 Task: For heading Arial with bold.  font size for heading22,  'Change the font style of data to'Arial Narrow.  and font size to 14,  Change the alignment of both headline & data to Align middle.  In the sheet  auditingSalesByCategory_2022
Action: Mouse moved to (52, 100)
Screenshot: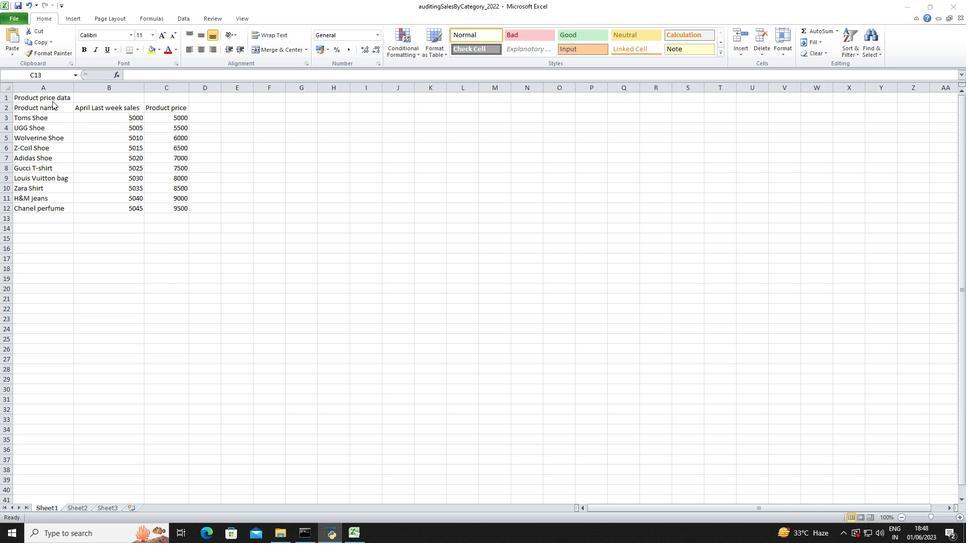 
Action: Mouse pressed left at (52, 100)
Screenshot: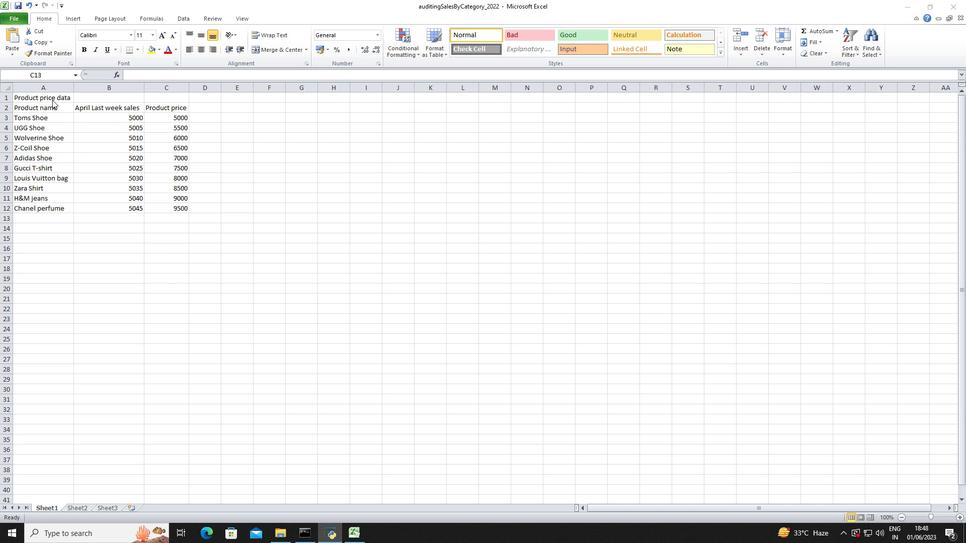
Action: Mouse moved to (52, 97)
Screenshot: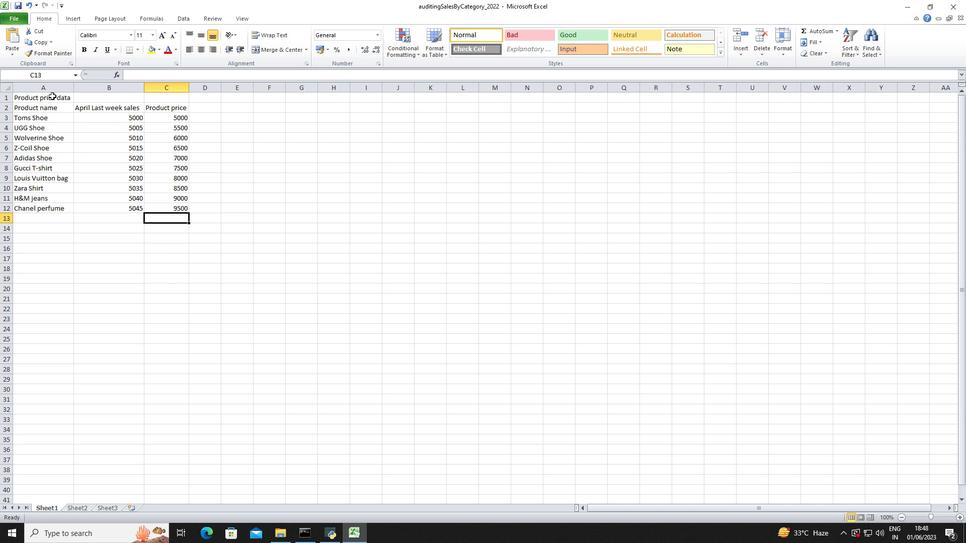 
Action: Mouse pressed left at (52, 97)
Screenshot: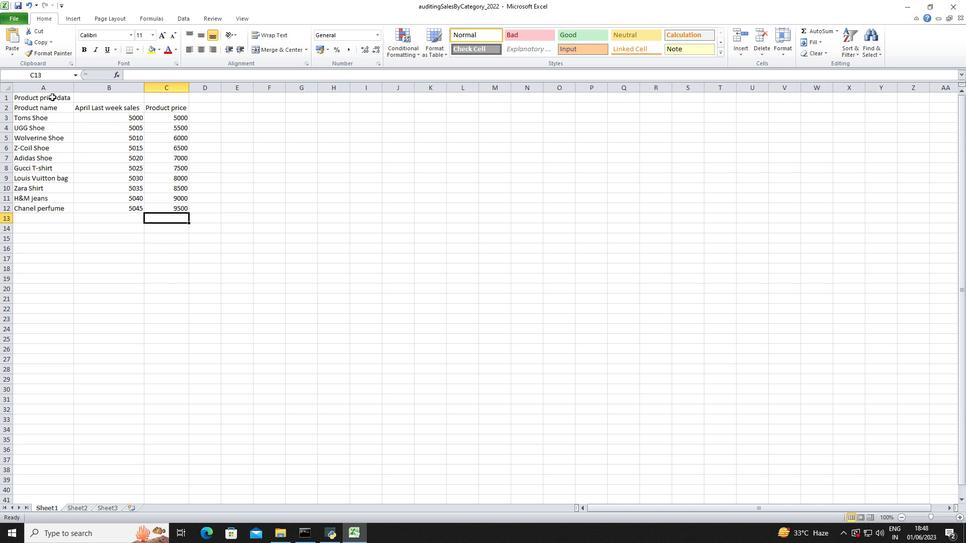 
Action: Mouse moved to (127, 36)
Screenshot: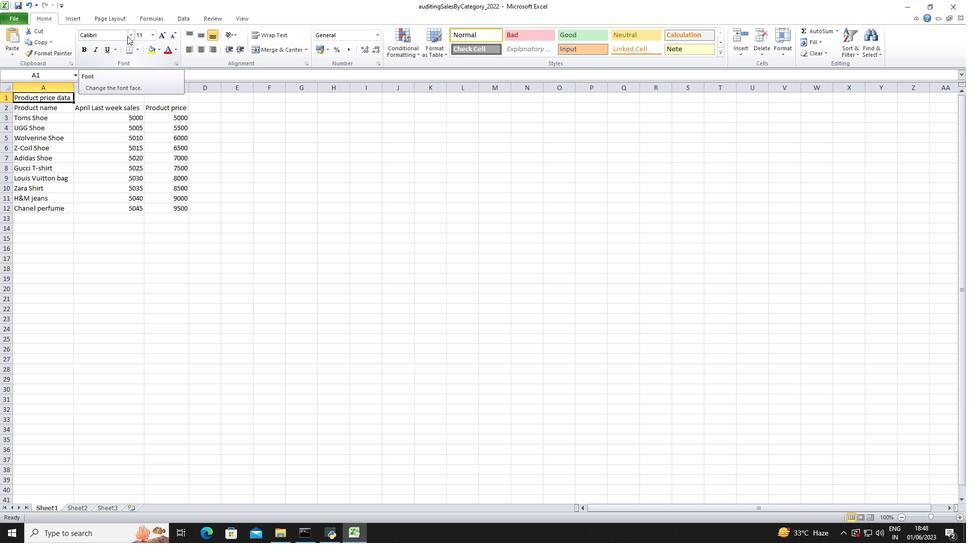 
Action: Mouse pressed left at (127, 36)
Screenshot: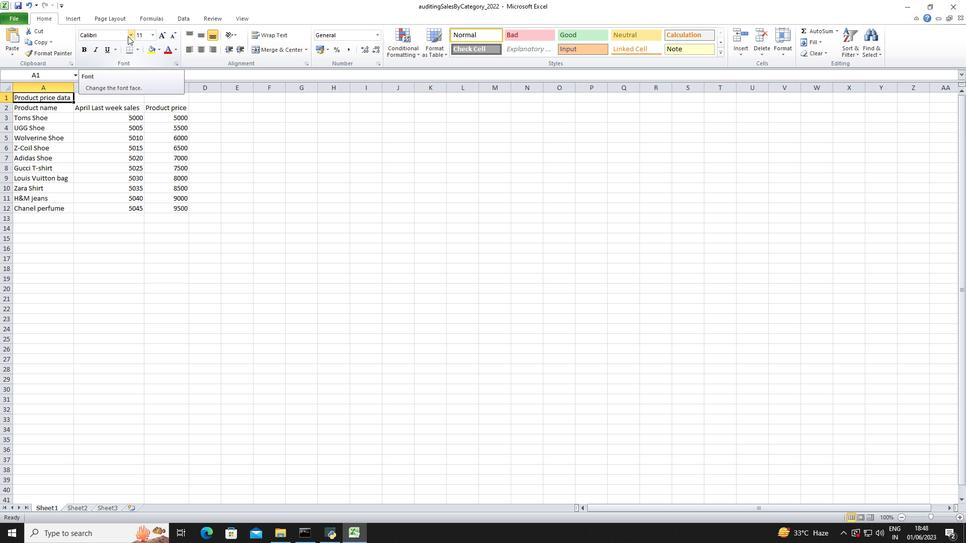 
Action: Mouse moved to (114, 112)
Screenshot: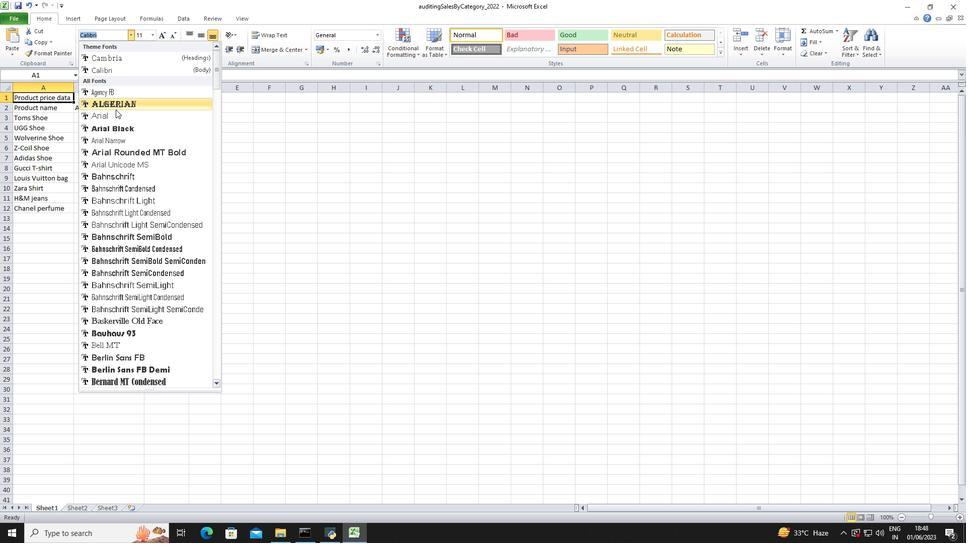 
Action: Mouse pressed left at (114, 112)
Screenshot: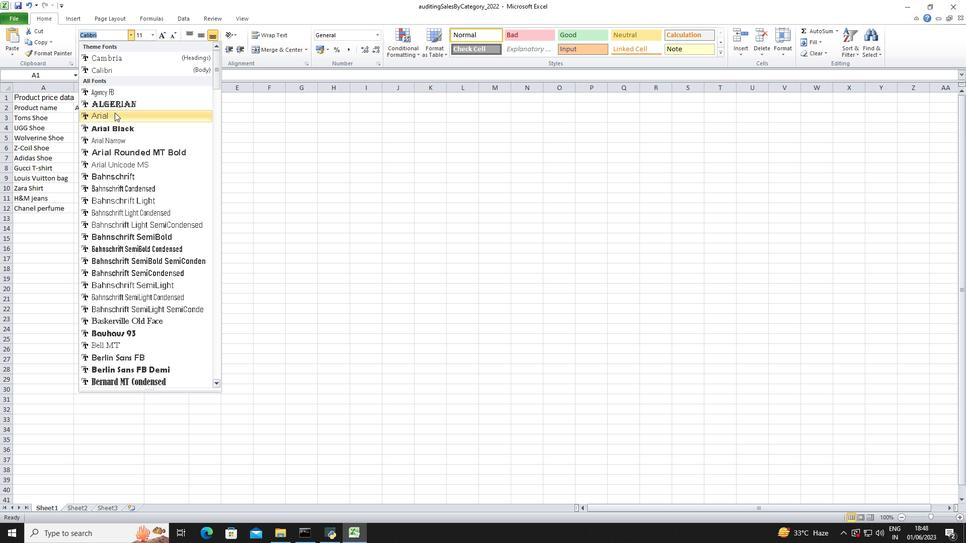 
Action: Mouse moved to (86, 51)
Screenshot: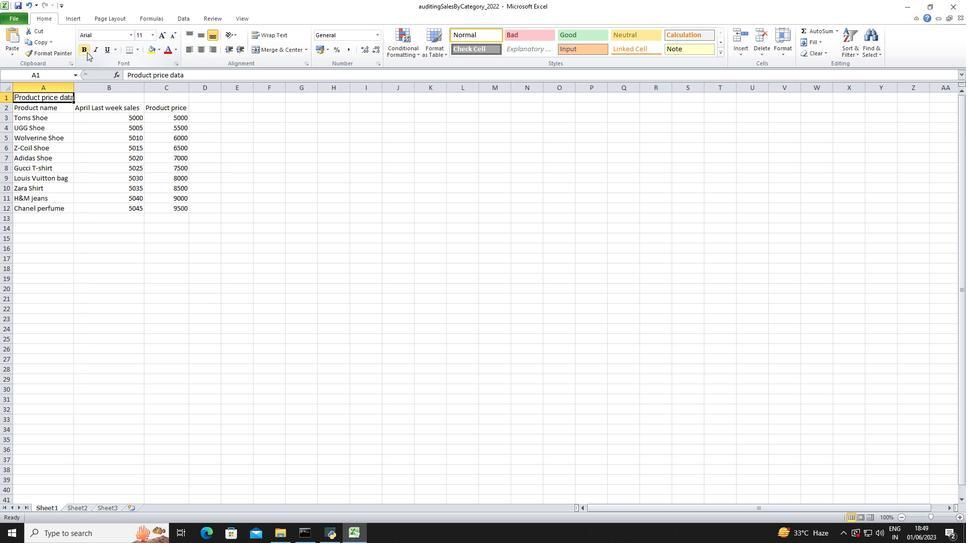 
Action: Mouse pressed left at (86, 51)
Screenshot: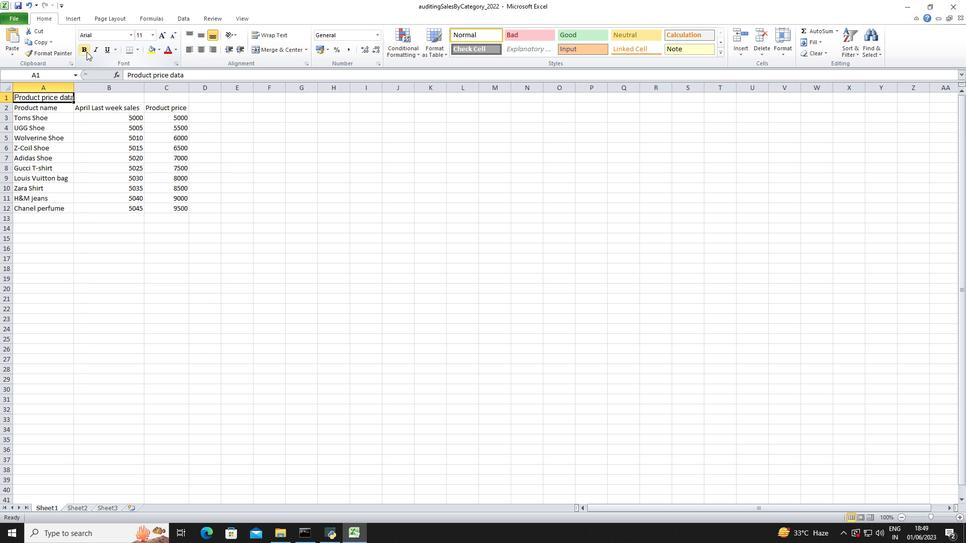 
Action: Mouse moved to (152, 35)
Screenshot: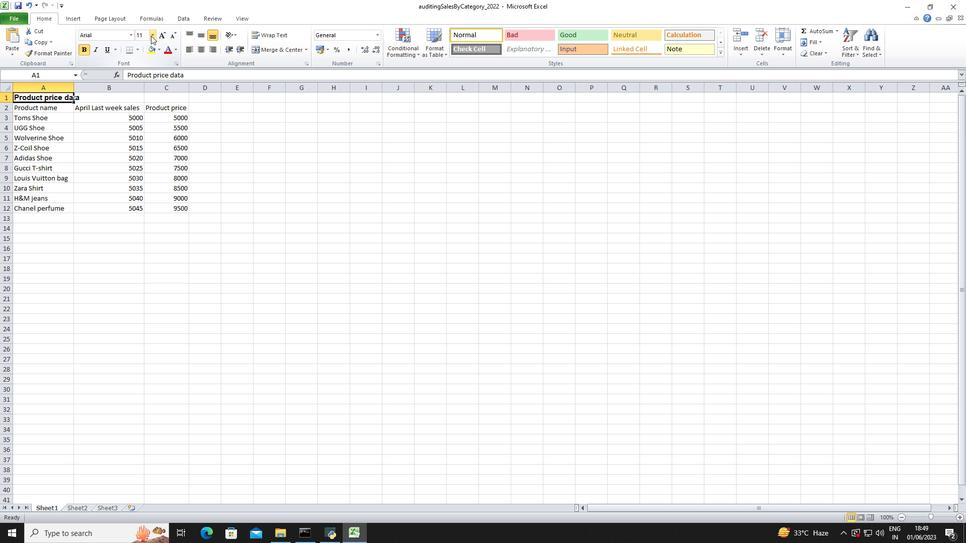 
Action: Mouse pressed left at (152, 35)
Screenshot: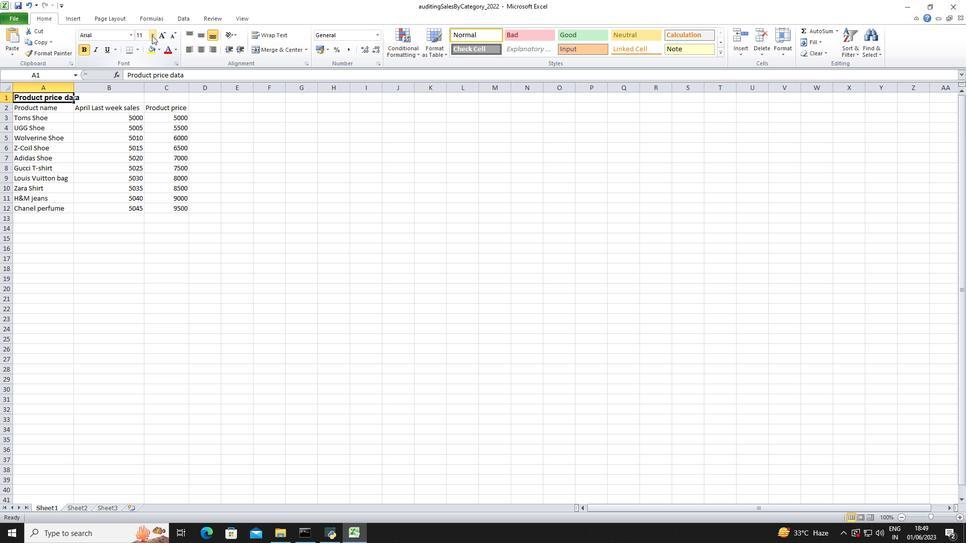 
Action: Mouse moved to (145, 123)
Screenshot: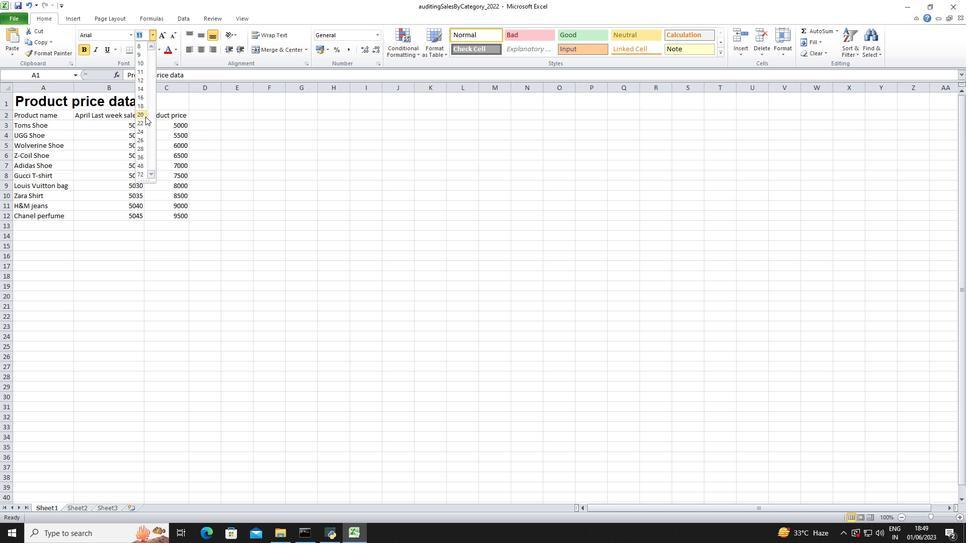 
Action: Mouse pressed left at (145, 123)
Screenshot: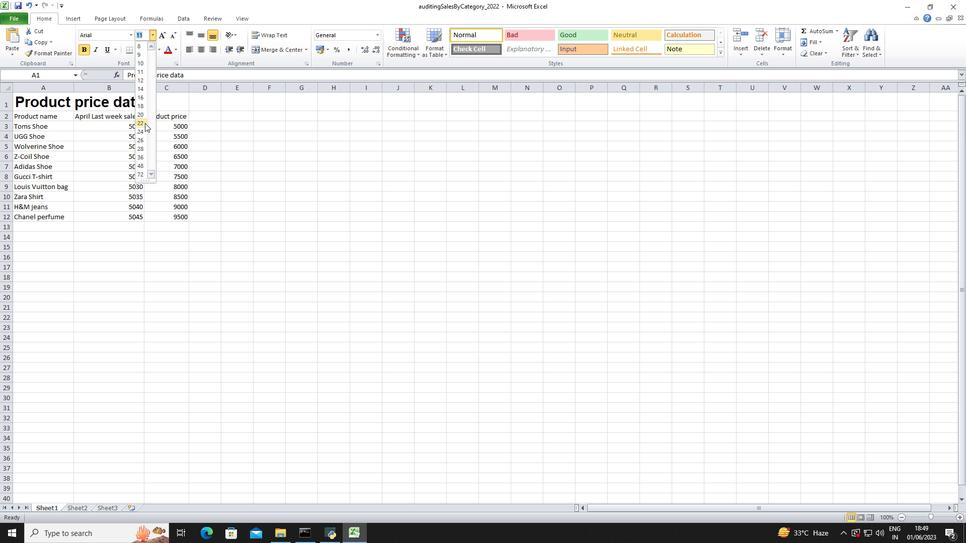 
Action: Mouse moved to (256, 170)
Screenshot: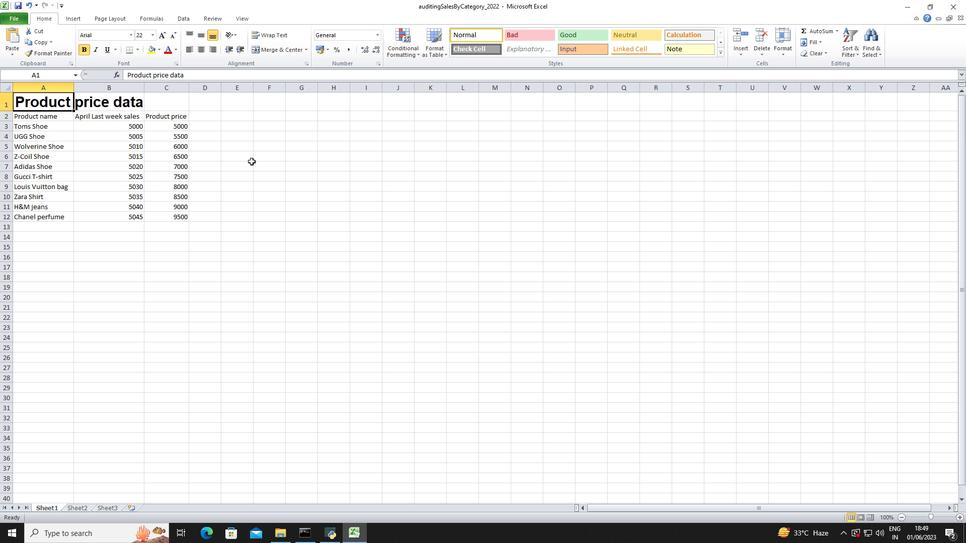 
Action: Mouse pressed left at (256, 170)
Screenshot: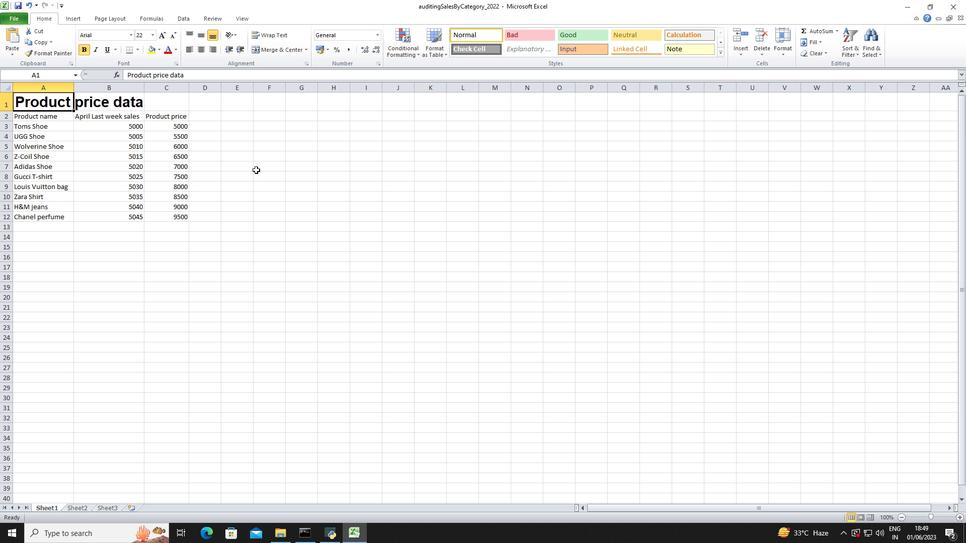 
Action: Mouse moved to (36, 115)
Screenshot: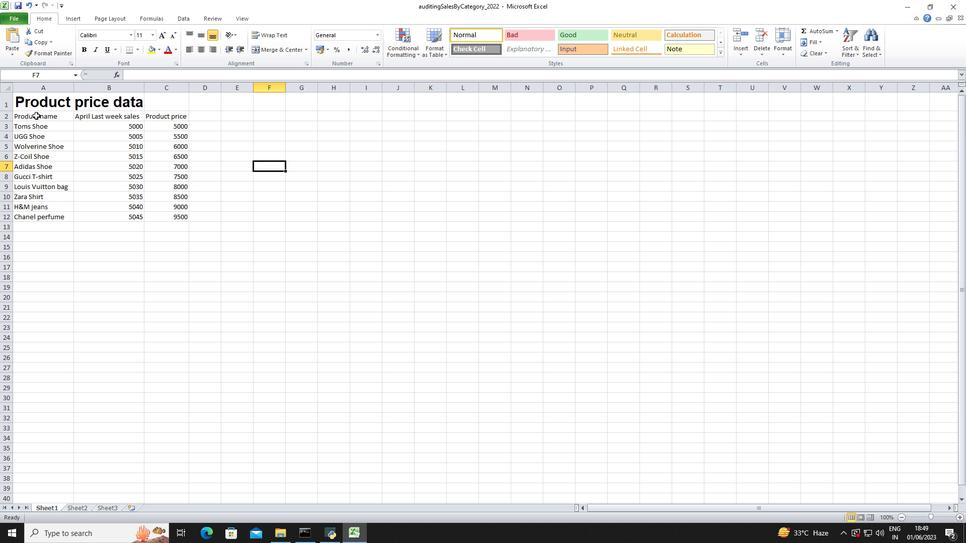 
Action: Mouse pressed left at (36, 115)
Screenshot: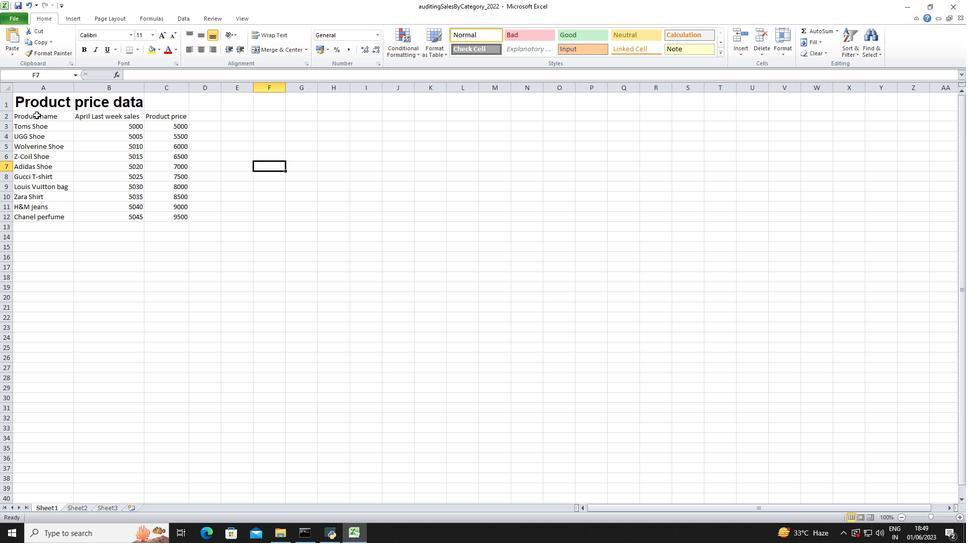 
Action: Mouse moved to (129, 39)
Screenshot: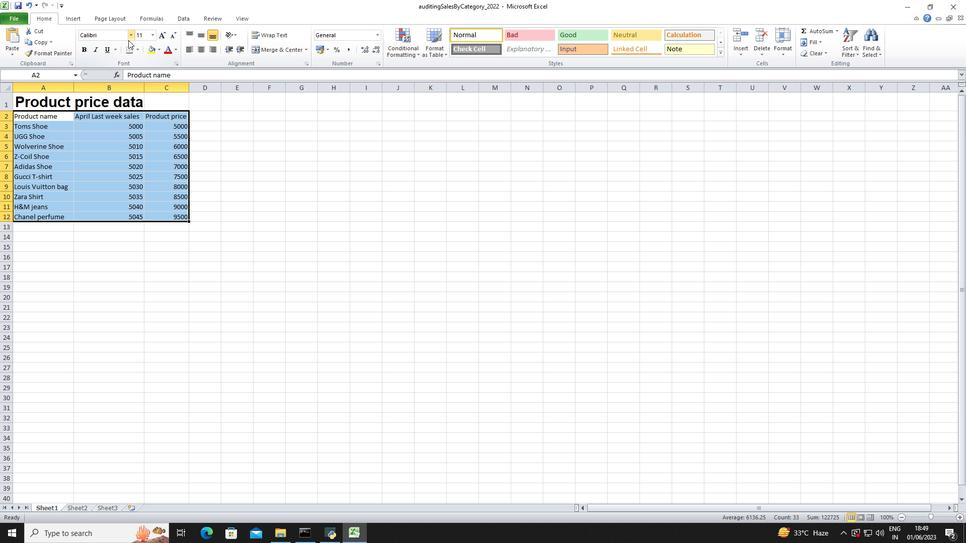 
Action: Mouse pressed left at (129, 39)
Screenshot: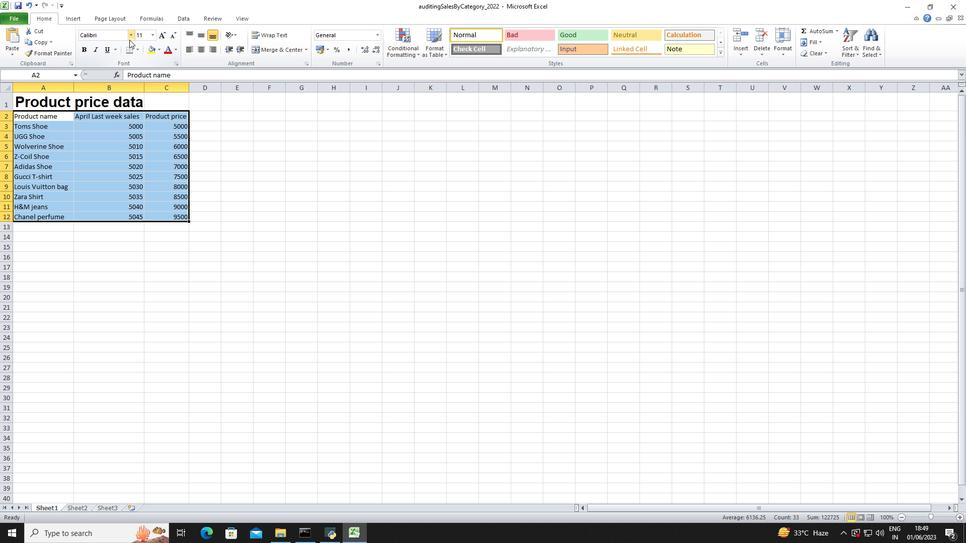 
Action: Mouse moved to (152, 290)
Screenshot: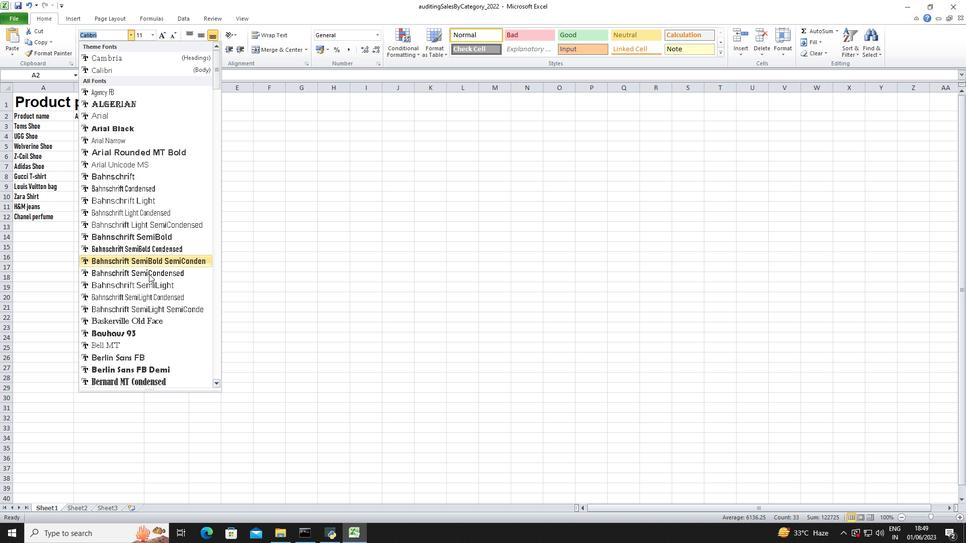 
Action: Mouse scrolled (152, 290) with delta (0, 0)
Screenshot: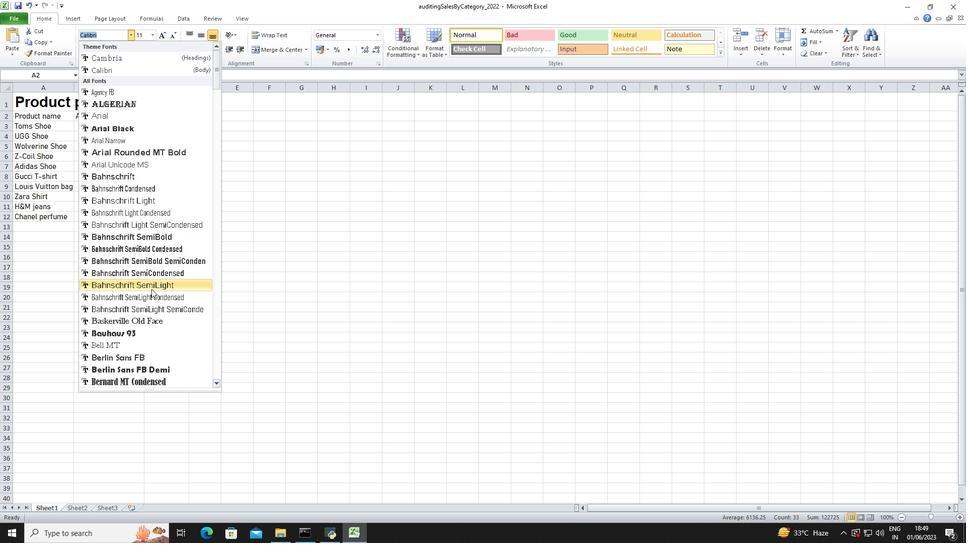 
Action: Mouse scrolled (152, 290) with delta (0, 0)
Screenshot: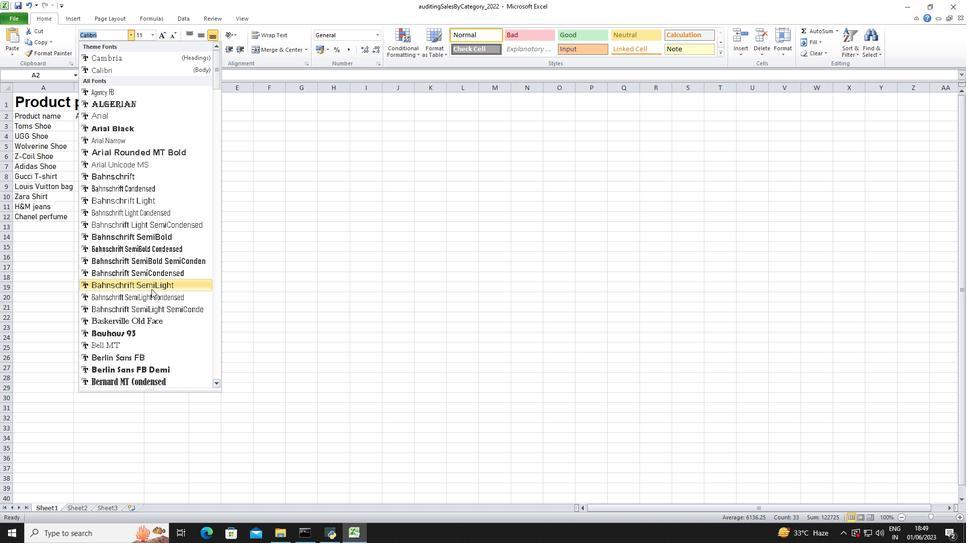 
Action: Mouse scrolled (152, 290) with delta (0, 0)
Screenshot: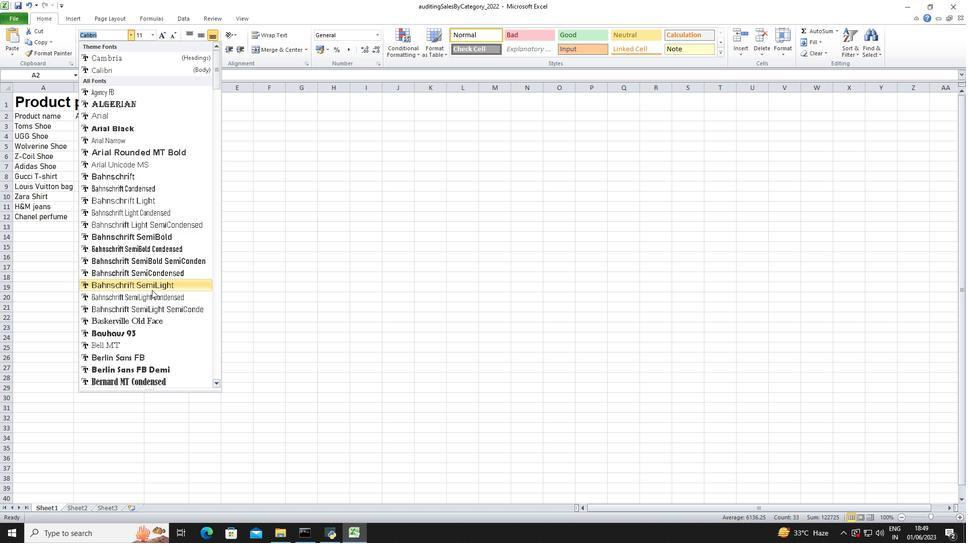 
Action: Mouse scrolled (152, 290) with delta (0, 0)
Screenshot: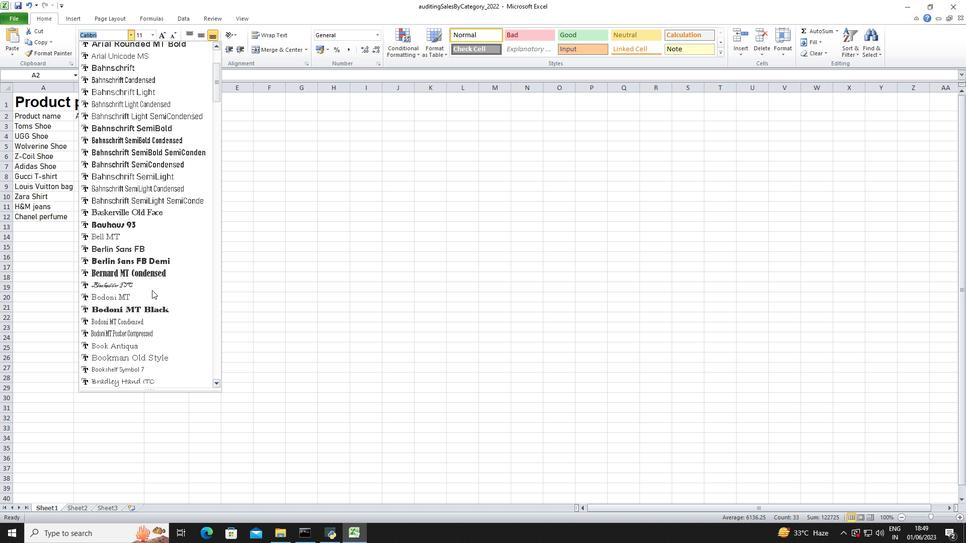 
Action: Mouse scrolled (152, 290) with delta (0, 0)
Screenshot: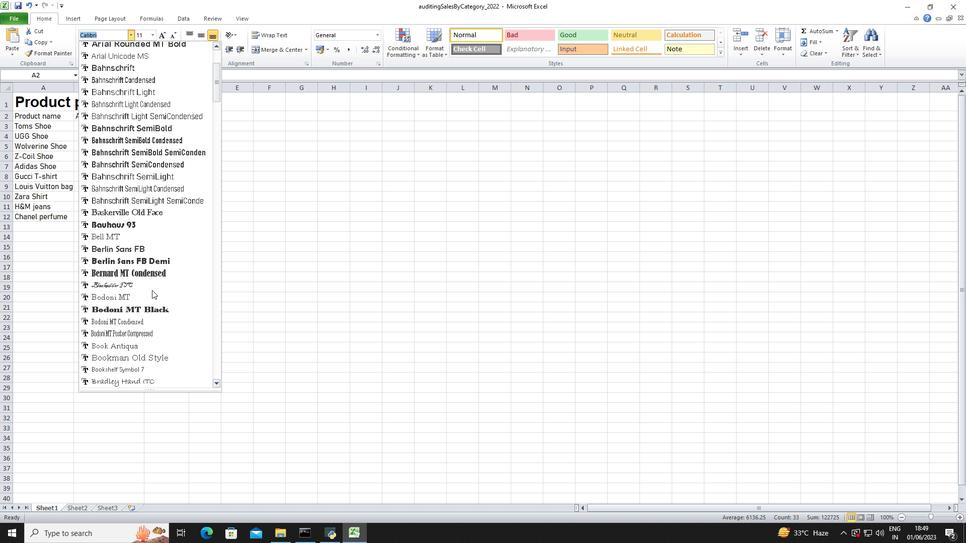 
Action: Mouse scrolled (152, 290) with delta (0, 0)
Screenshot: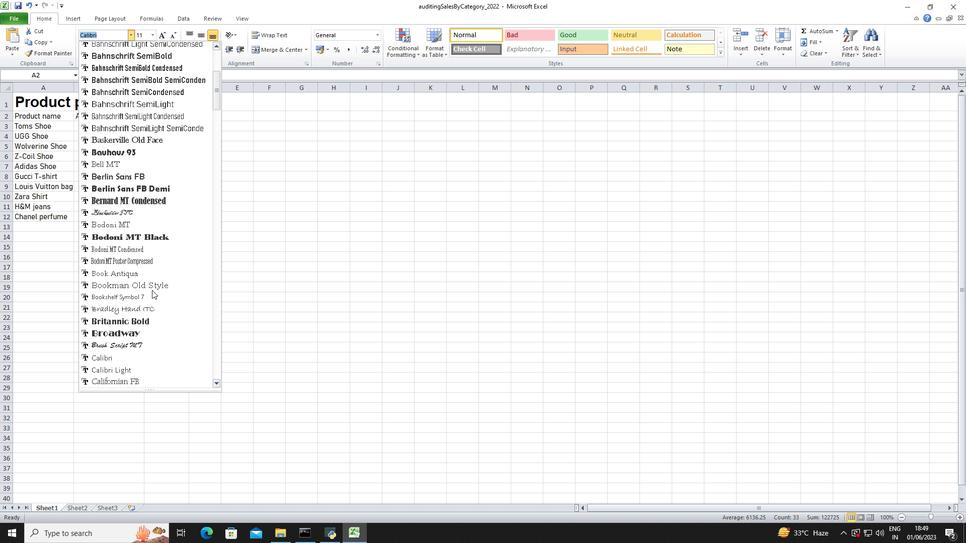 
Action: Mouse scrolled (152, 290) with delta (0, 0)
Screenshot: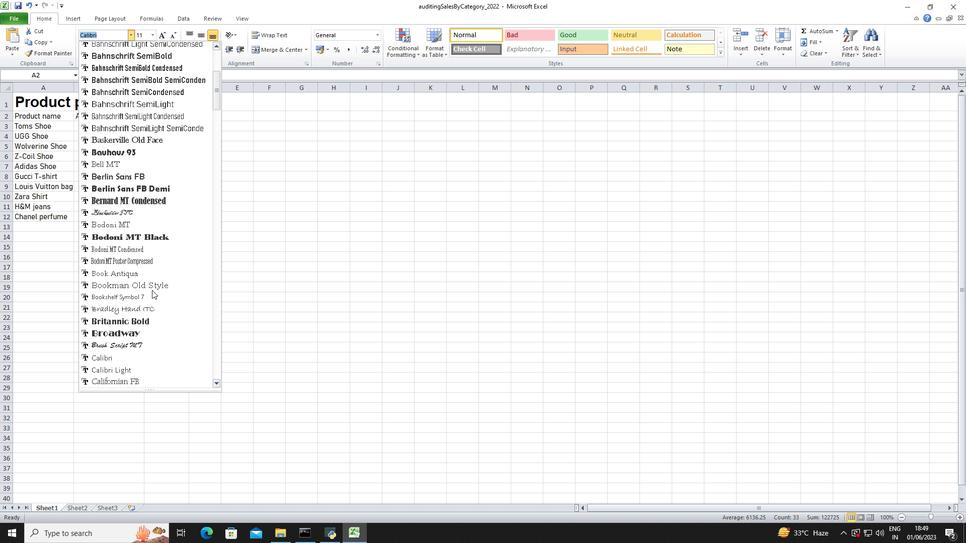
Action: Mouse scrolled (152, 290) with delta (0, 0)
Screenshot: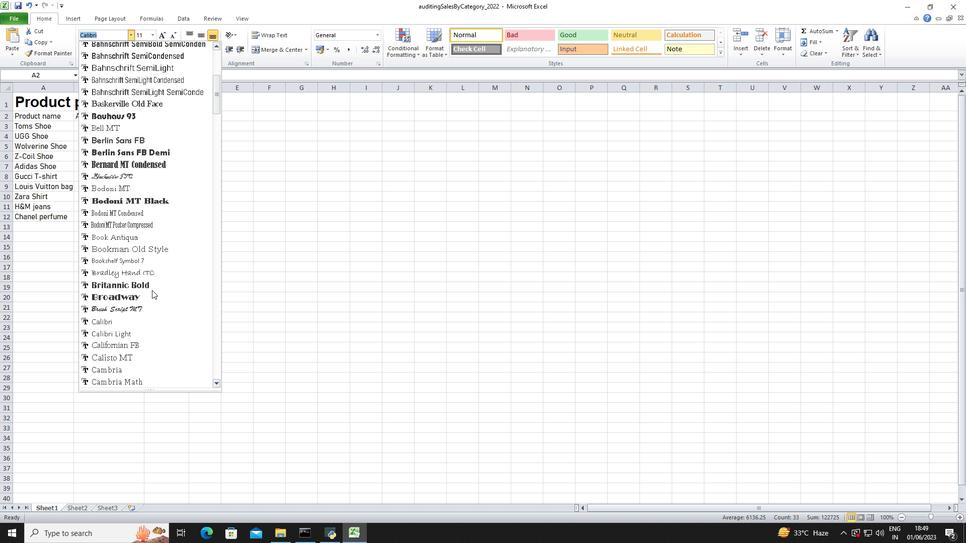 
Action: Mouse scrolled (152, 290) with delta (0, 0)
Screenshot: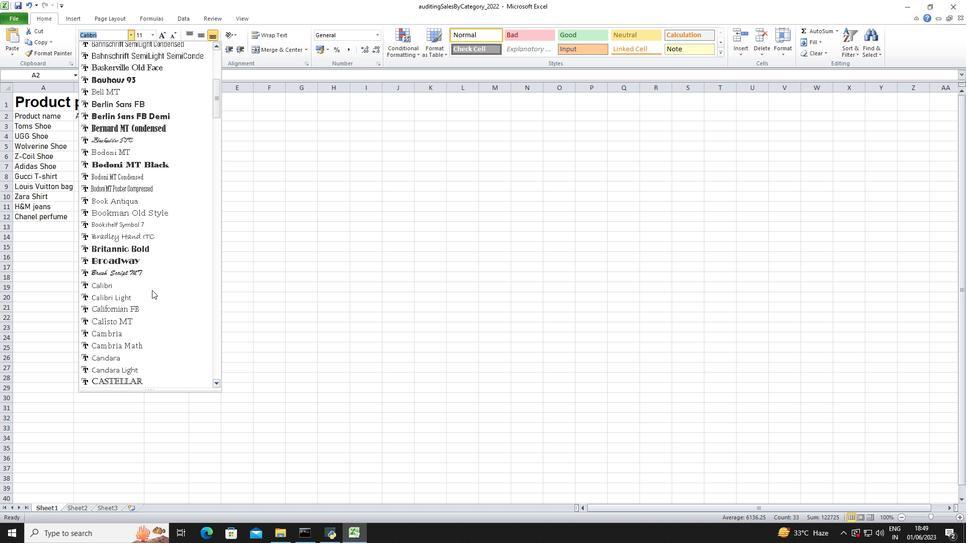 
Action: Mouse scrolled (152, 290) with delta (0, 0)
Screenshot: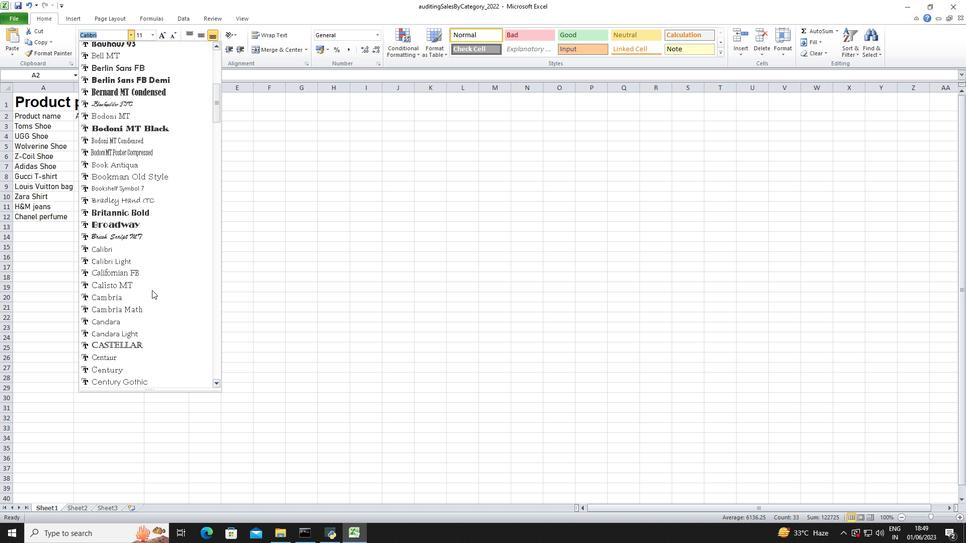 
Action: Mouse scrolled (152, 290) with delta (0, 0)
Screenshot: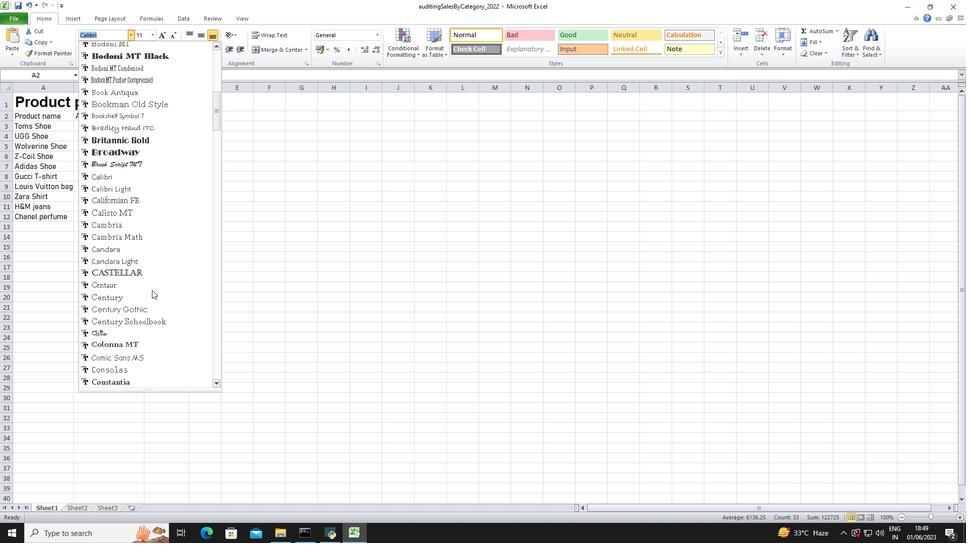 
Action: Mouse scrolled (152, 290) with delta (0, 0)
Screenshot: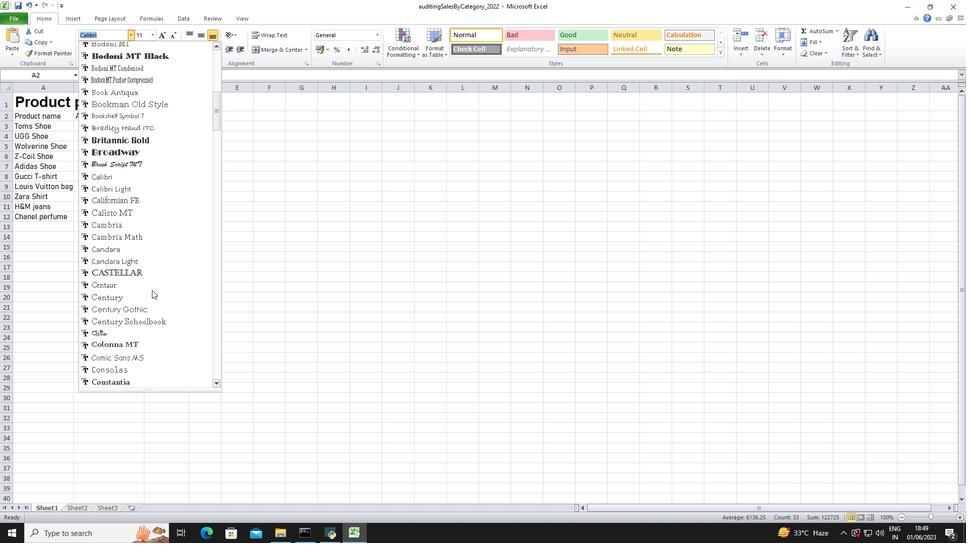 
Action: Mouse scrolled (152, 290) with delta (0, 0)
Screenshot: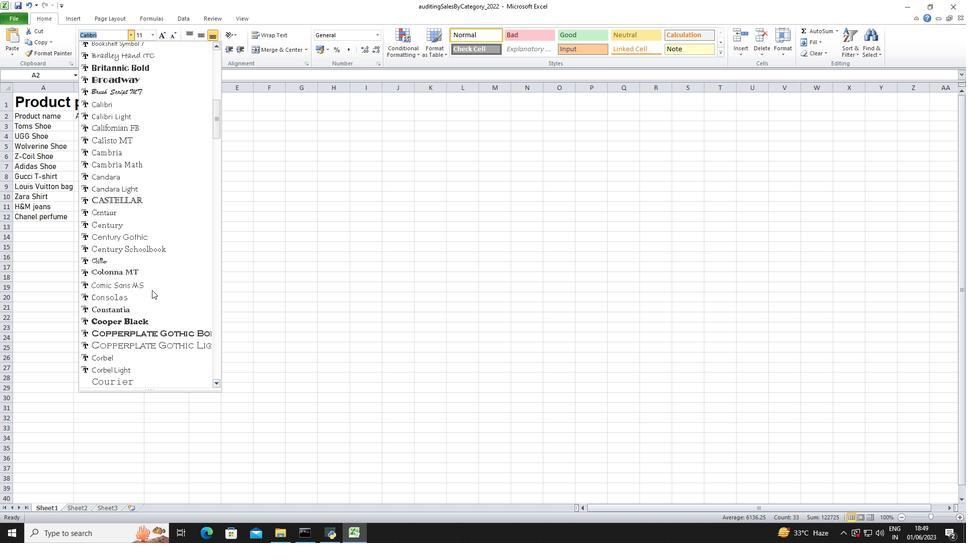
Action: Mouse scrolled (152, 290) with delta (0, 0)
Screenshot: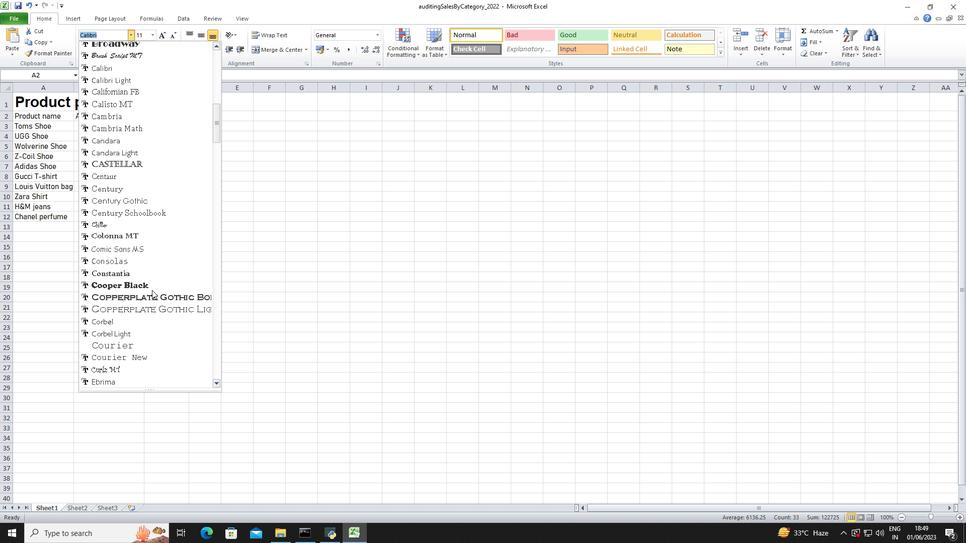 
Action: Mouse scrolled (152, 290) with delta (0, 0)
Screenshot: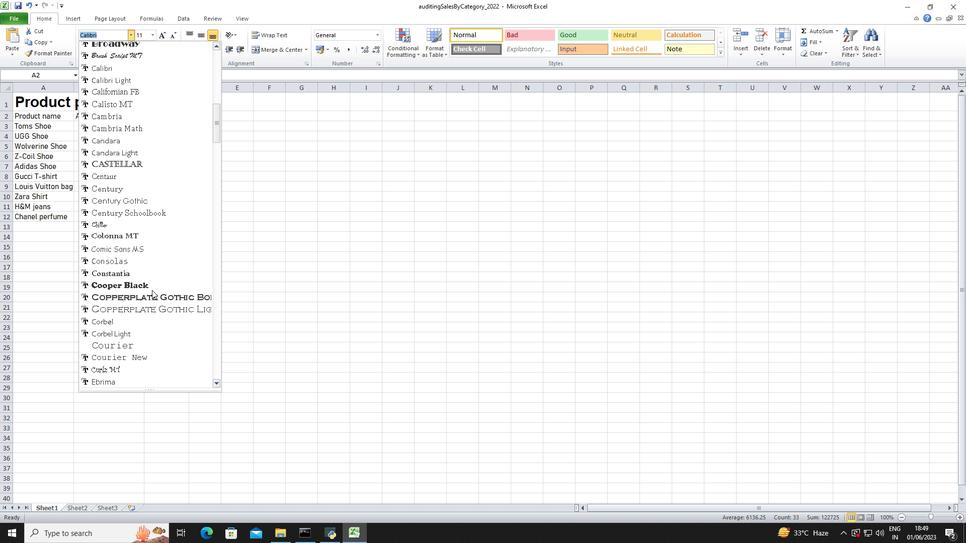
Action: Mouse scrolled (152, 290) with delta (0, 0)
Screenshot: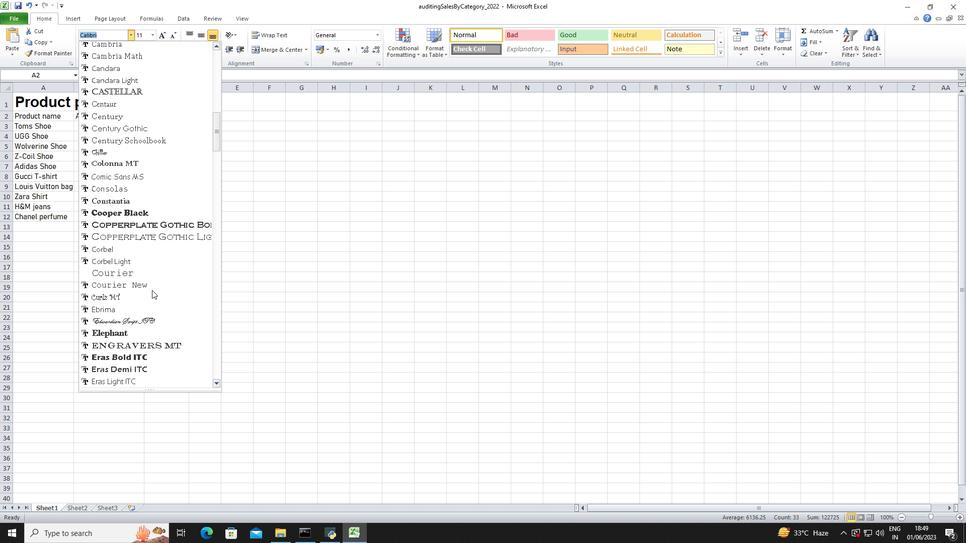 
Action: Mouse scrolled (152, 290) with delta (0, 0)
Screenshot: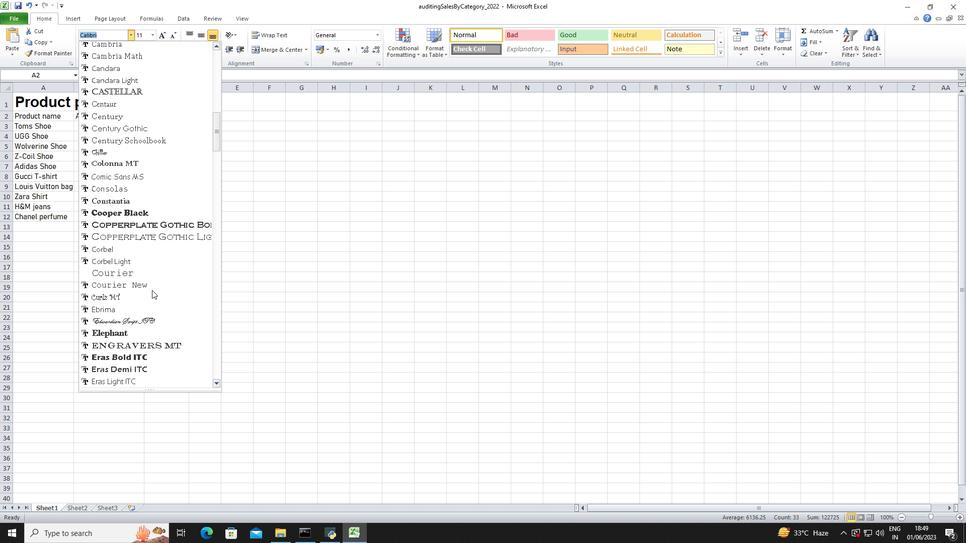 
Action: Mouse scrolled (152, 290) with delta (0, 0)
Screenshot: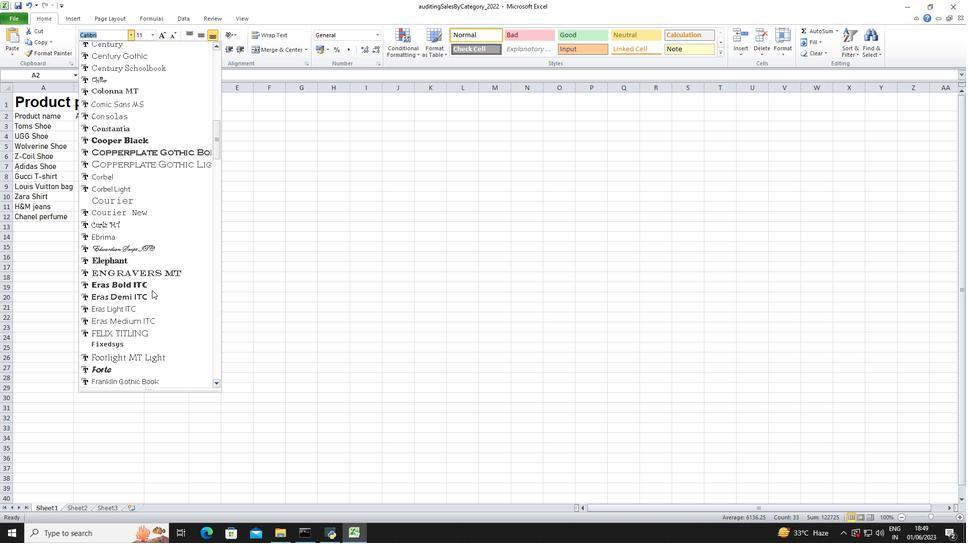 
Action: Mouse scrolled (152, 290) with delta (0, 0)
Screenshot: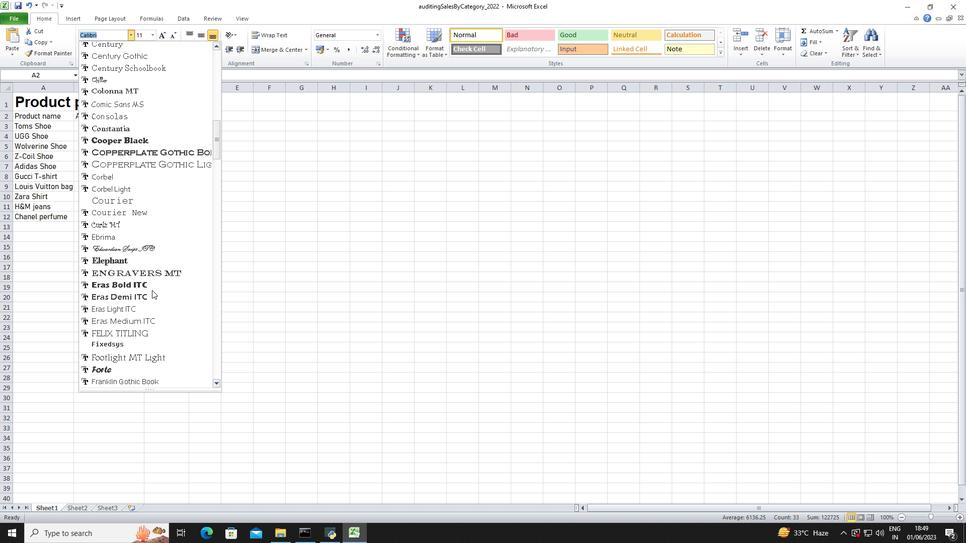 
Action: Mouse scrolled (152, 290) with delta (0, 0)
Screenshot: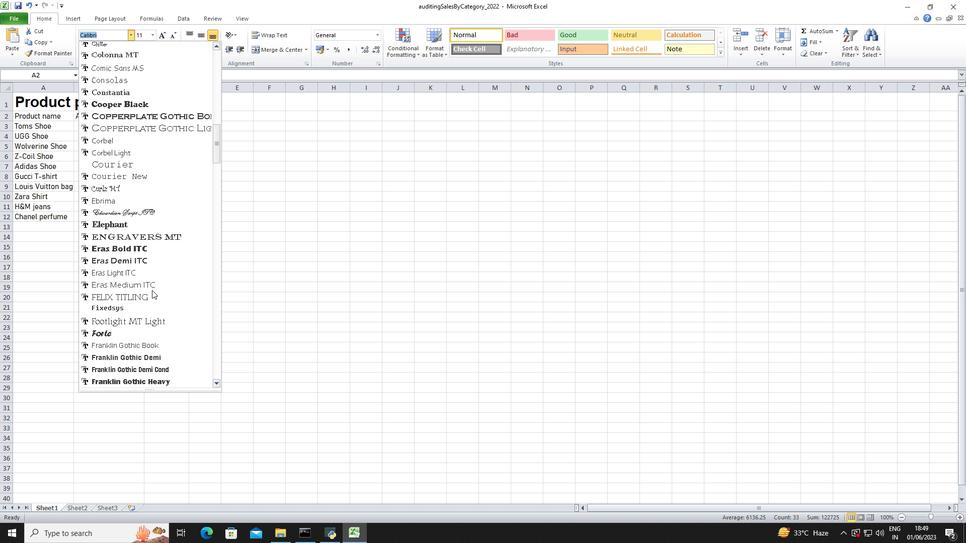 
Action: Mouse scrolled (152, 290) with delta (0, 0)
Screenshot: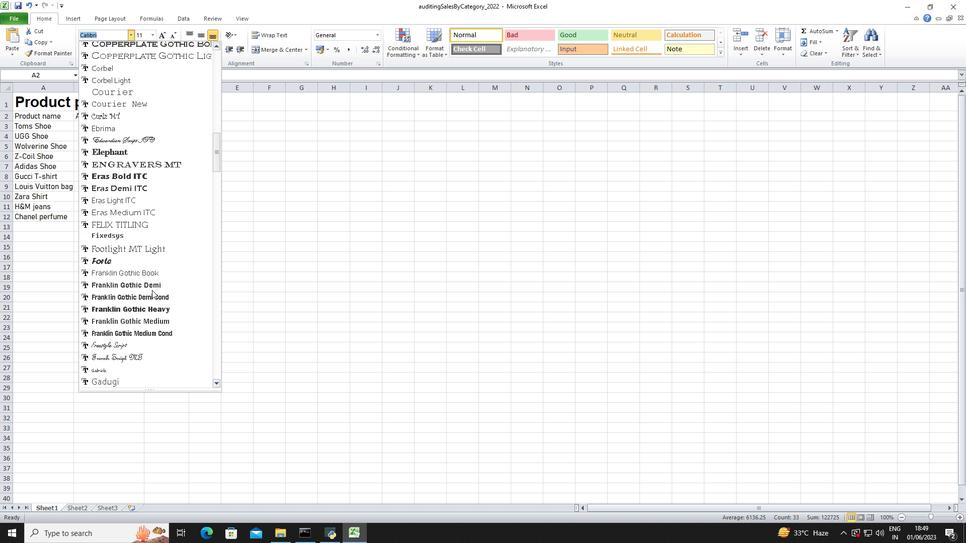 
Action: Mouse scrolled (152, 290) with delta (0, 0)
Screenshot: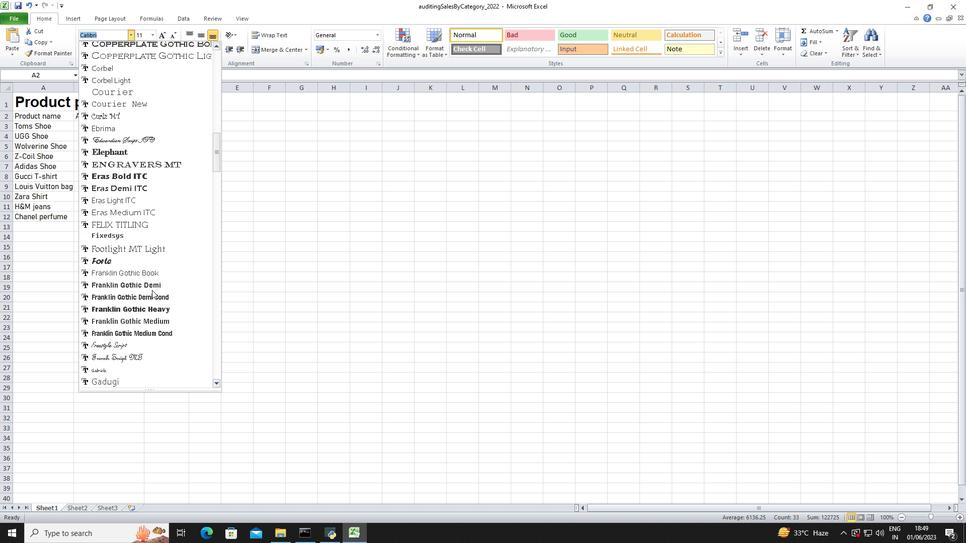 
Action: Mouse scrolled (152, 290) with delta (0, 0)
Screenshot: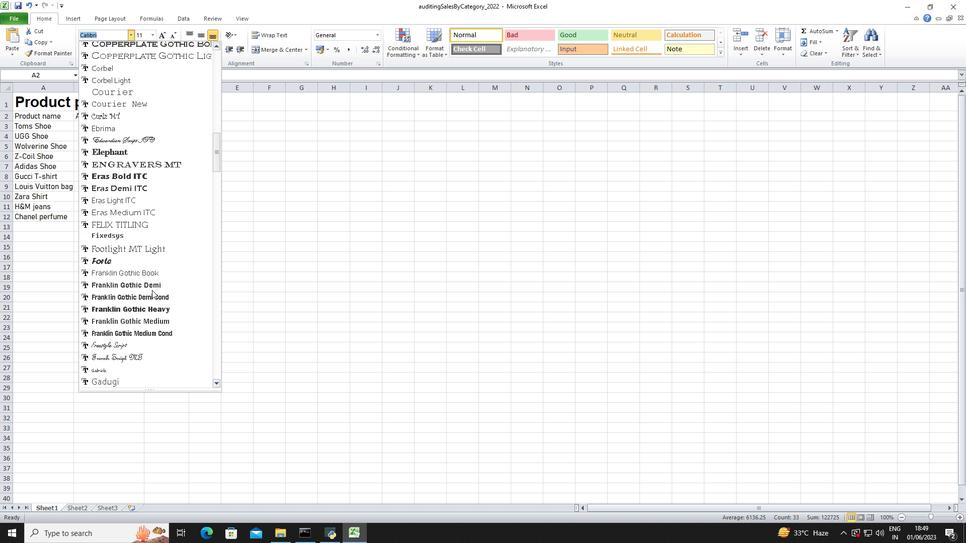 
Action: Mouse scrolled (152, 290) with delta (0, 0)
Screenshot: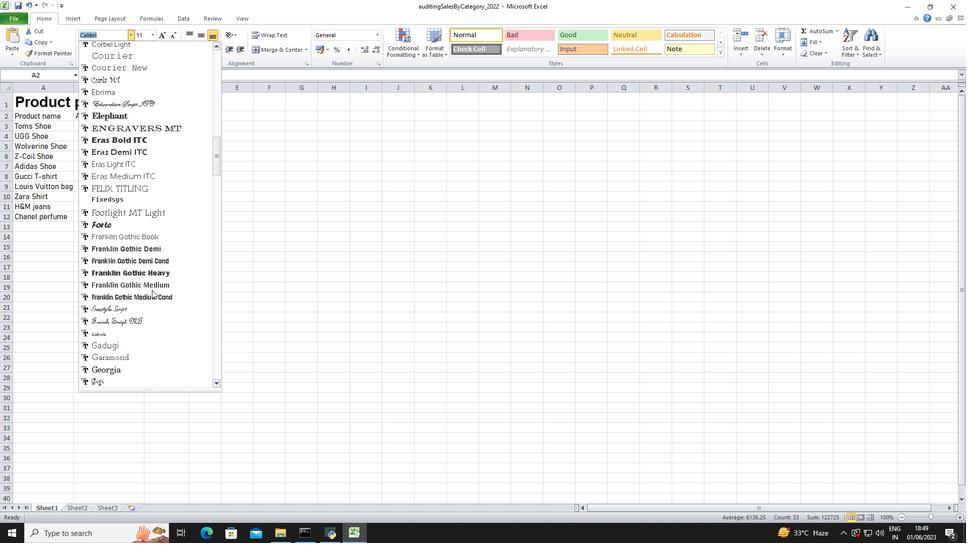 
Action: Mouse scrolled (152, 290) with delta (0, 0)
Screenshot: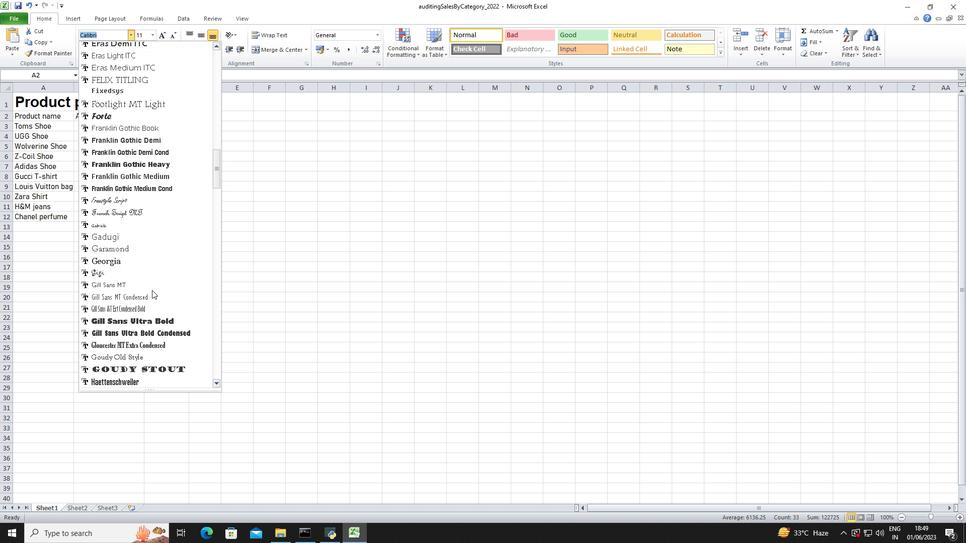 
Action: Mouse scrolled (152, 290) with delta (0, 0)
Screenshot: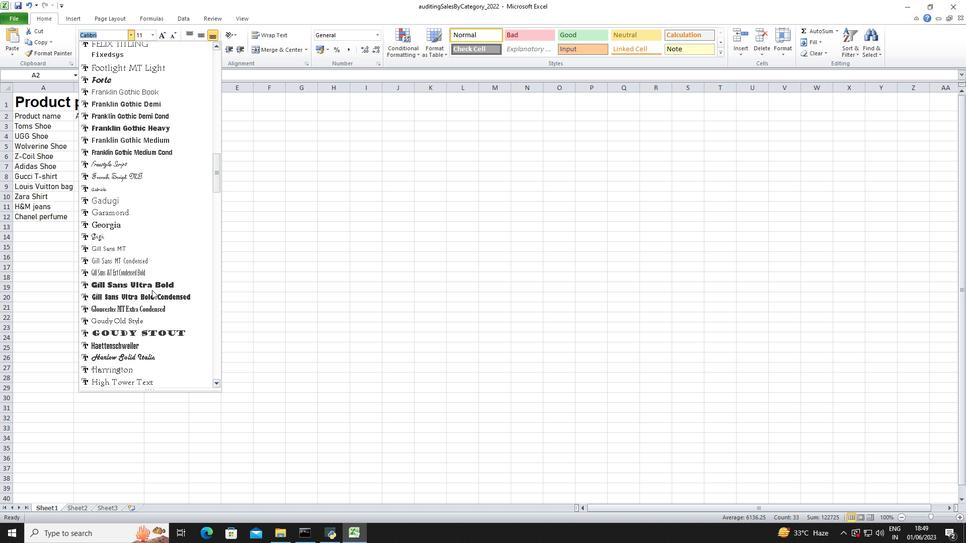 
Action: Mouse scrolled (152, 290) with delta (0, 0)
Screenshot: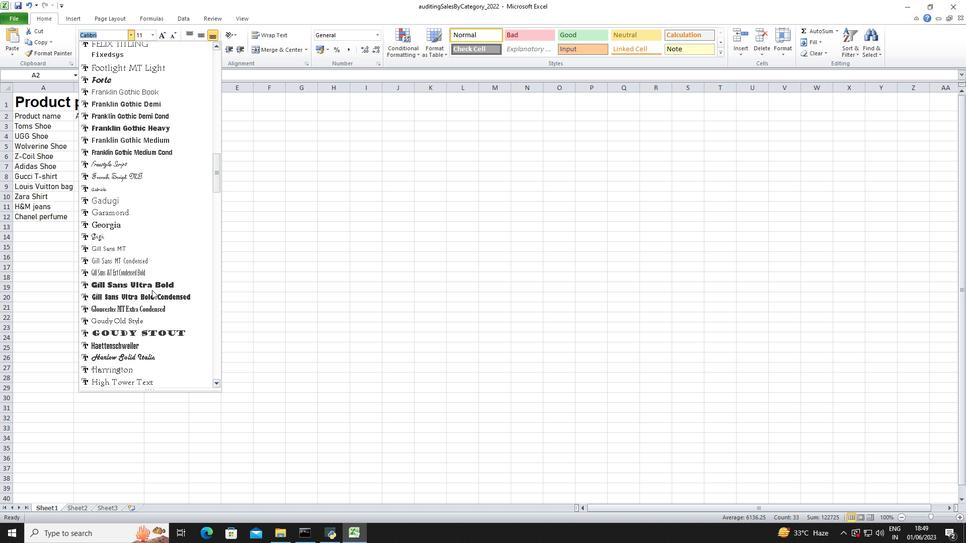 
Action: Mouse scrolled (152, 290) with delta (0, 0)
Screenshot: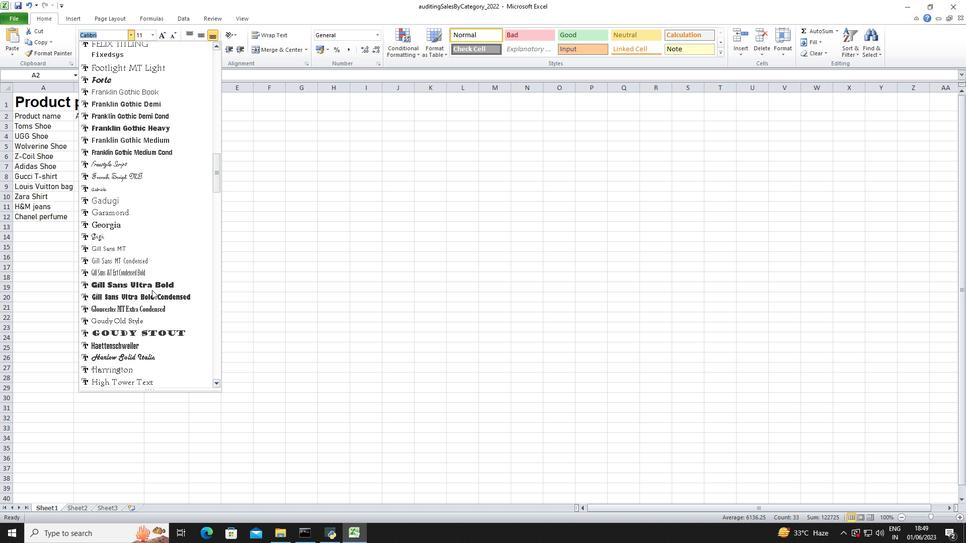 
Action: Mouse scrolled (152, 290) with delta (0, 0)
Screenshot: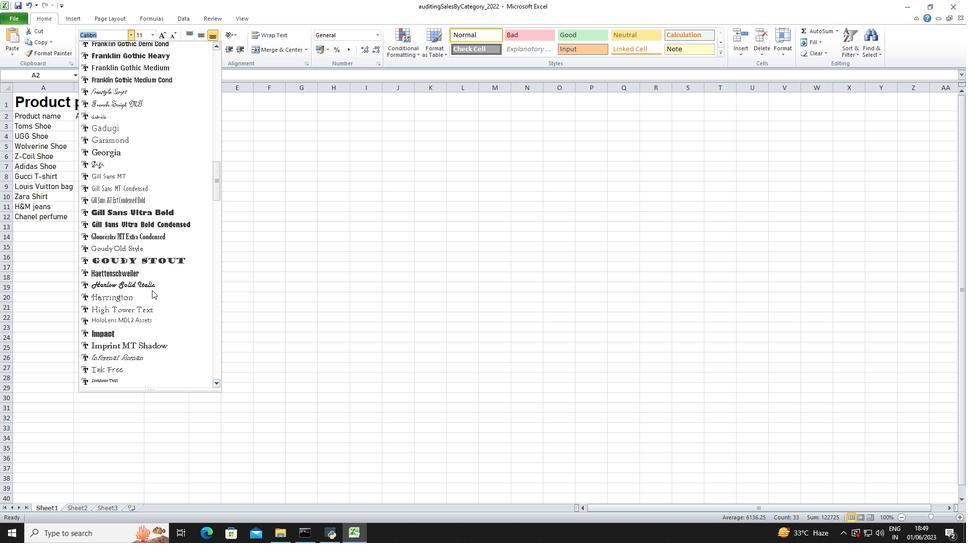
Action: Mouse scrolled (152, 290) with delta (0, 0)
Screenshot: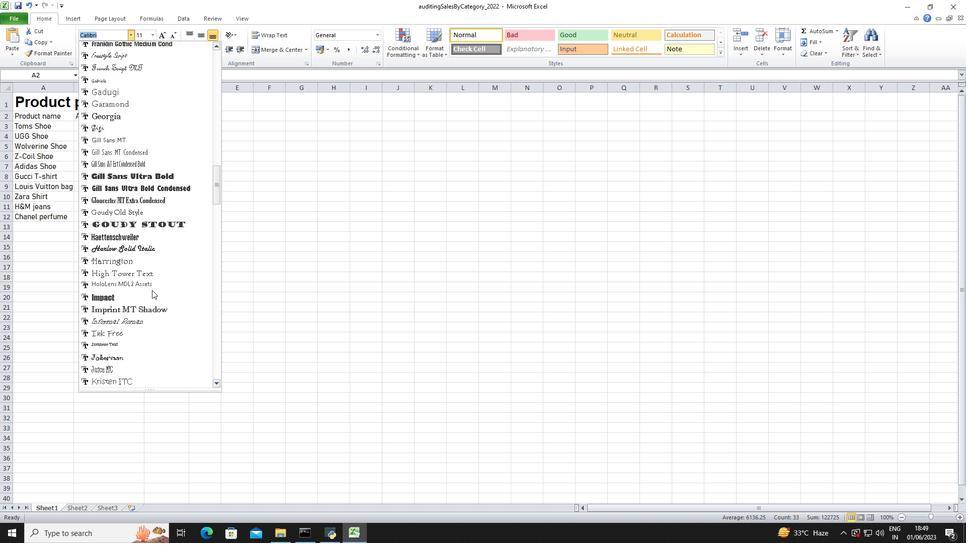 
Action: Mouse scrolled (152, 290) with delta (0, 0)
Screenshot: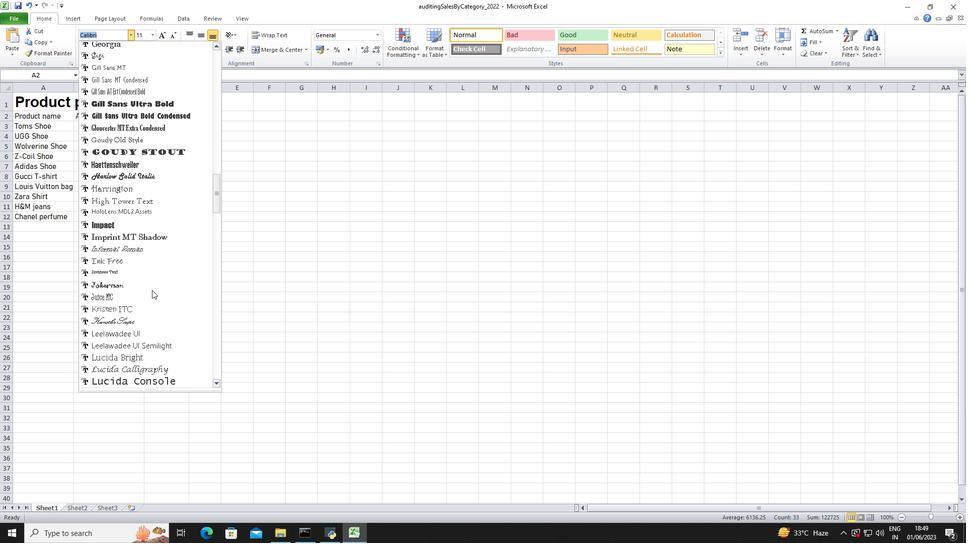 
Action: Mouse scrolled (152, 290) with delta (0, 0)
Screenshot: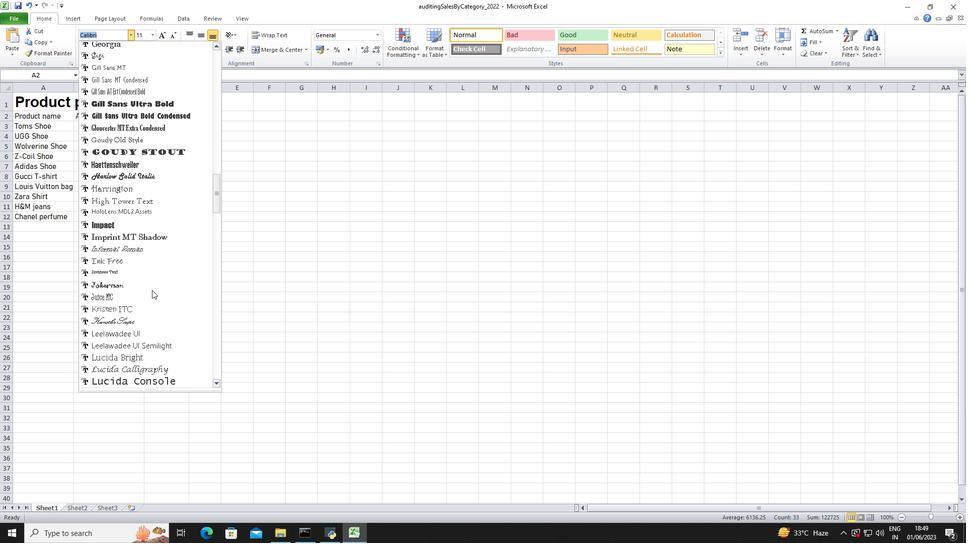 
Action: Mouse scrolled (152, 290) with delta (0, 0)
Screenshot: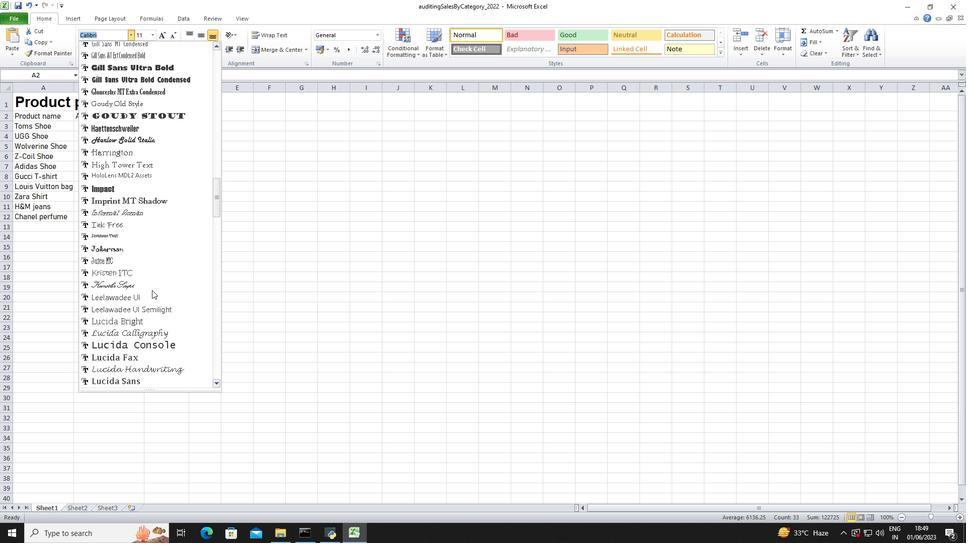 
Action: Mouse scrolled (152, 290) with delta (0, 0)
Screenshot: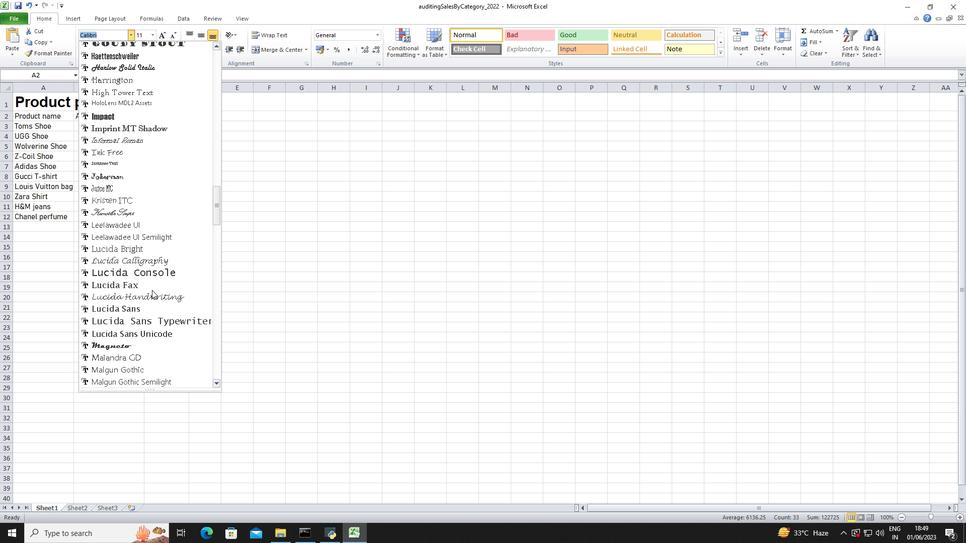 
Action: Mouse scrolled (152, 290) with delta (0, 0)
Screenshot: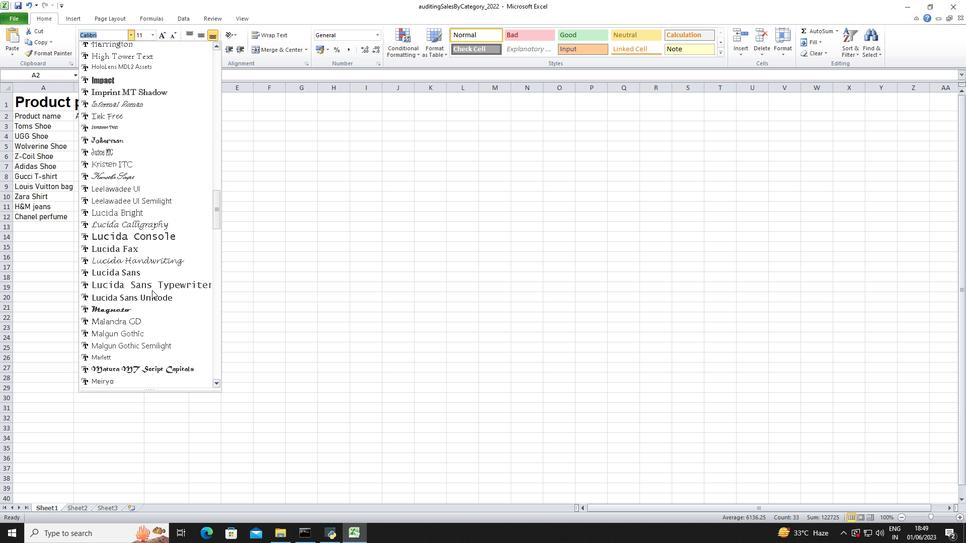 
Action: Mouse scrolled (152, 290) with delta (0, 0)
Screenshot: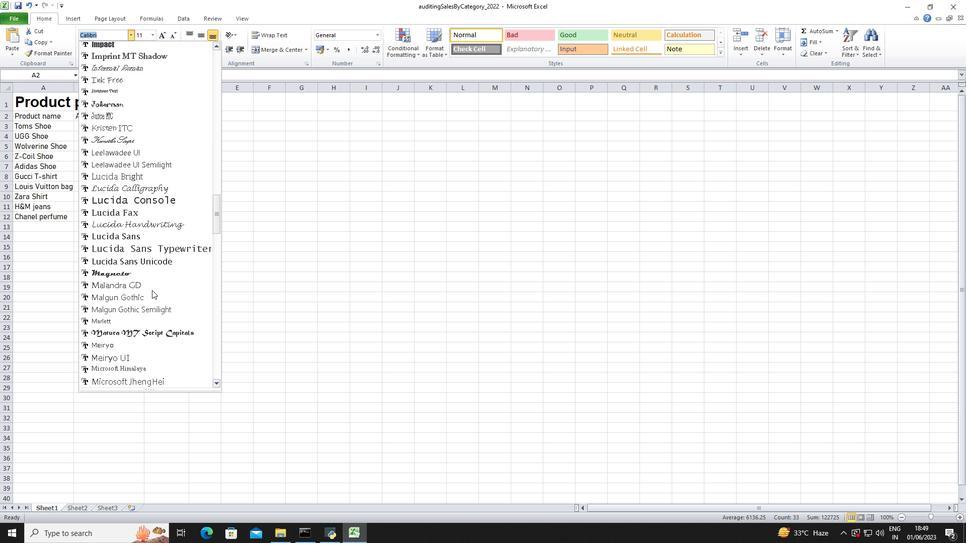
Action: Mouse scrolled (152, 290) with delta (0, 0)
Screenshot: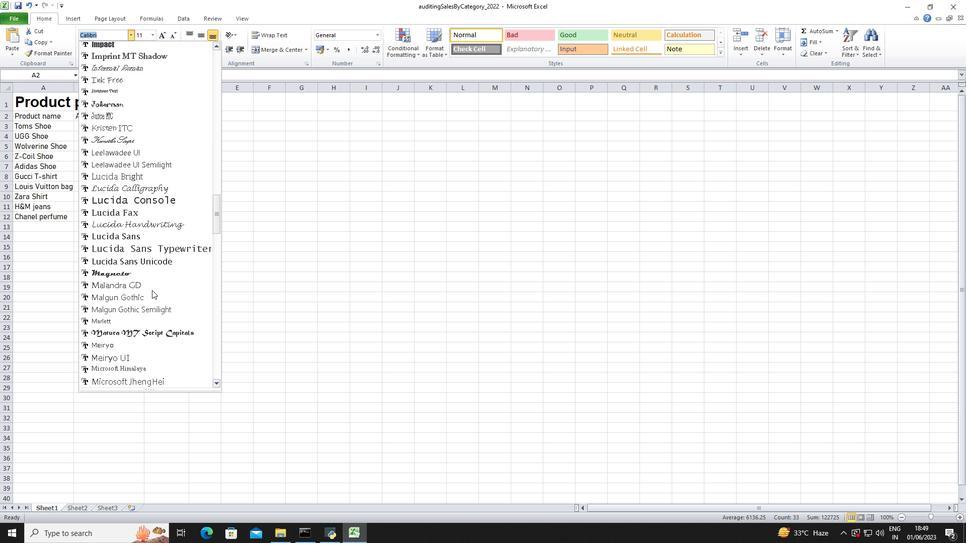 
Action: Mouse scrolled (152, 290) with delta (0, 0)
Screenshot: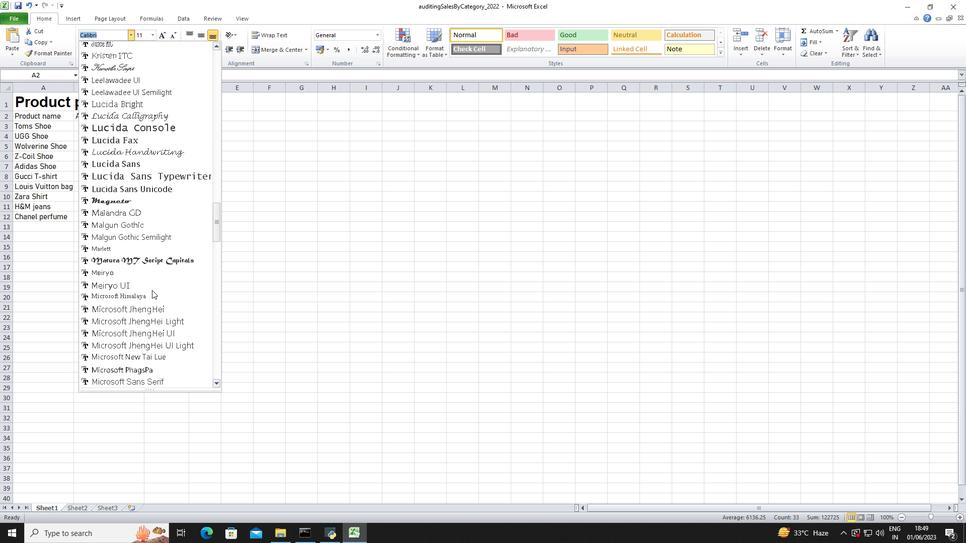 
Action: Mouse scrolled (152, 290) with delta (0, 0)
Screenshot: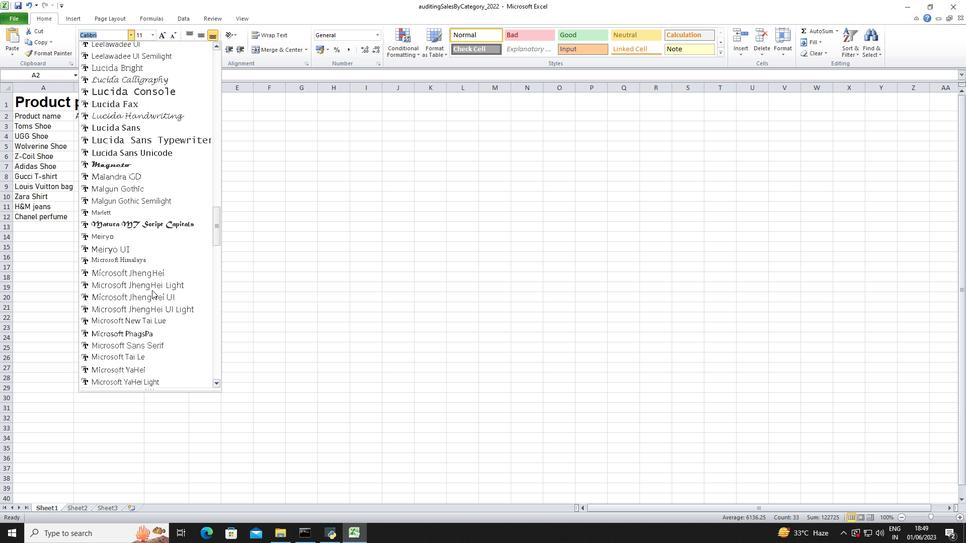 
Action: Mouse scrolled (152, 290) with delta (0, 0)
Screenshot: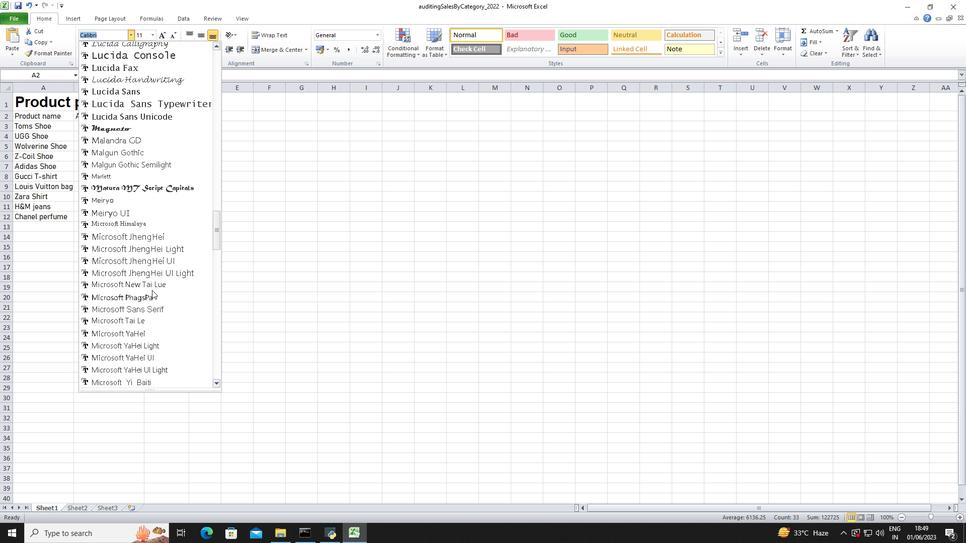 
Action: Mouse scrolled (152, 290) with delta (0, 0)
Screenshot: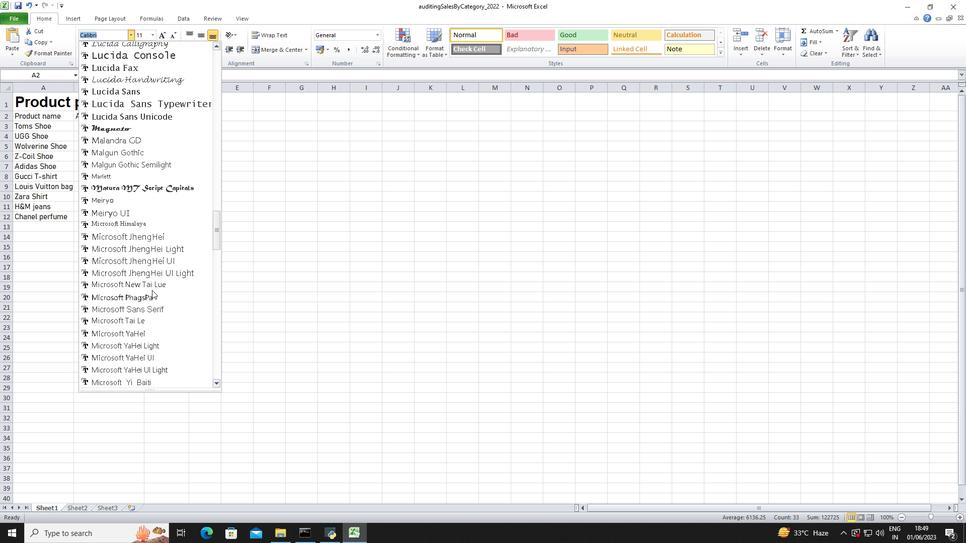 
Action: Mouse scrolled (152, 290) with delta (0, 0)
Screenshot: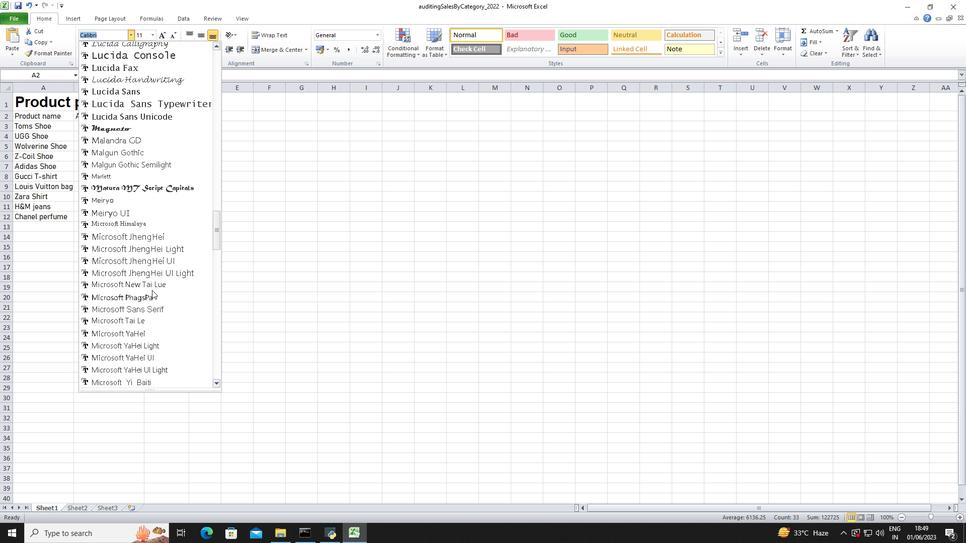 
Action: Mouse scrolled (152, 290) with delta (0, 0)
Screenshot: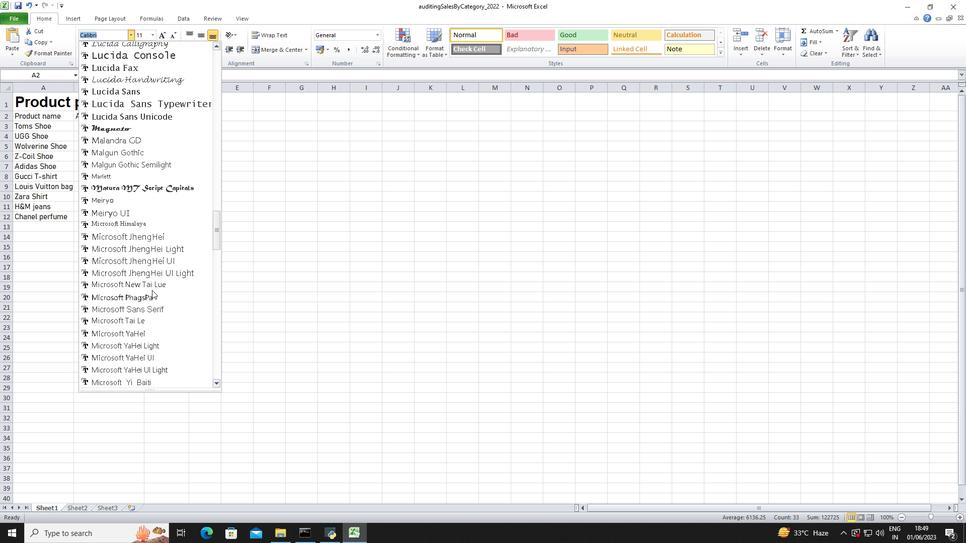 
Action: Mouse scrolled (152, 290) with delta (0, 0)
Screenshot: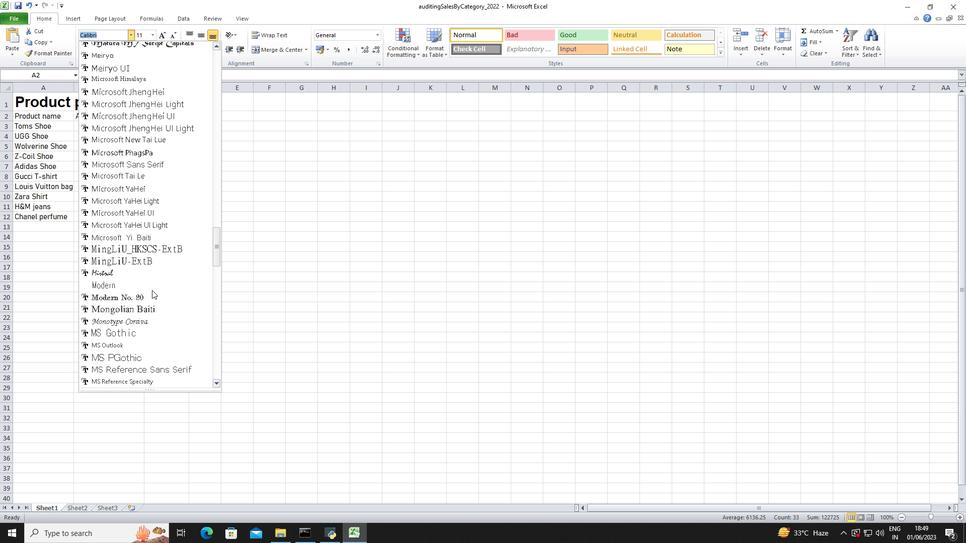 
Action: Mouse scrolled (152, 290) with delta (0, 0)
Screenshot: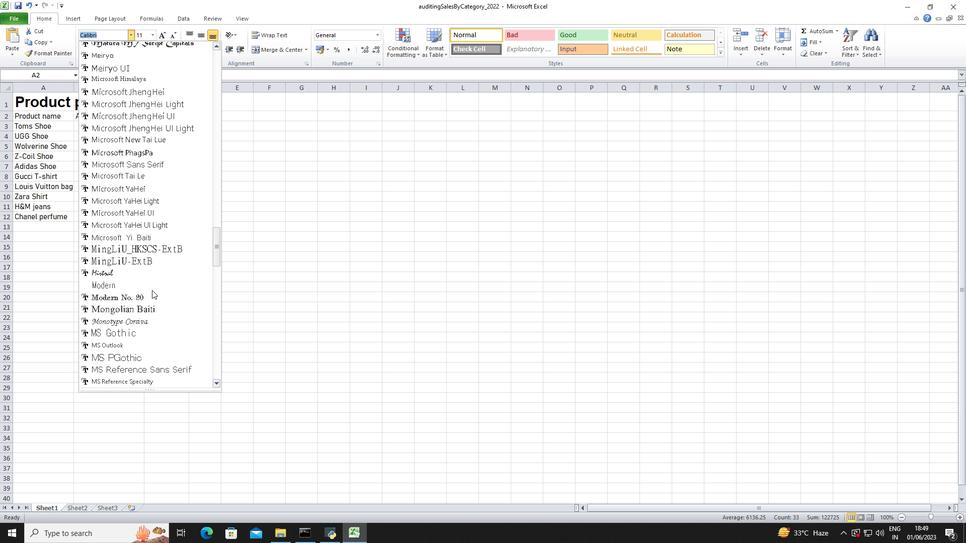 
Action: Mouse scrolled (152, 290) with delta (0, 0)
Screenshot: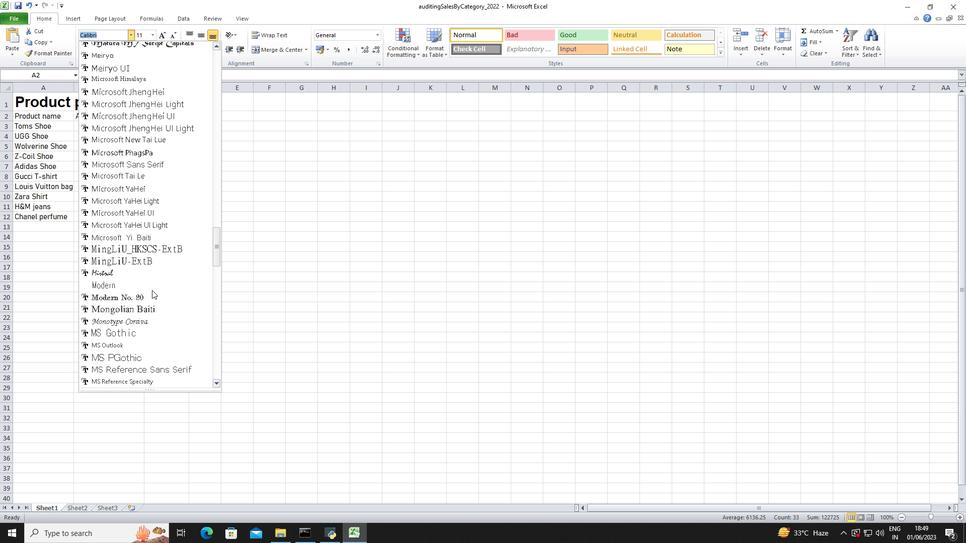 
Action: Mouse scrolled (152, 290) with delta (0, 0)
Screenshot: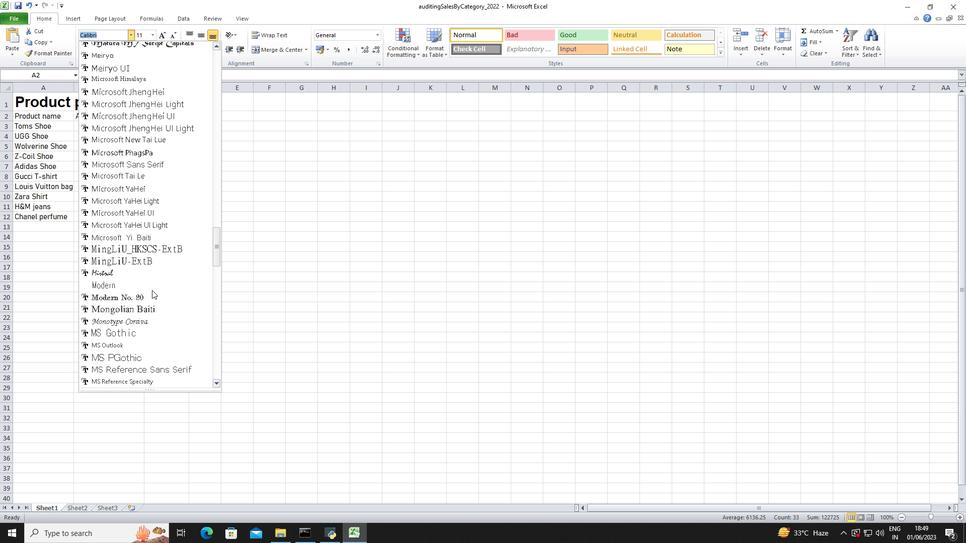 
Action: Mouse scrolled (152, 290) with delta (0, 0)
Screenshot: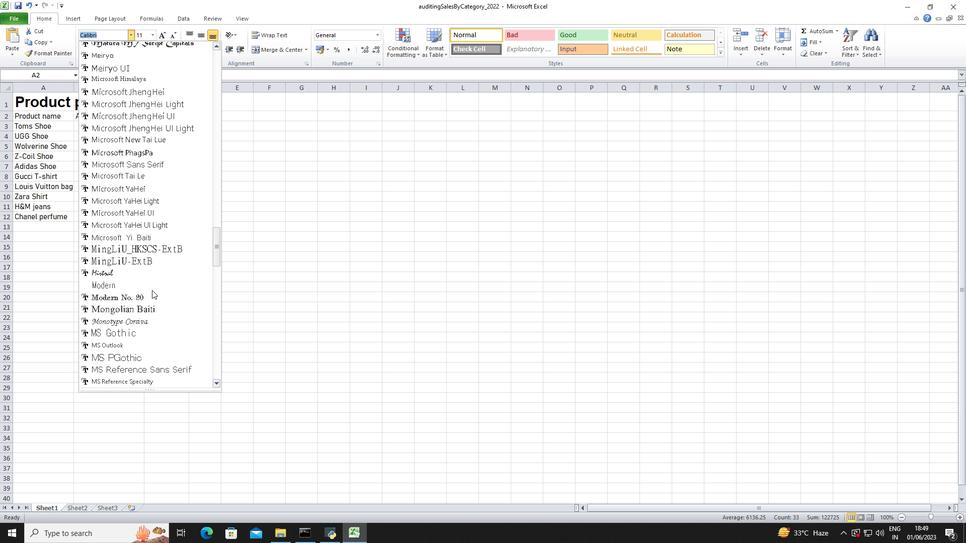 
Action: Mouse scrolled (152, 290) with delta (0, 0)
Screenshot: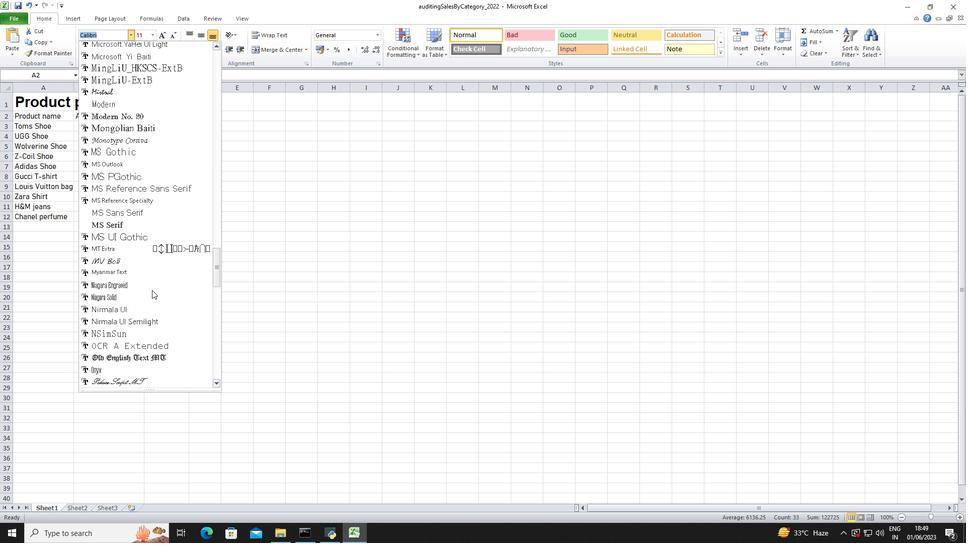 
Action: Mouse scrolled (152, 290) with delta (0, 0)
Screenshot: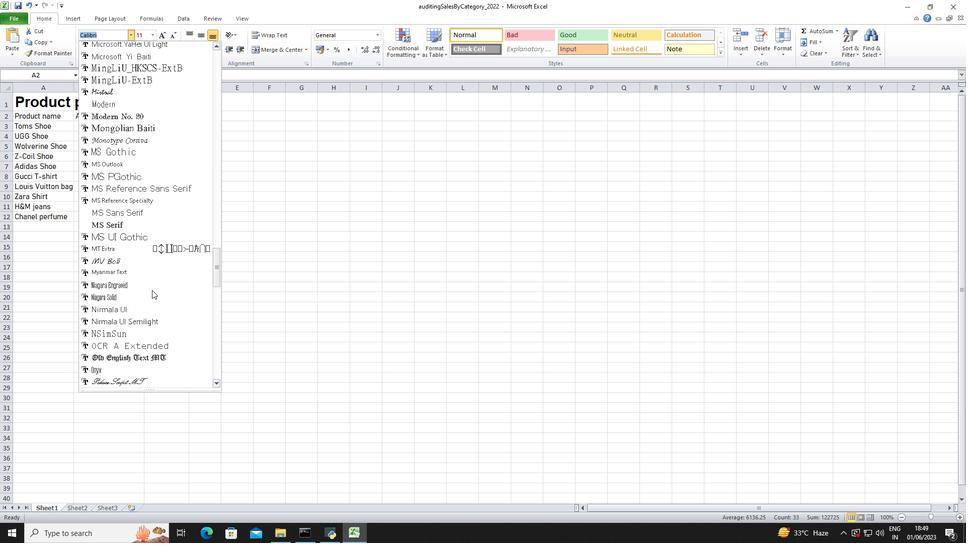 
Action: Mouse scrolled (152, 291) with delta (0, 0)
Screenshot: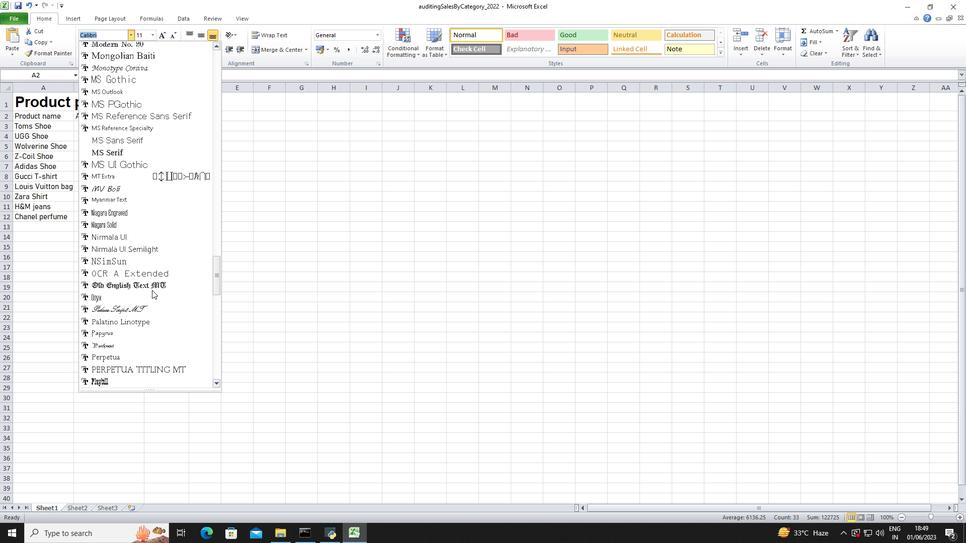 
Action: Mouse moved to (368, 231)
Screenshot: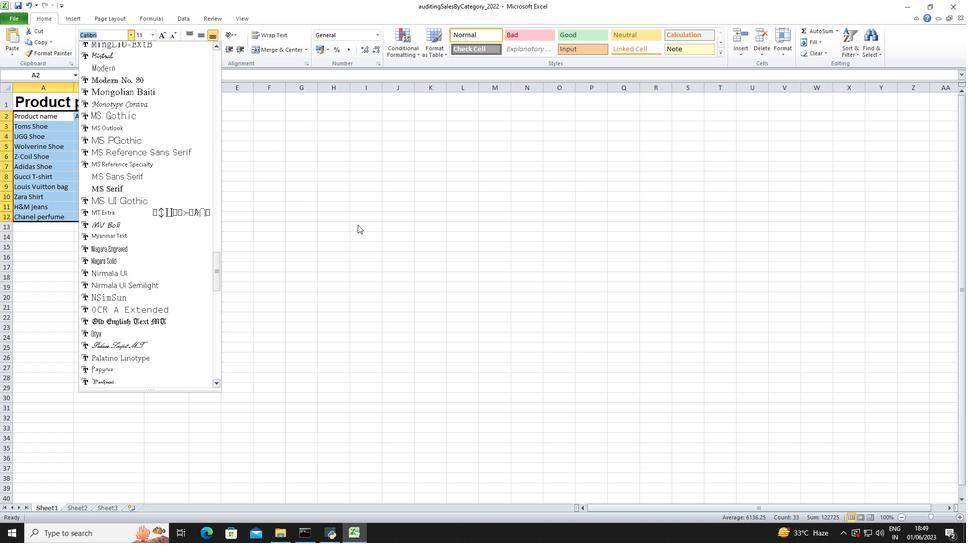 
Action: Key pressed arial<Key.space>n
Screenshot: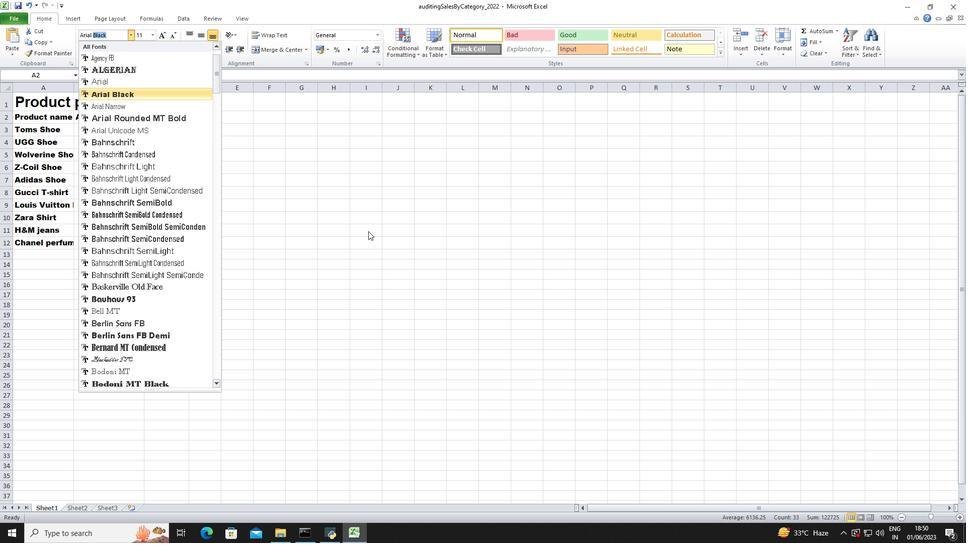 
Action: Mouse moved to (147, 110)
Screenshot: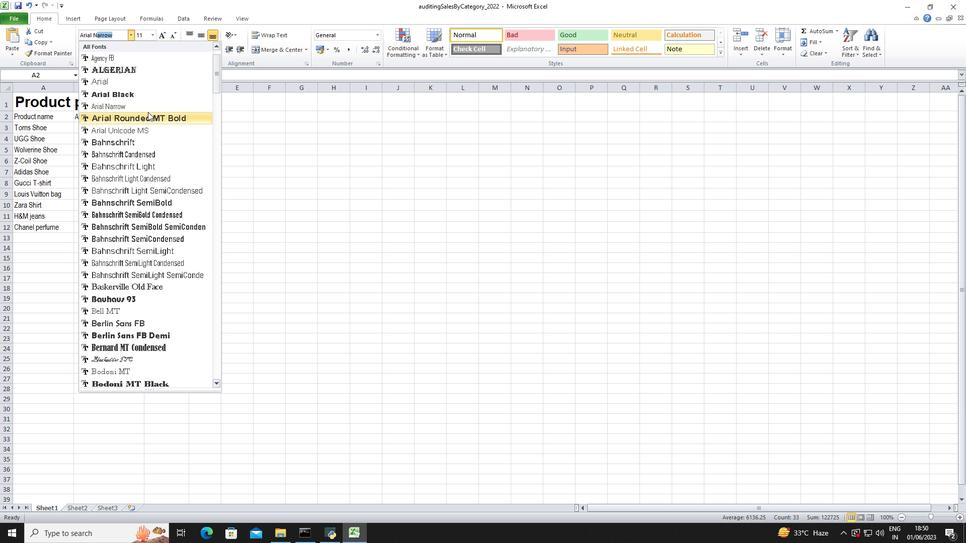 
Action: Mouse pressed left at (147, 110)
Screenshot: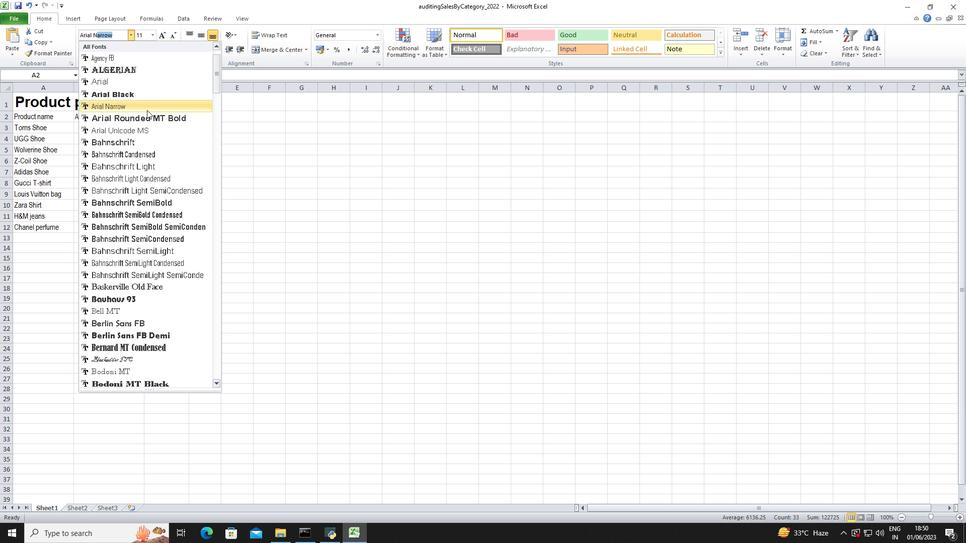 
Action: Mouse moved to (153, 36)
Screenshot: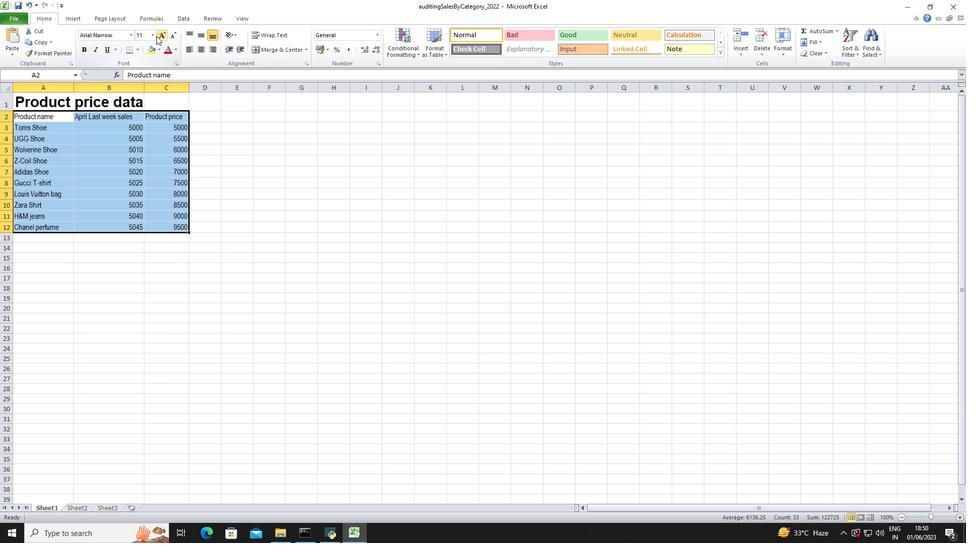 
Action: Mouse pressed left at (153, 36)
Screenshot: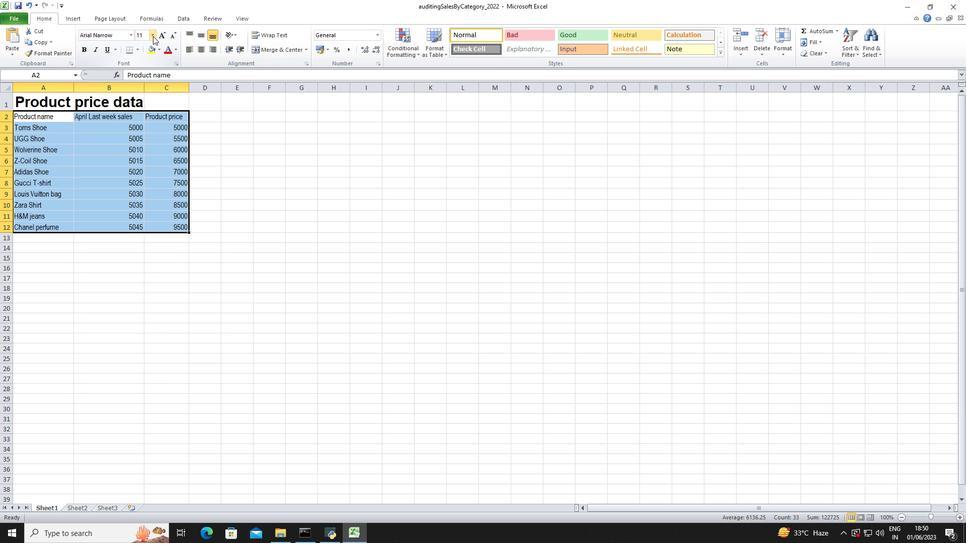 
Action: Mouse moved to (141, 88)
Screenshot: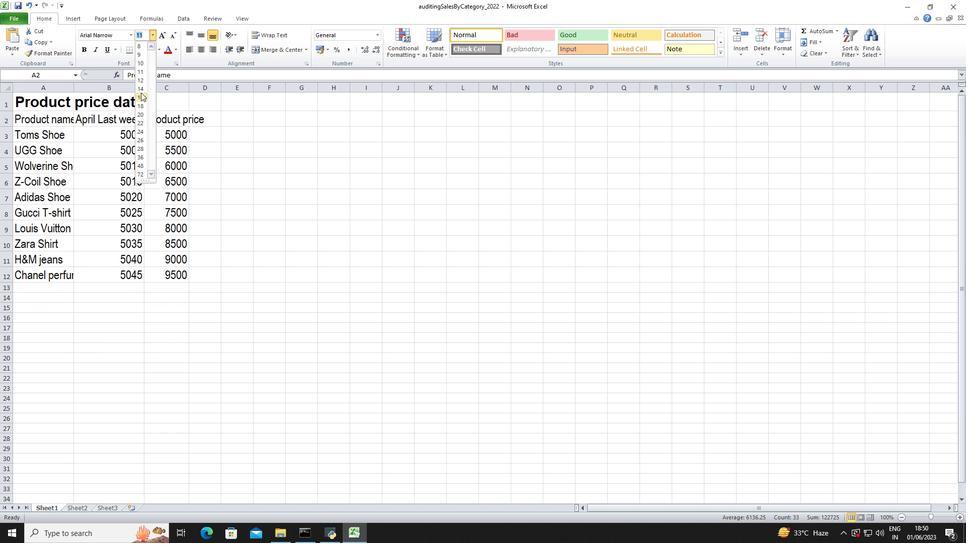 
Action: Mouse pressed left at (141, 88)
Screenshot: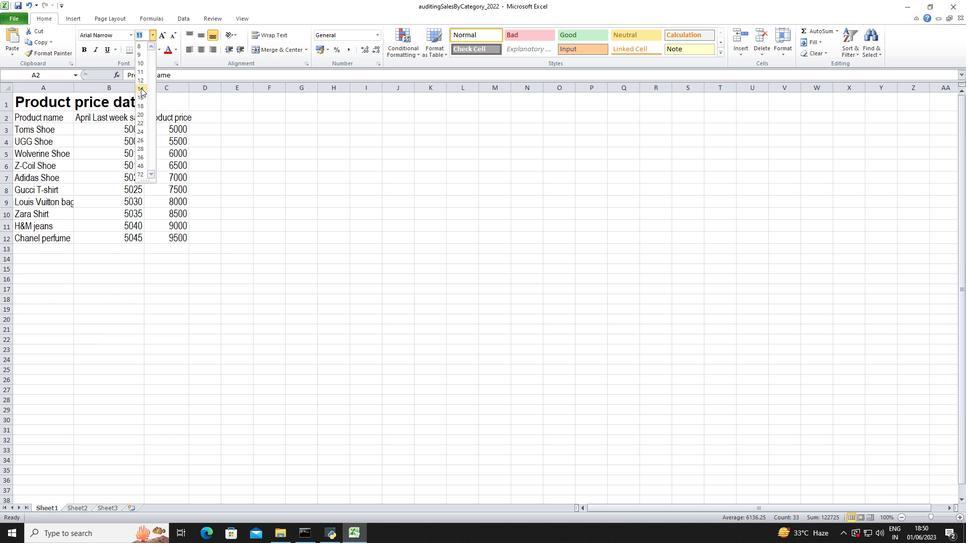 
Action: Mouse moved to (200, 39)
Screenshot: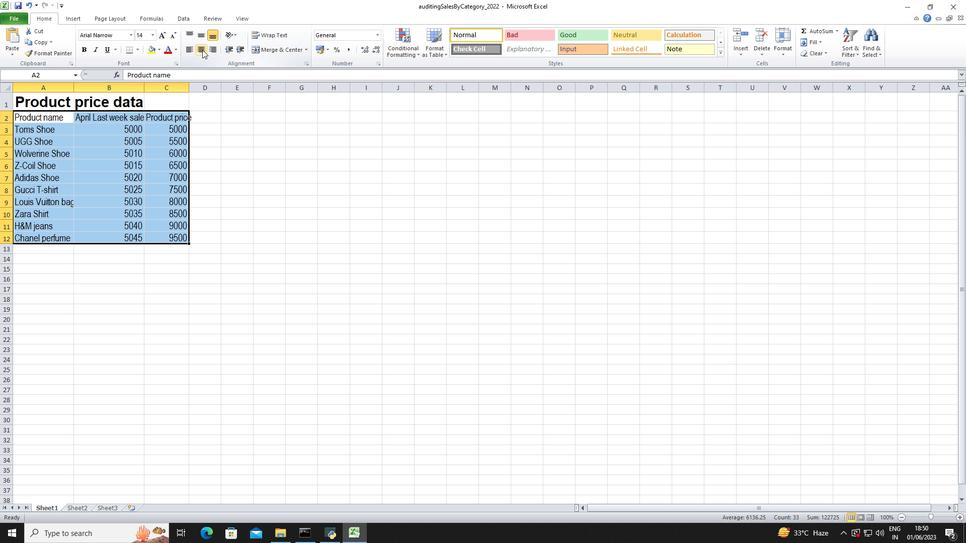 
Action: Mouse pressed left at (200, 39)
Screenshot: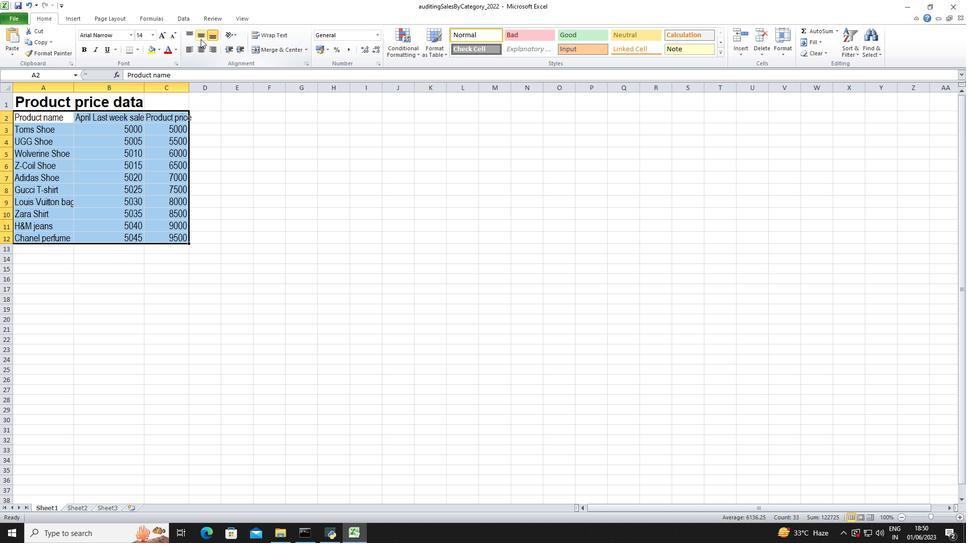 
Action: Mouse moved to (200, 46)
Screenshot: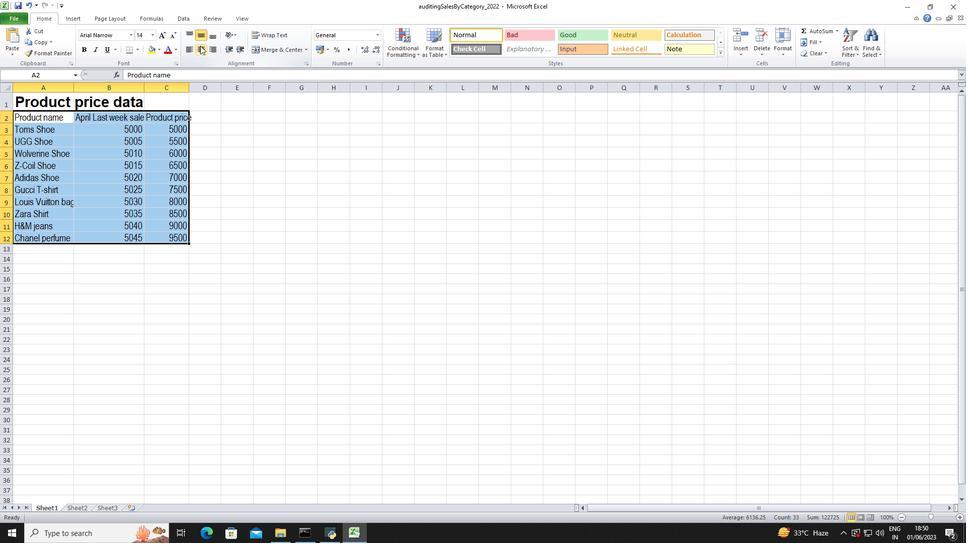
Action: Mouse pressed left at (200, 46)
Screenshot: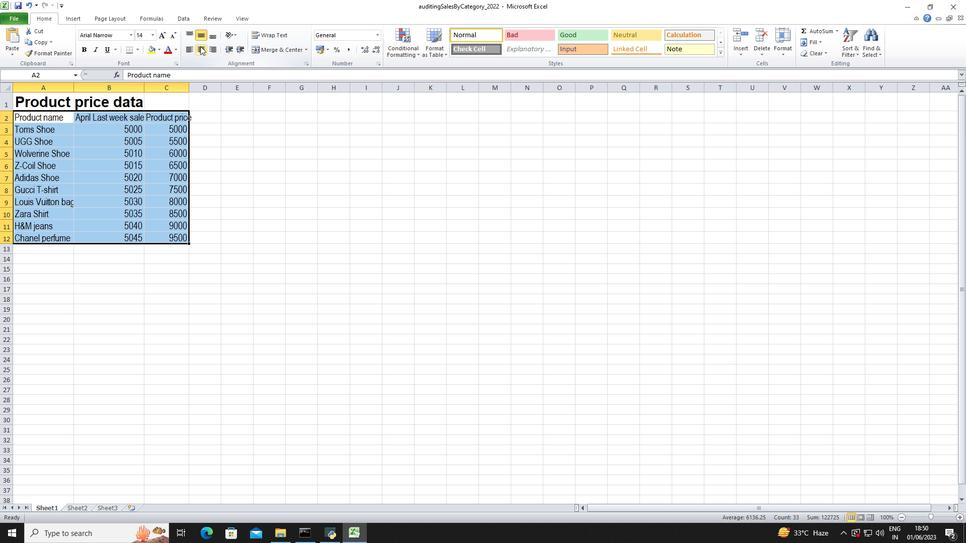 
Action: Mouse moved to (80, 103)
Screenshot: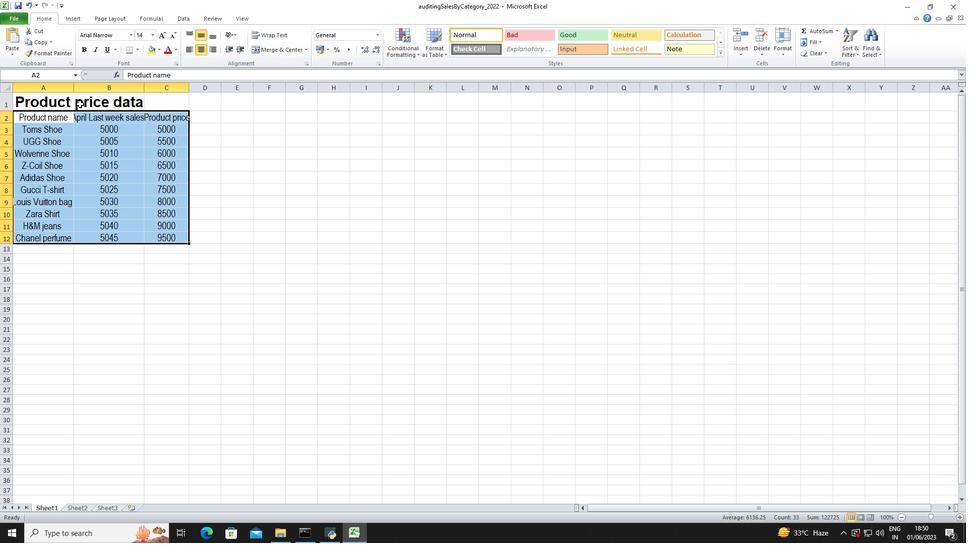 
Action: Mouse pressed left at (80, 103)
Screenshot: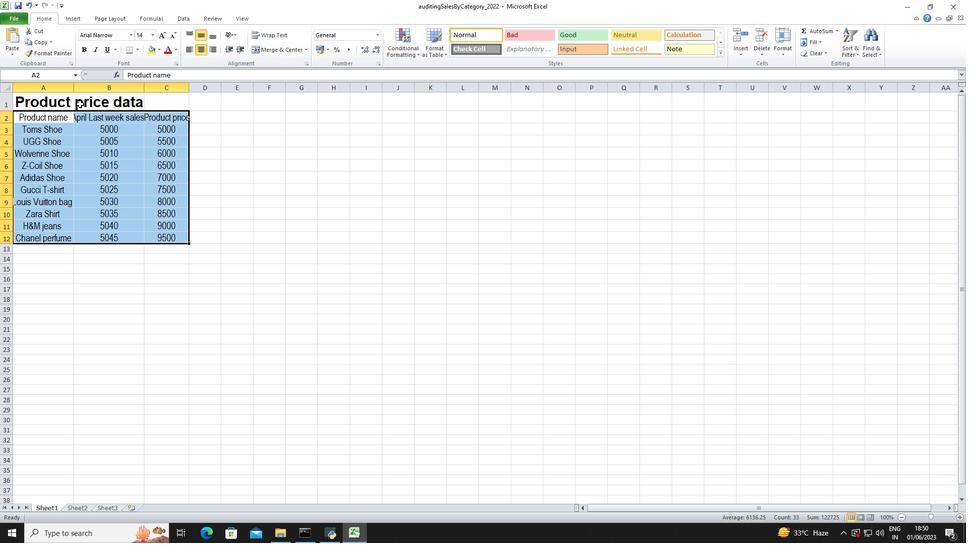 
Action: Mouse moved to (201, 48)
Screenshot: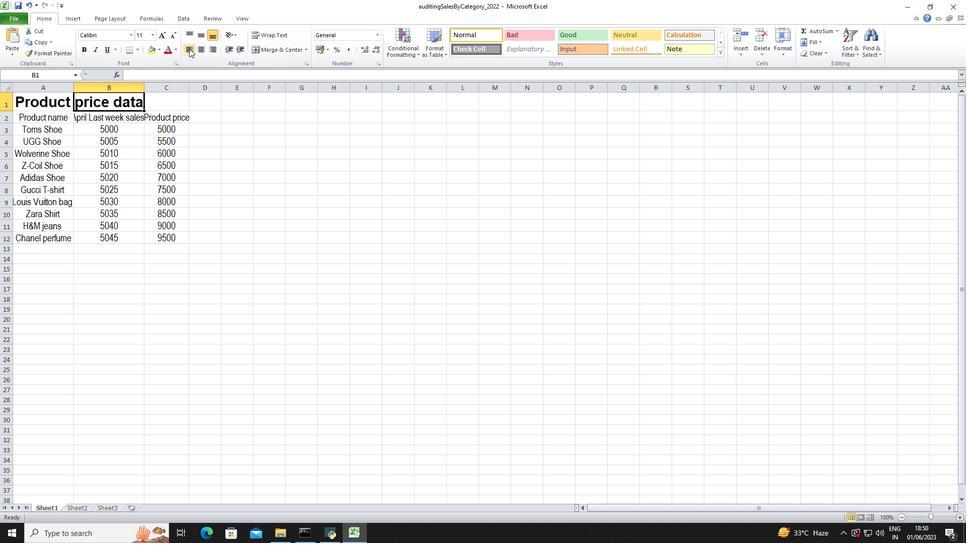 
Action: Mouse pressed left at (201, 48)
Screenshot: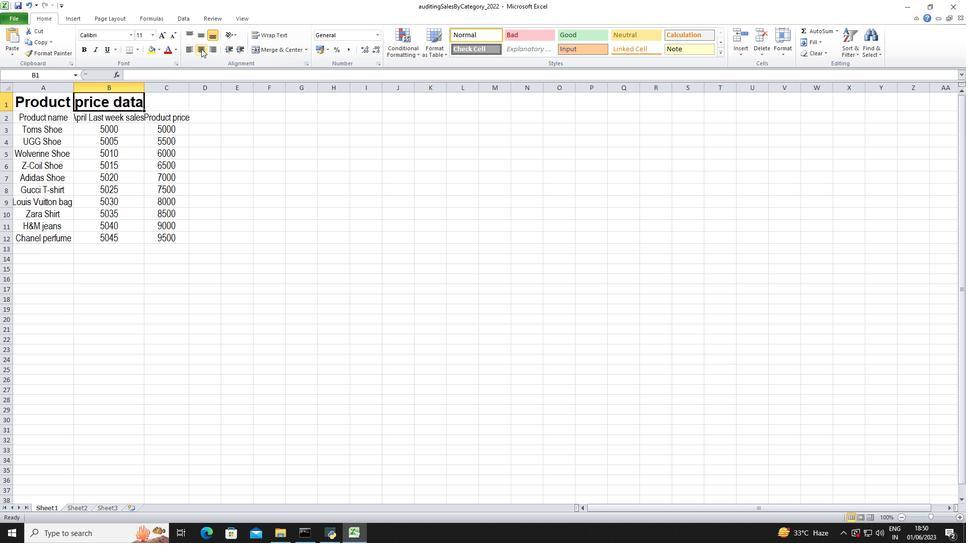 
Action: Mouse moved to (202, 31)
Screenshot: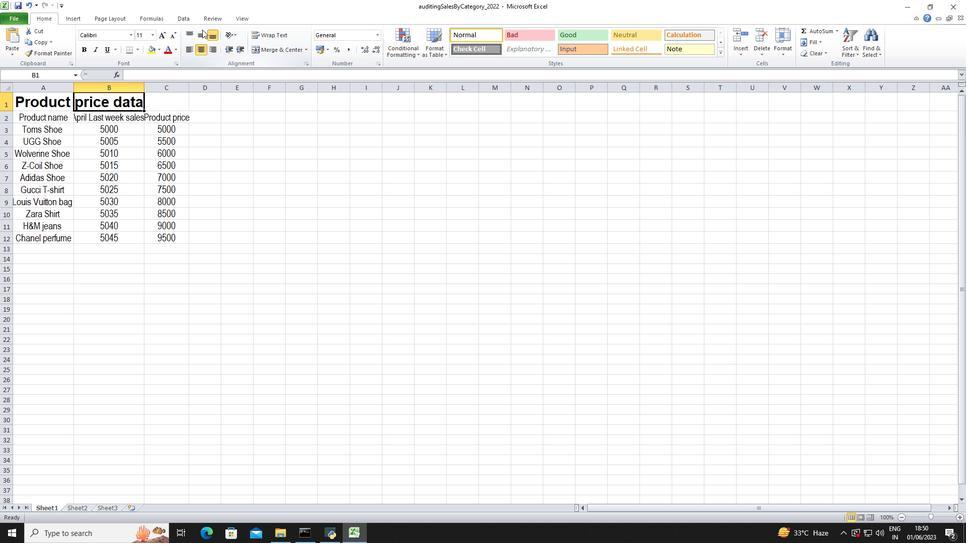 
Action: Mouse pressed left at (202, 31)
Screenshot: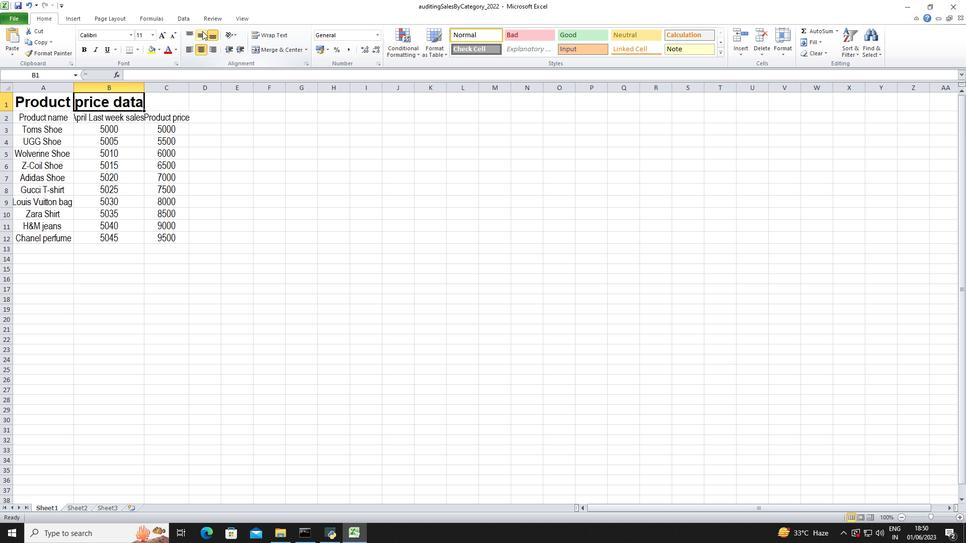 
Action: Mouse moved to (232, 158)
Screenshot: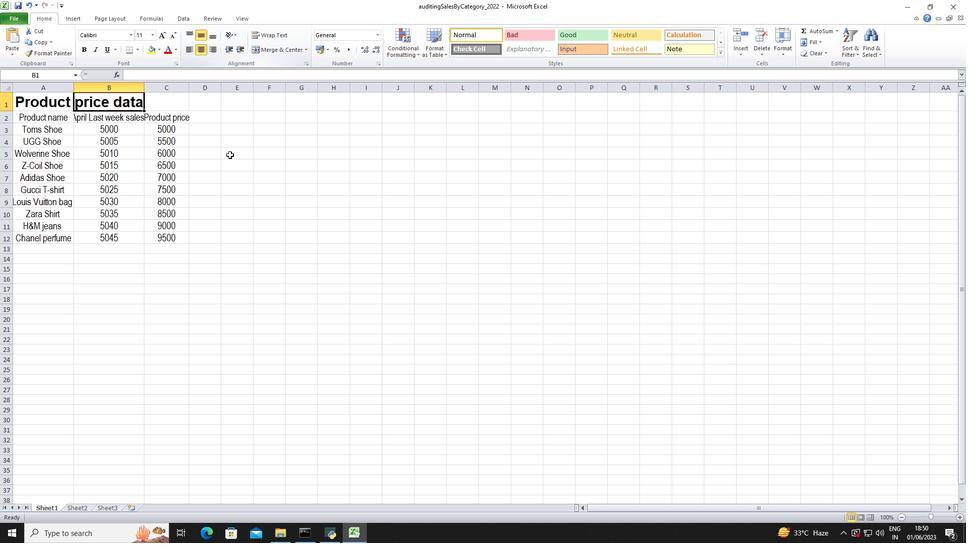 
Action: Mouse pressed left at (232, 158)
Screenshot: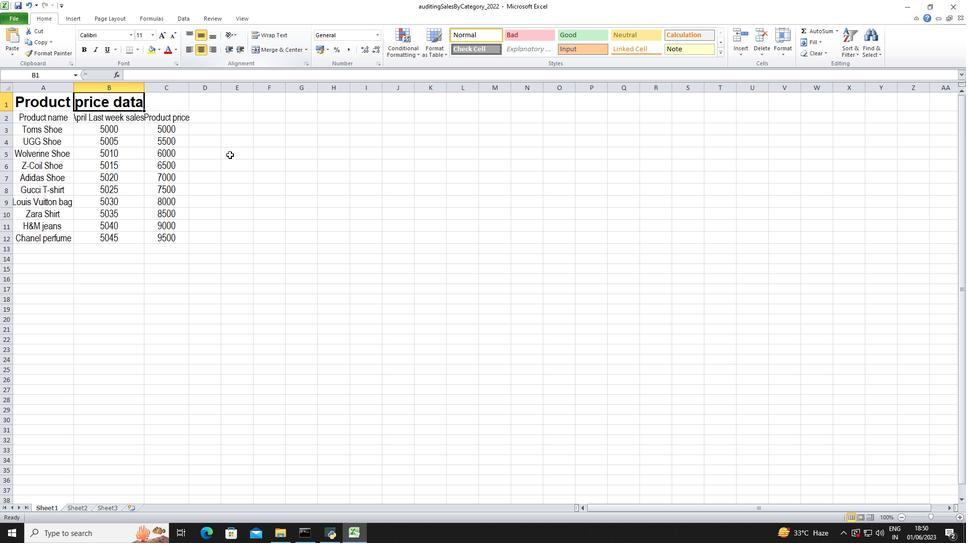 
Action: Mouse moved to (75, 90)
Screenshot: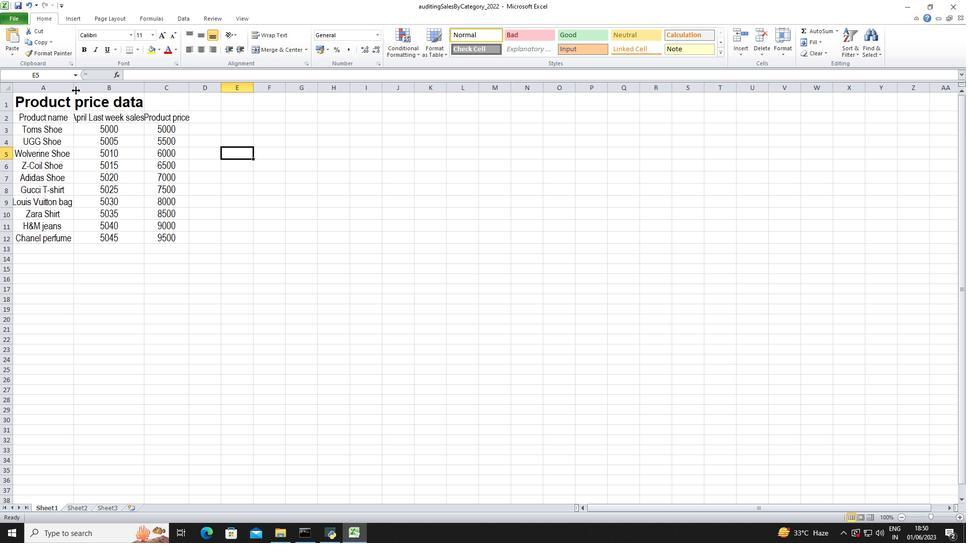 
Action: Mouse pressed left at (75, 90)
Screenshot: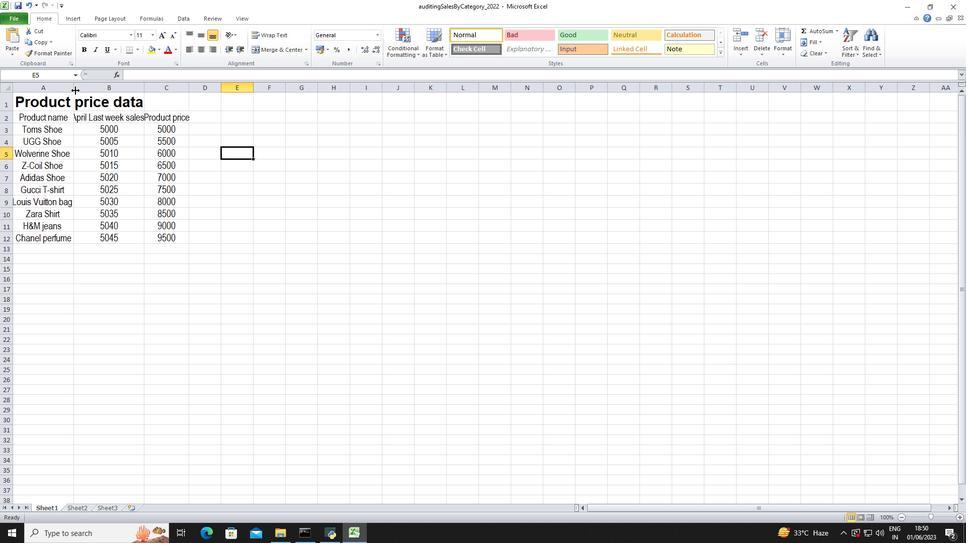 
Action: Mouse pressed left at (75, 90)
Screenshot: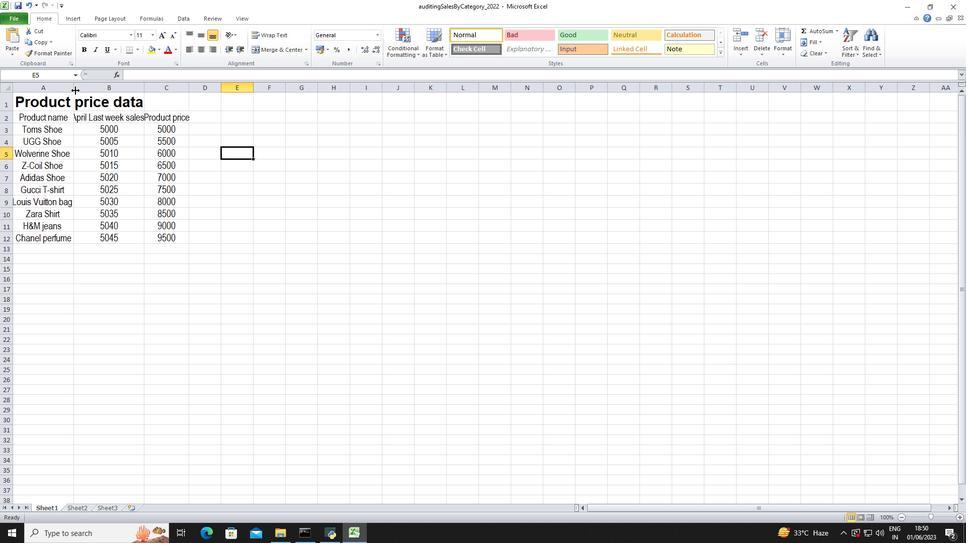 
Action: Mouse moved to (218, 95)
Screenshot: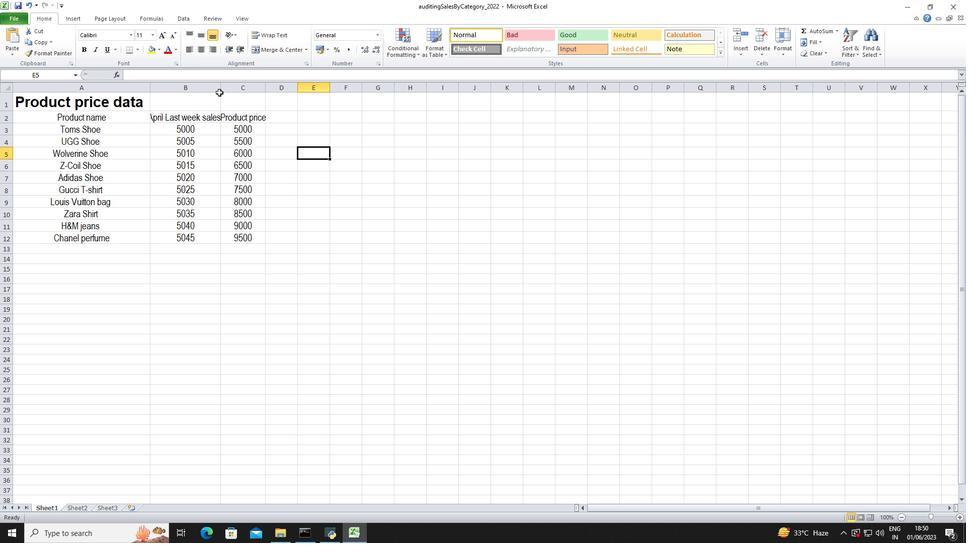 
Action: Mouse pressed left at (218, 95)
Screenshot: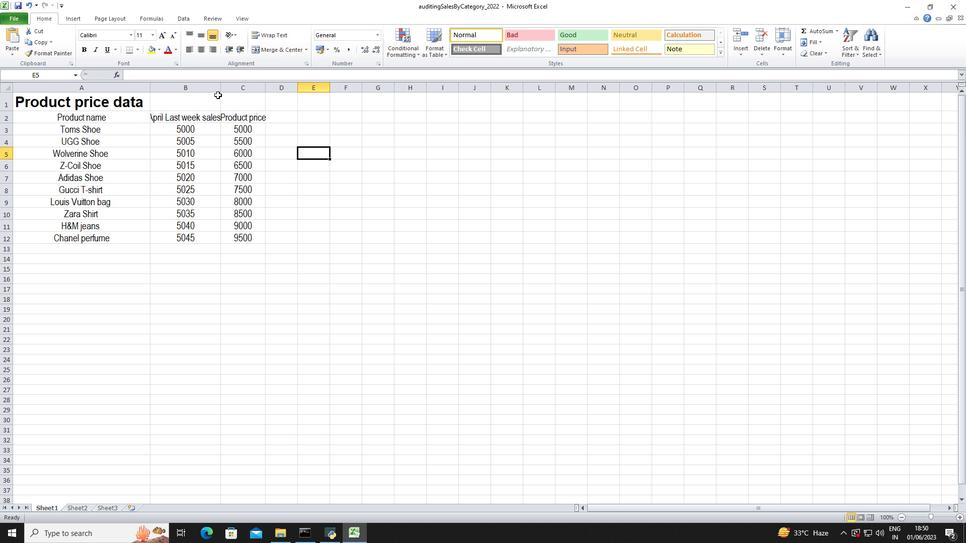 
Action: Mouse moved to (219, 89)
Screenshot: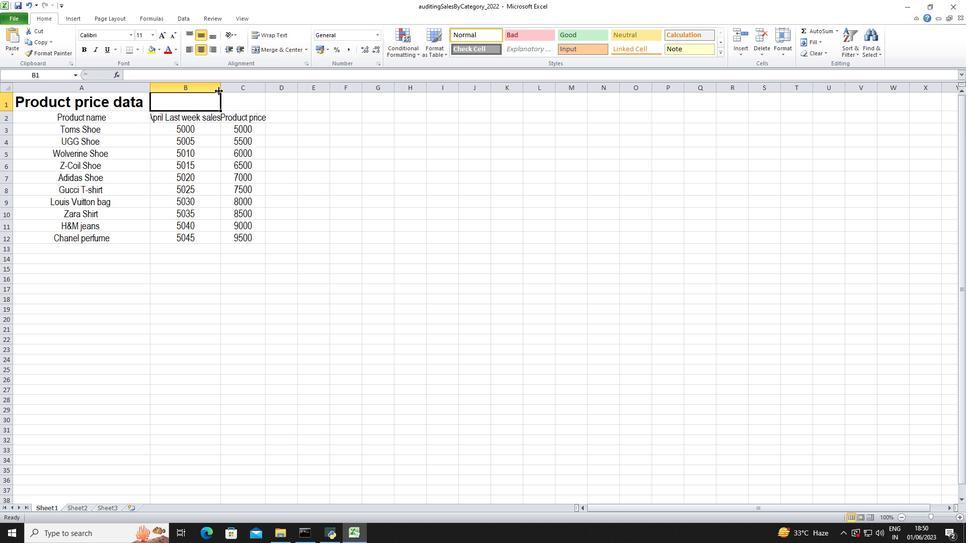 
Action: Mouse pressed left at (219, 89)
Screenshot: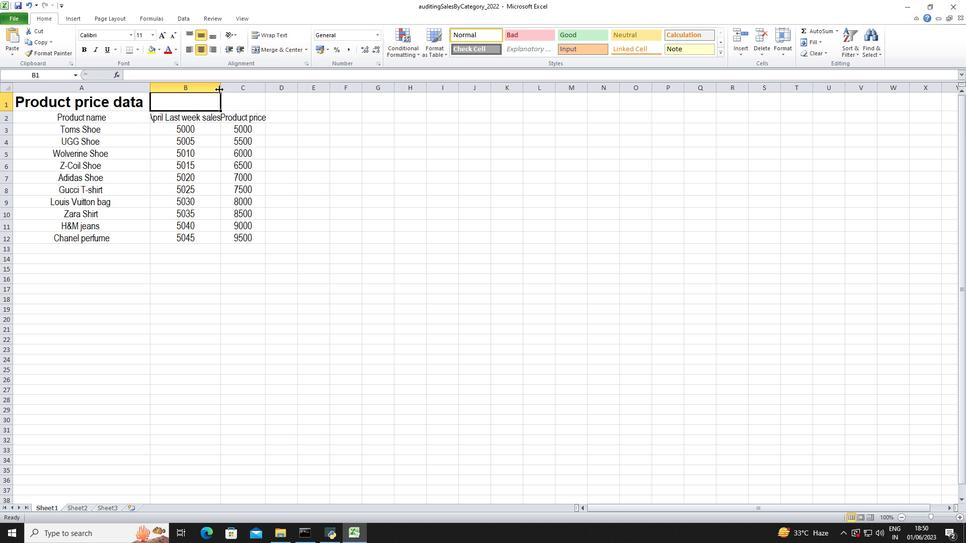 
Action: Mouse pressed left at (219, 89)
Screenshot: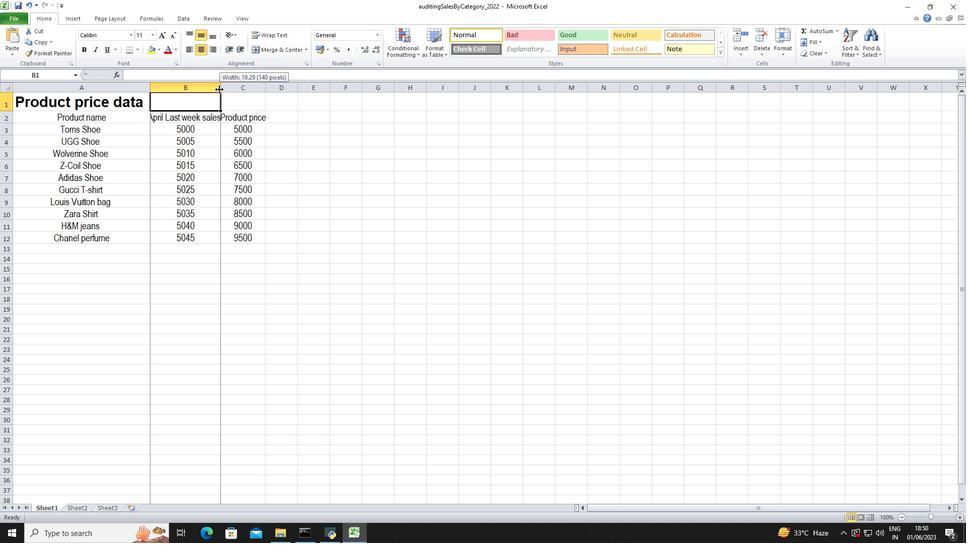 
Action: Mouse moved to (231, 88)
Screenshot: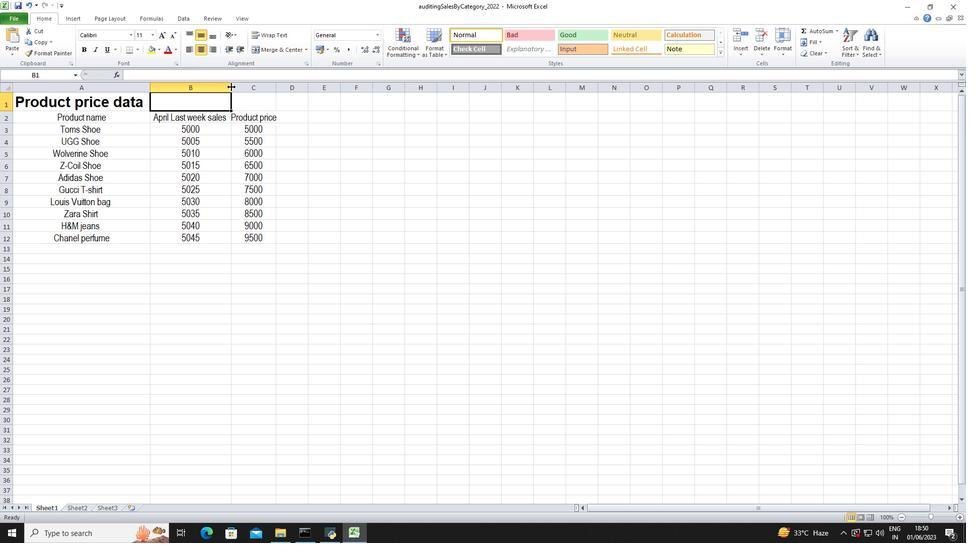 
Action: Mouse pressed left at (231, 88)
Screenshot: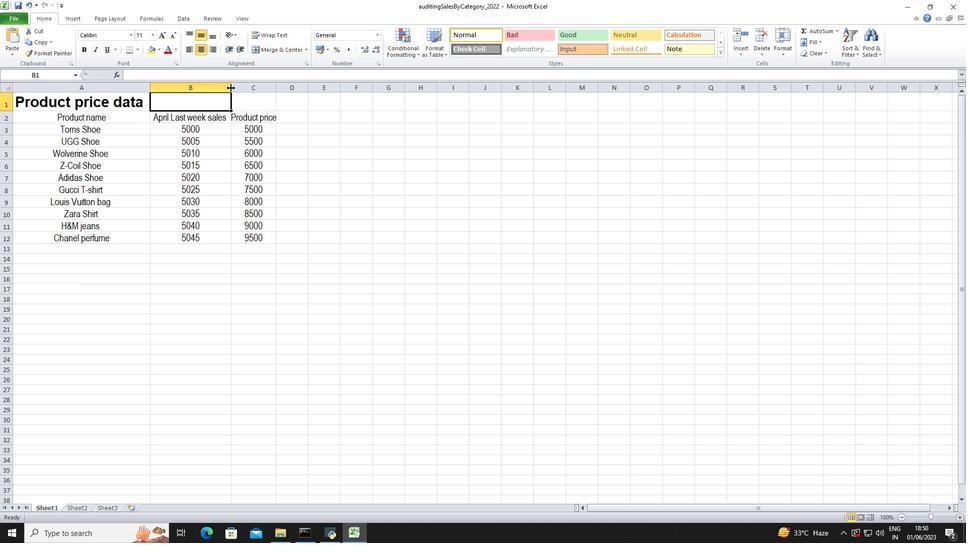 
Action: Mouse pressed left at (231, 88)
Screenshot: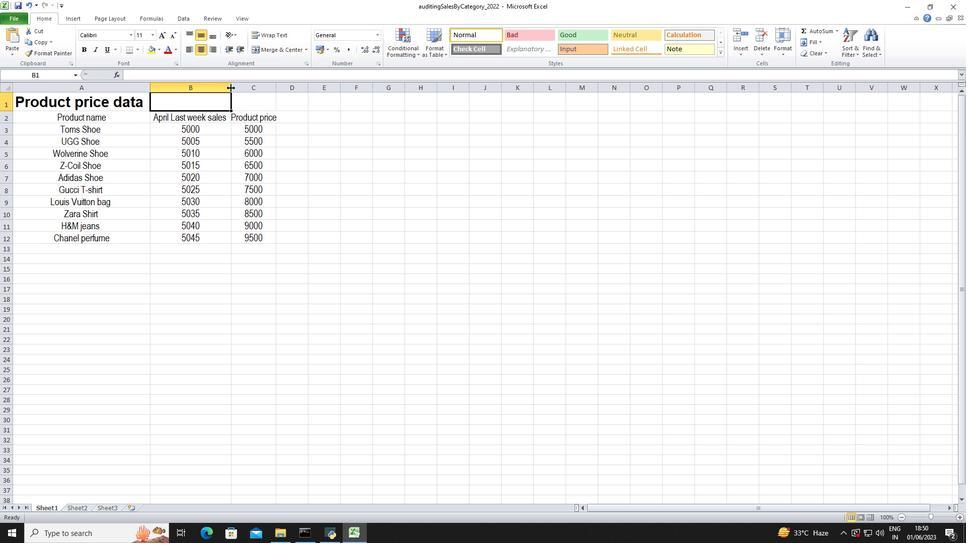
Action: Mouse moved to (394, 152)
Screenshot: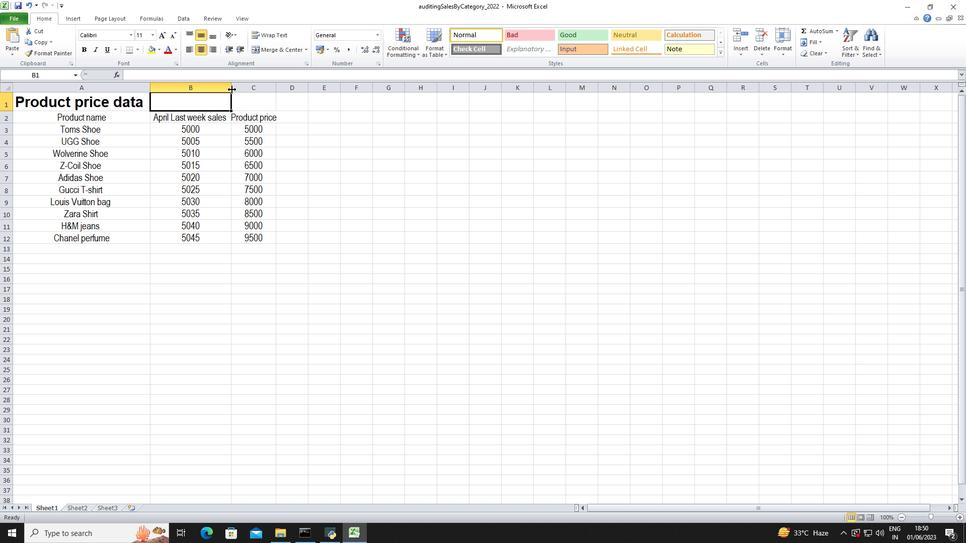 
Action: Mouse pressed left at (394, 152)
Screenshot: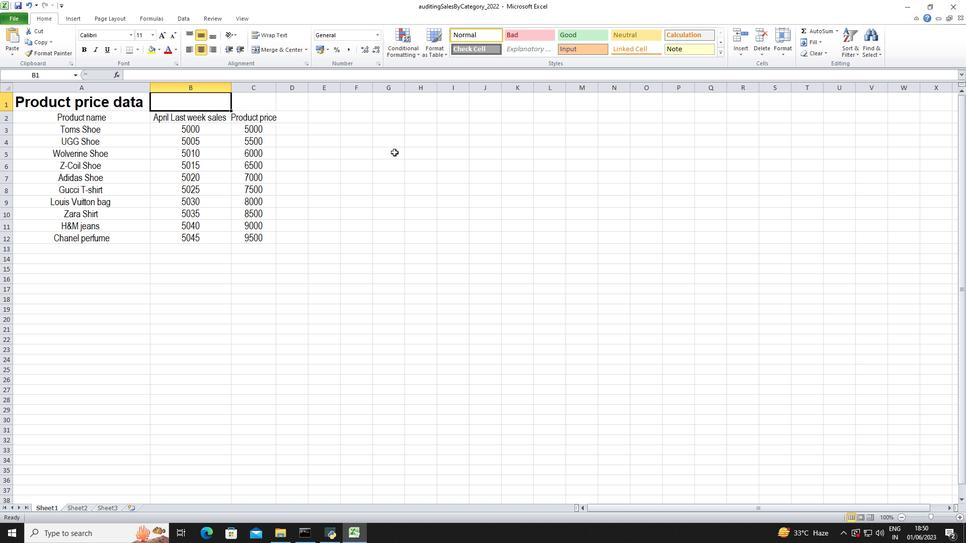
Action: Mouse moved to (275, 88)
Screenshot: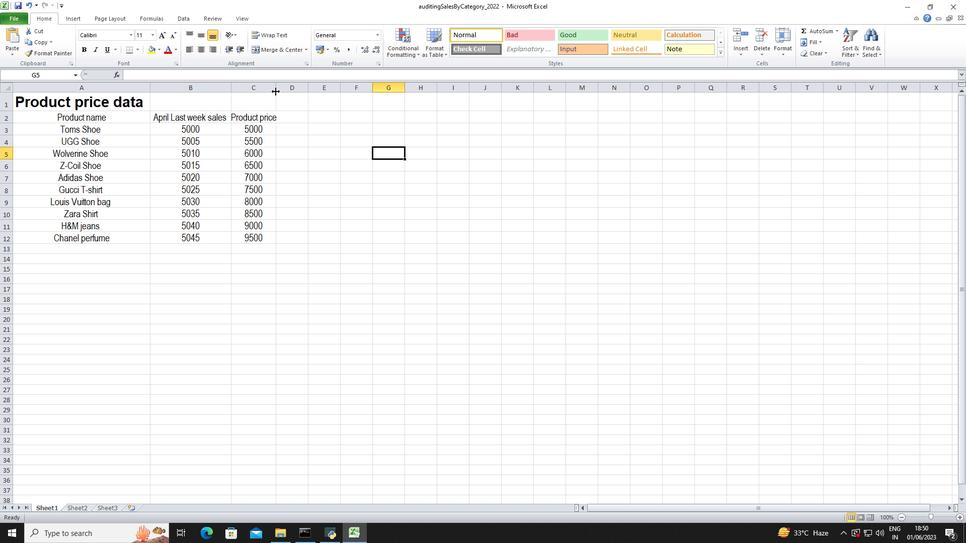 
Action: Mouse pressed left at (275, 88)
Screenshot: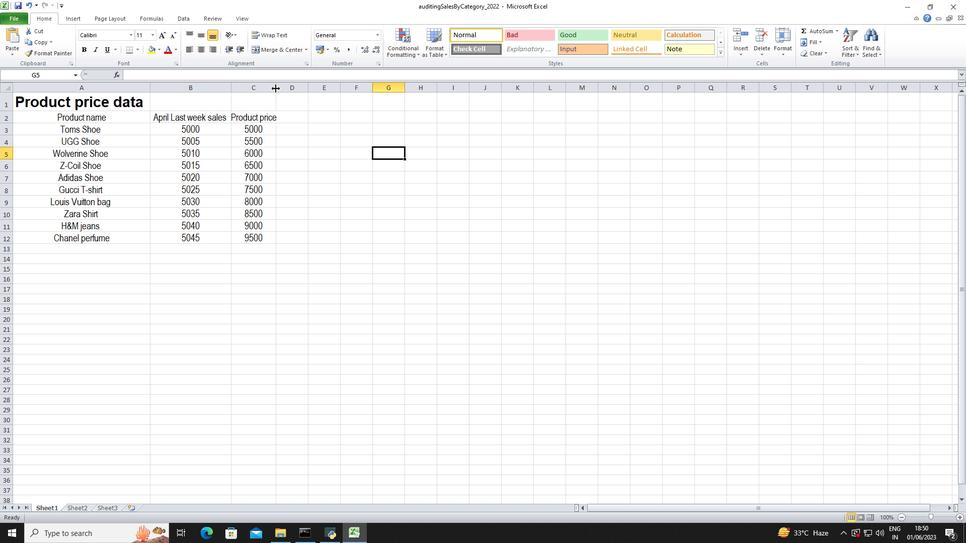 
Action: Mouse pressed left at (275, 88)
Screenshot: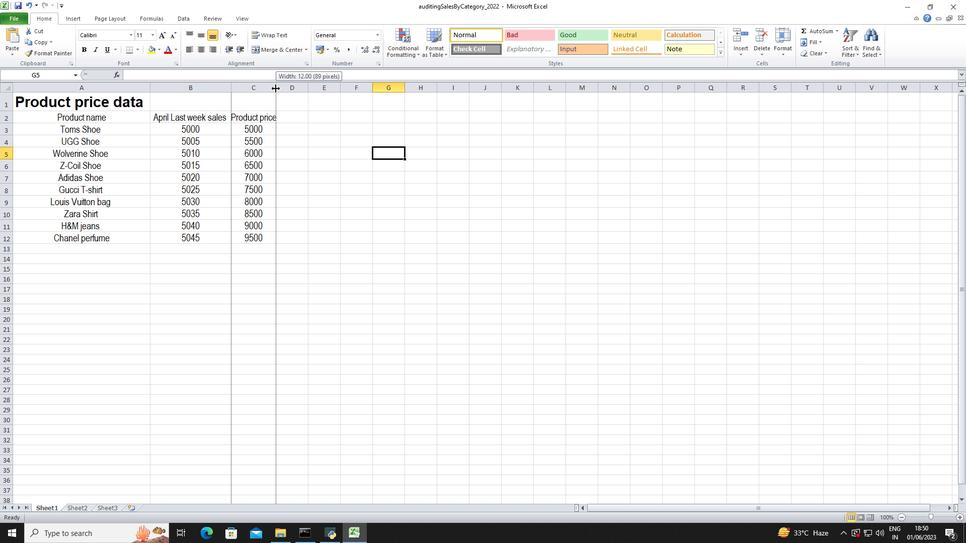 
Action: Mouse moved to (238, 319)
Screenshot: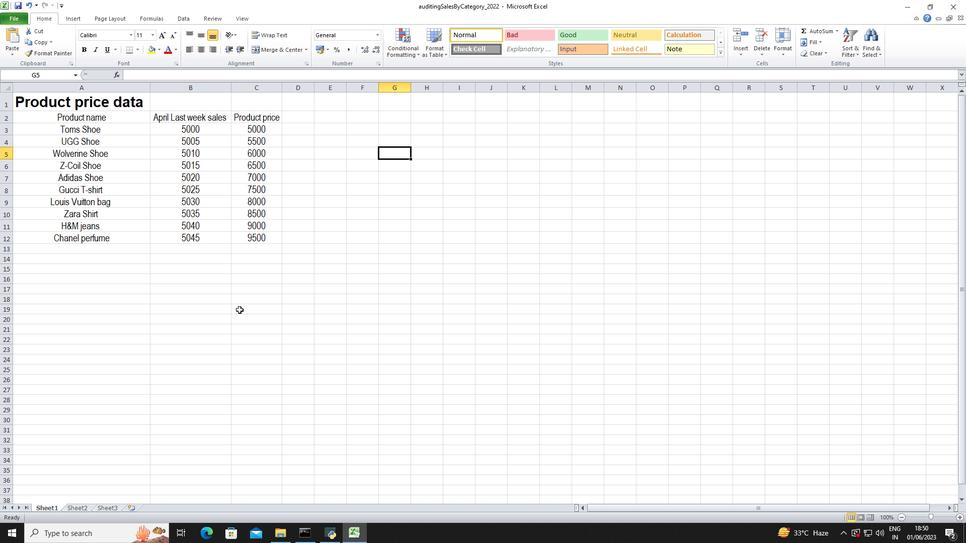 
Action: Mouse pressed left at (238, 319)
Screenshot: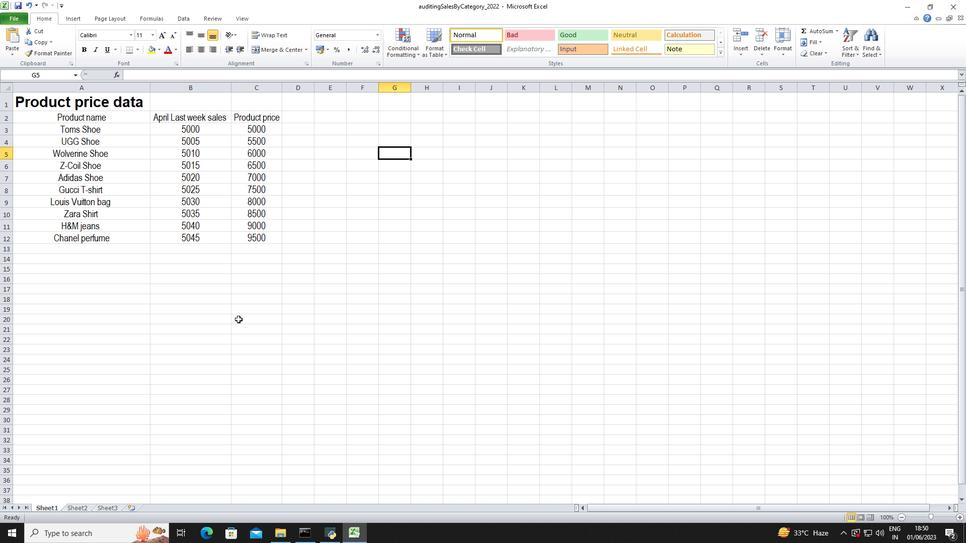 
Action: Mouse moved to (9, 19)
Screenshot: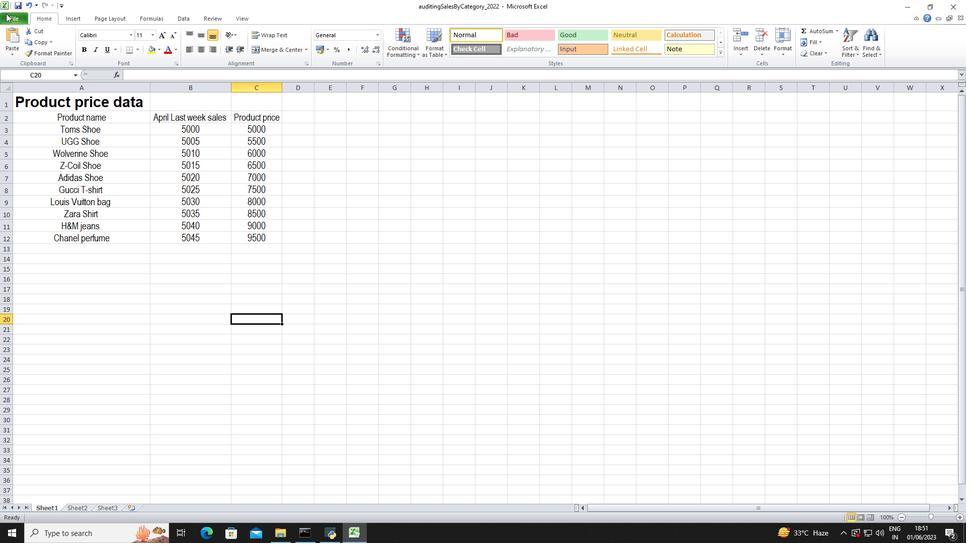 
Action: Mouse pressed left at (9, 19)
Screenshot: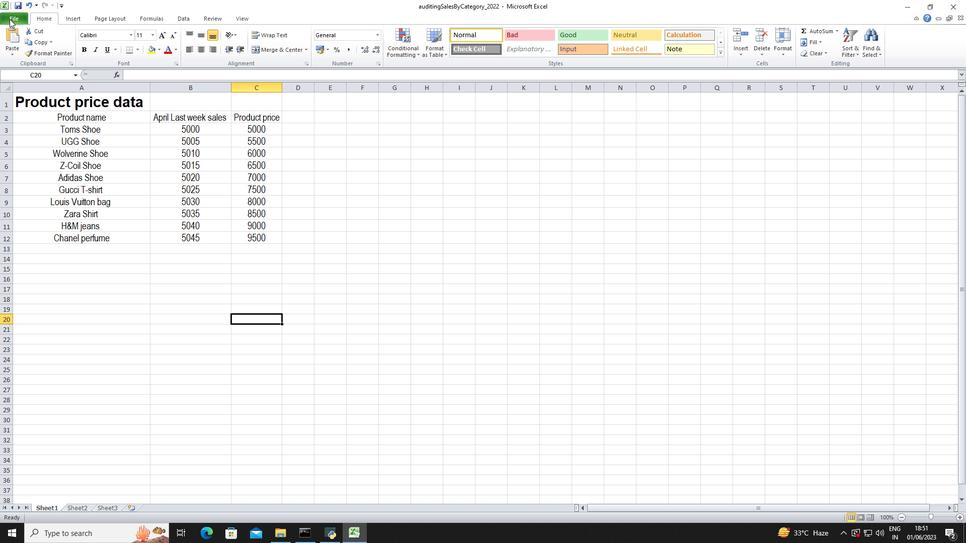 
Action: Mouse moved to (30, 54)
Screenshot: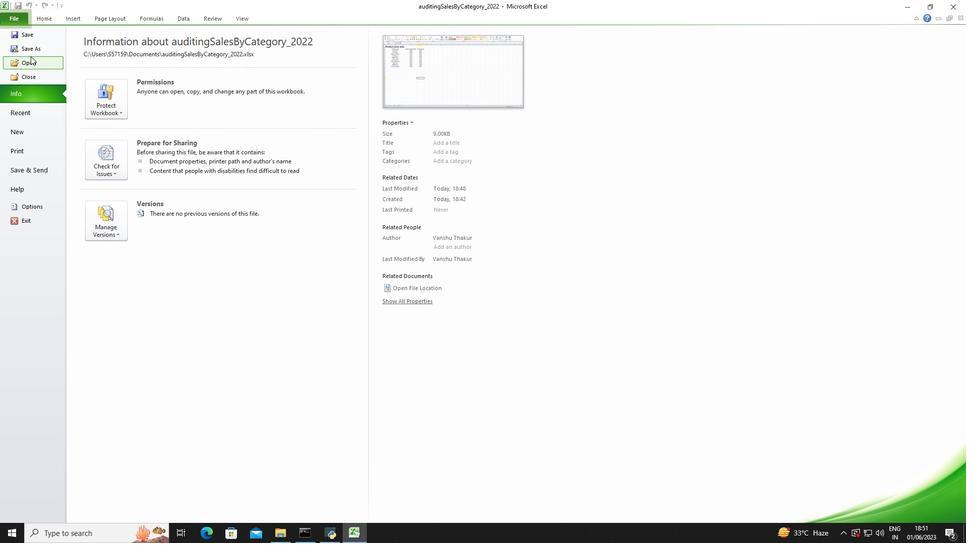 
Action: Mouse pressed left at (30, 54)
Screenshot: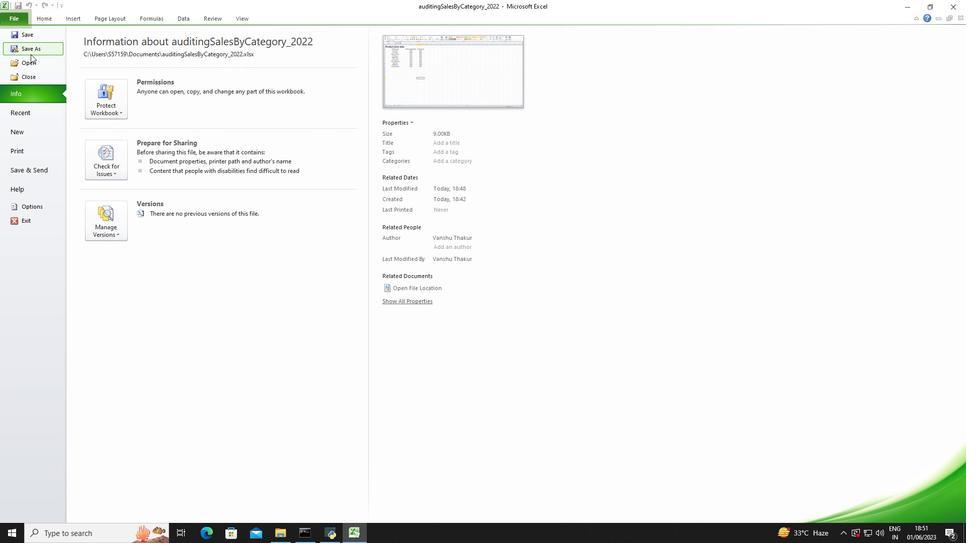 
Action: Mouse moved to (188, 202)
Screenshot: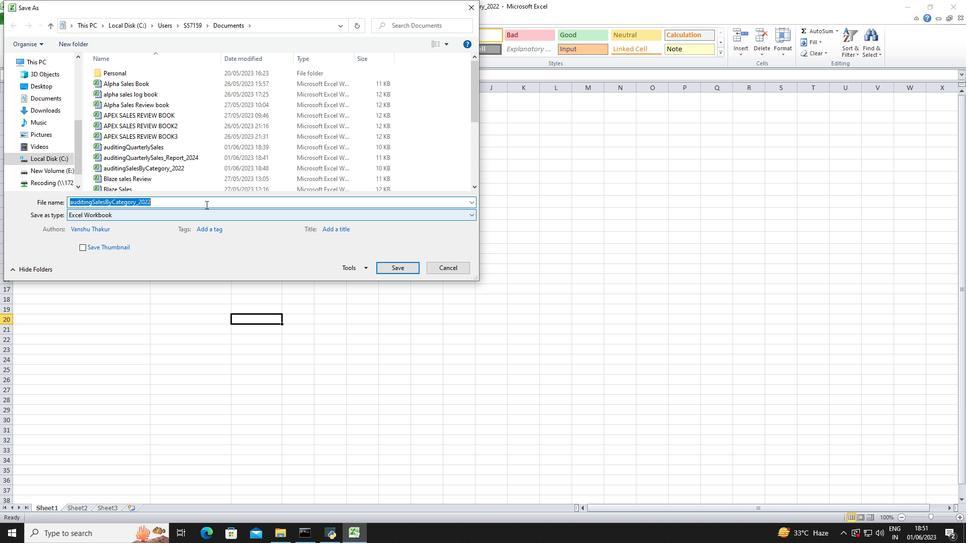 
Action: Mouse pressed left at (188, 202)
Screenshot: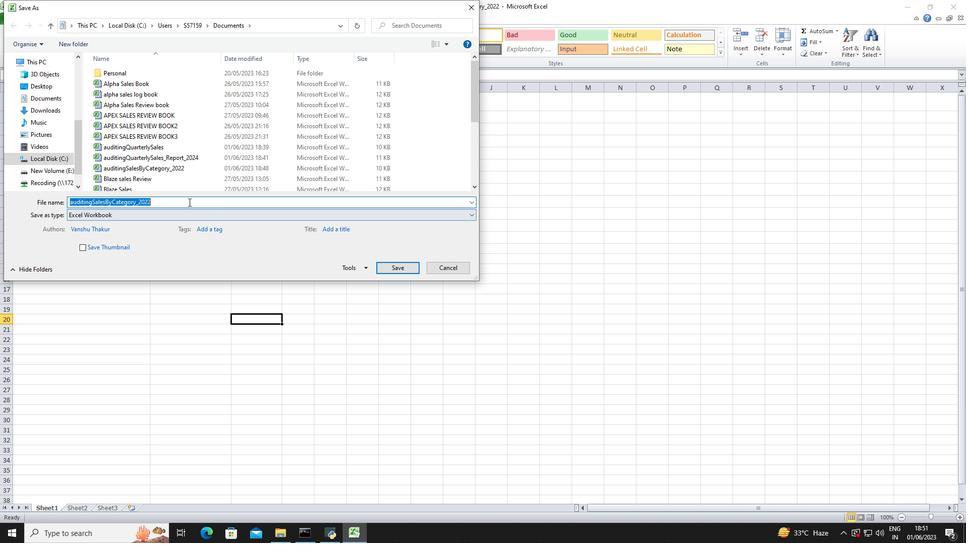 
Action: Mouse moved to (388, 270)
Screenshot: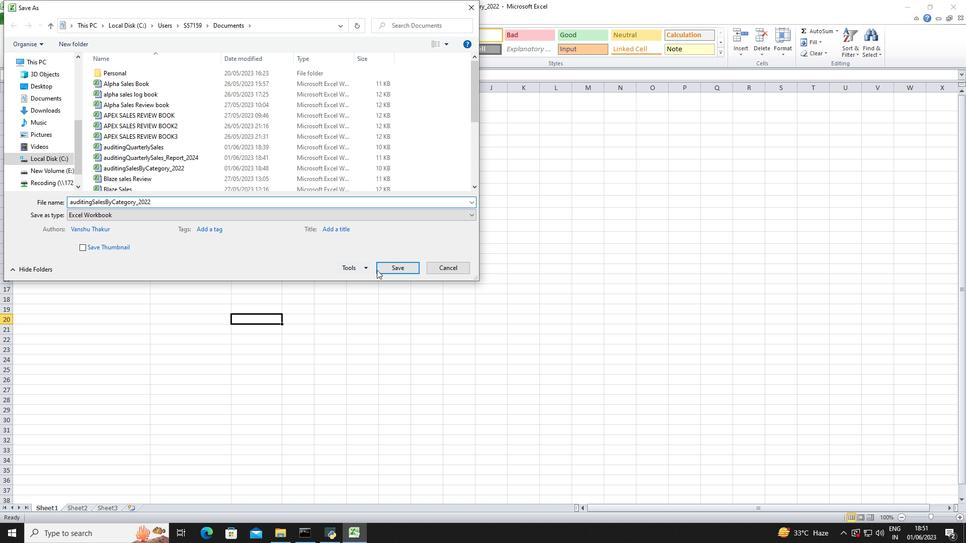 
Action: Mouse pressed left at (388, 270)
Screenshot: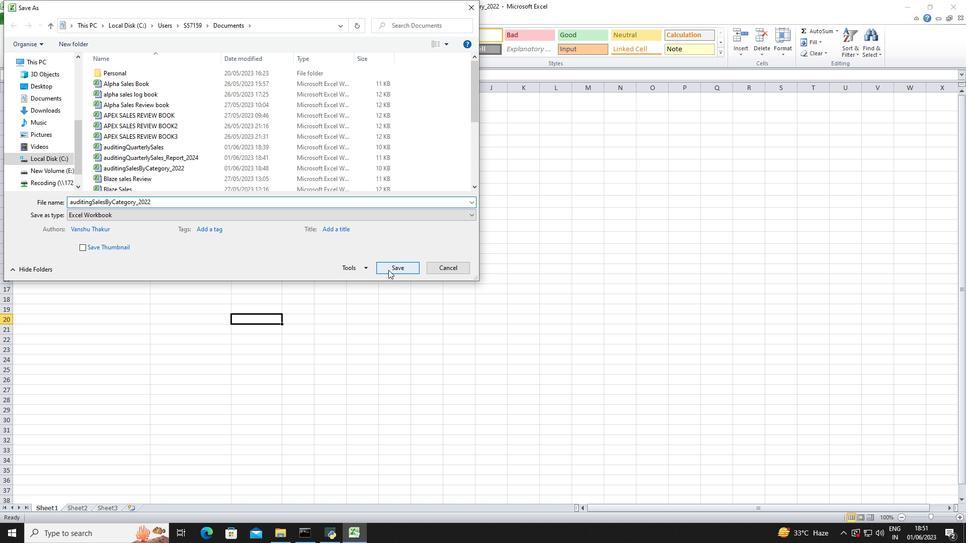 
Action: Mouse moved to (156, 202)
Screenshot: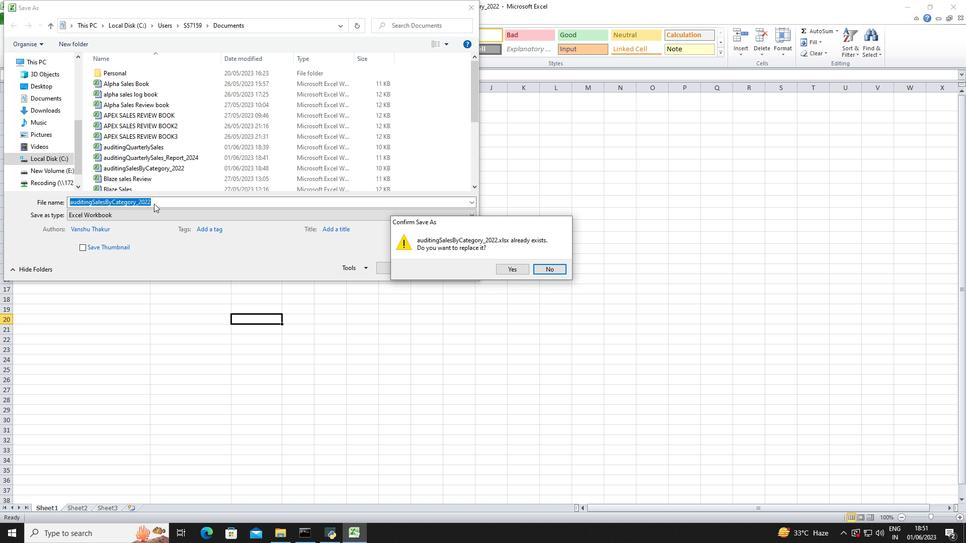 
Action: Mouse pressed left at (156, 202)
Screenshot: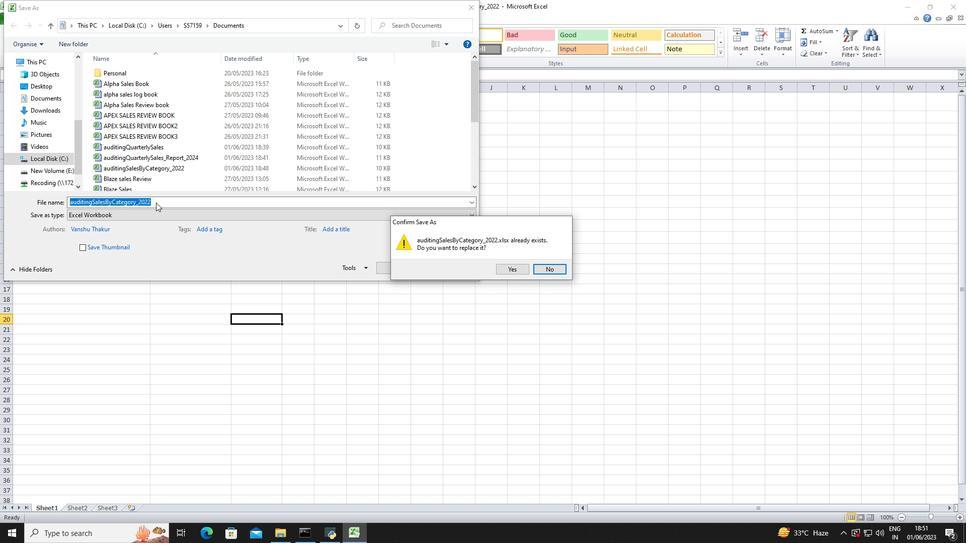 
Action: Mouse moved to (513, 266)
Screenshot: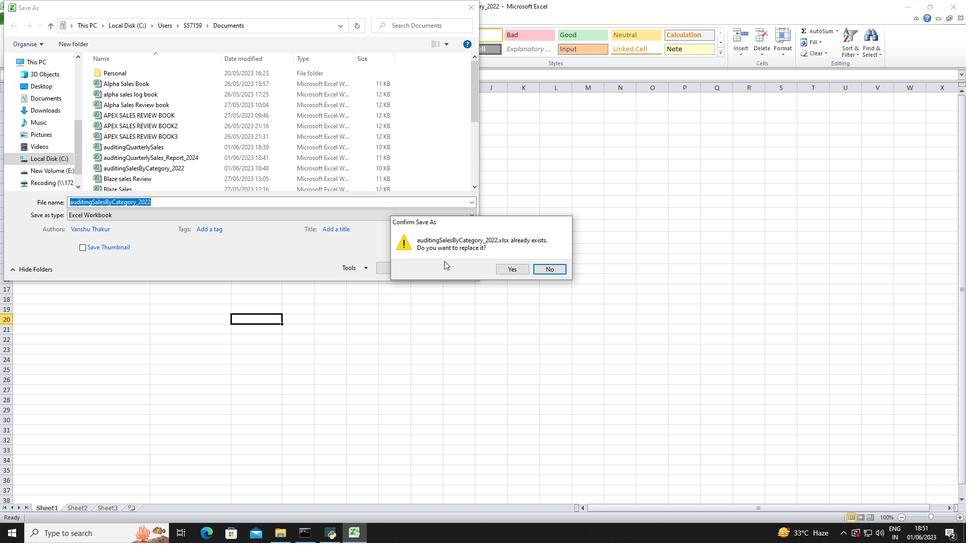 
Action: Mouse pressed left at (513, 266)
Screenshot: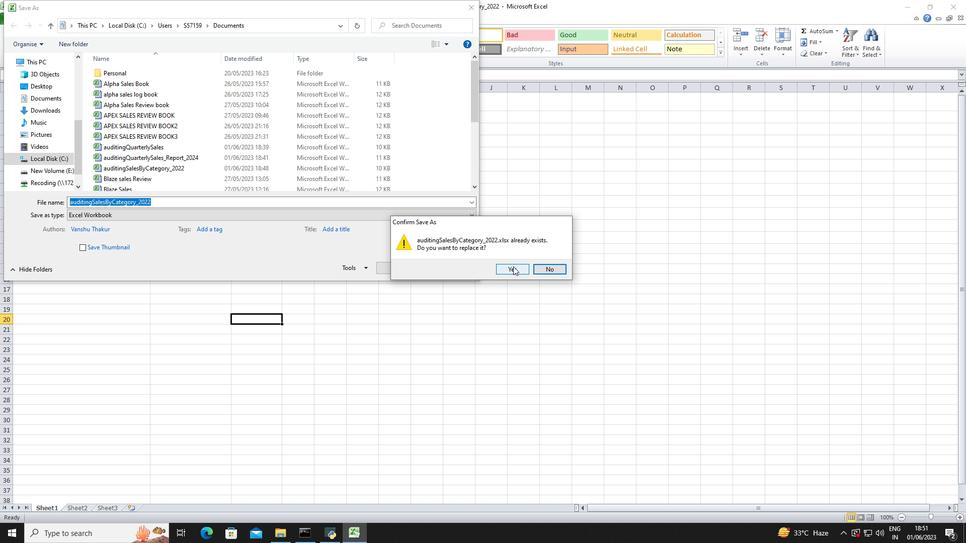 
Action: Mouse moved to (336, 310)
Screenshot: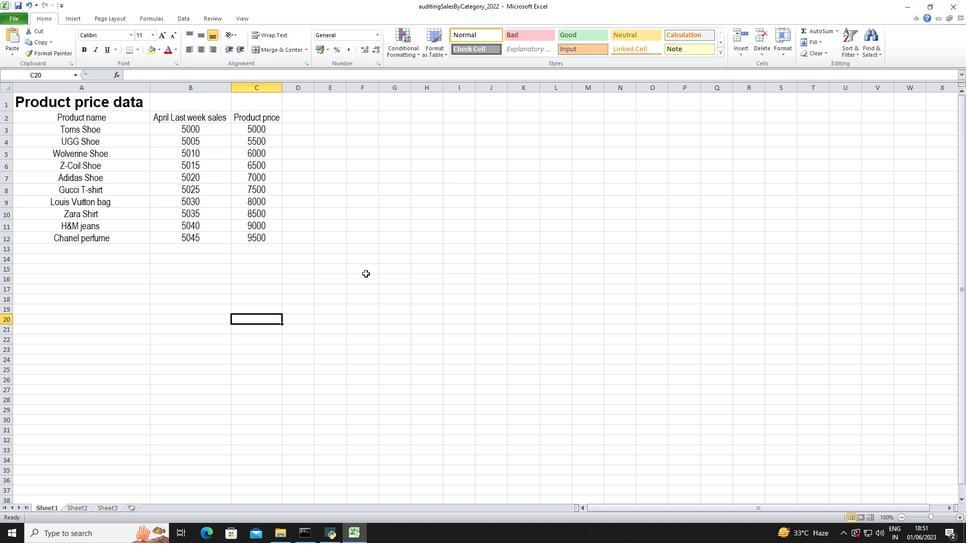 
Action: Mouse scrolled (336, 311) with delta (0, 0)
Screenshot: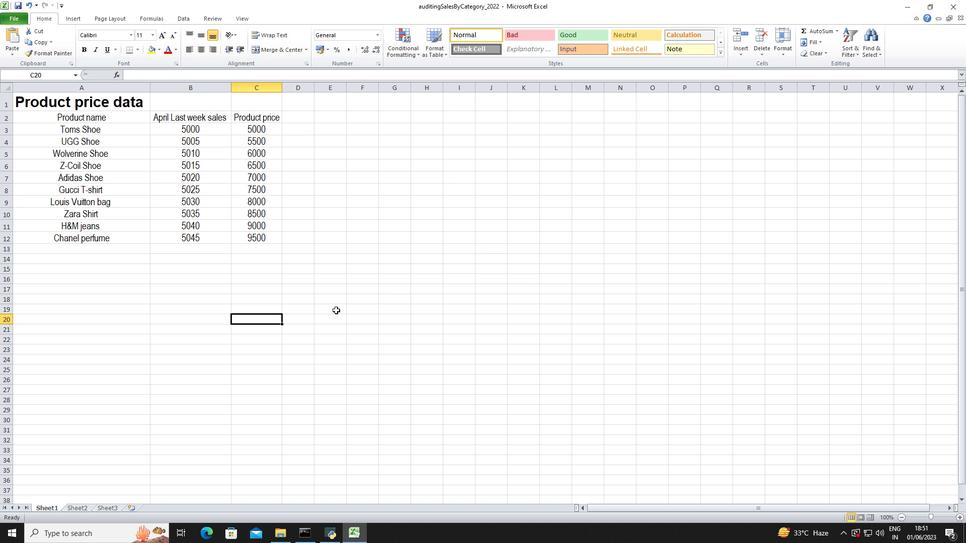 
Action: Mouse scrolled (336, 311) with delta (0, 0)
Screenshot: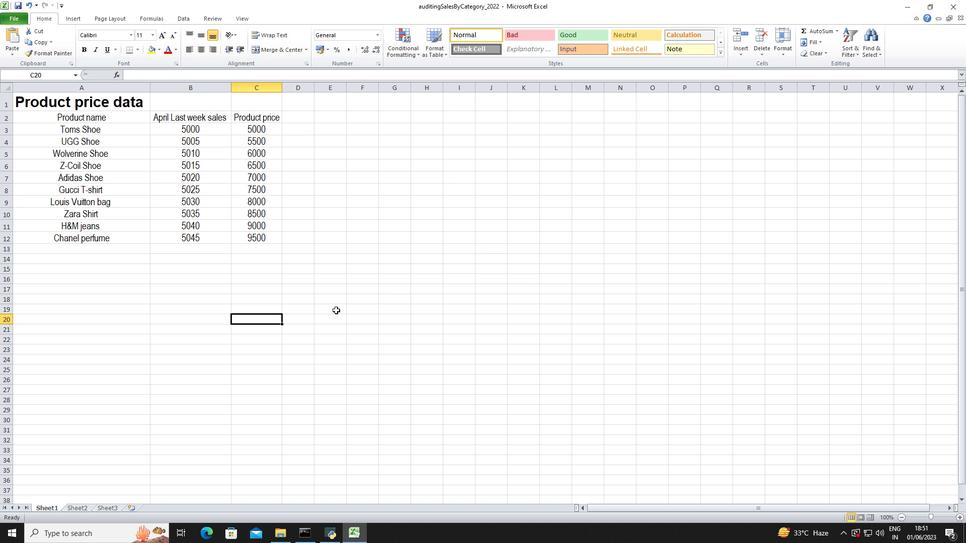 
Action: Mouse scrolled (336, 311) with delta (0, 0)
Screenshot: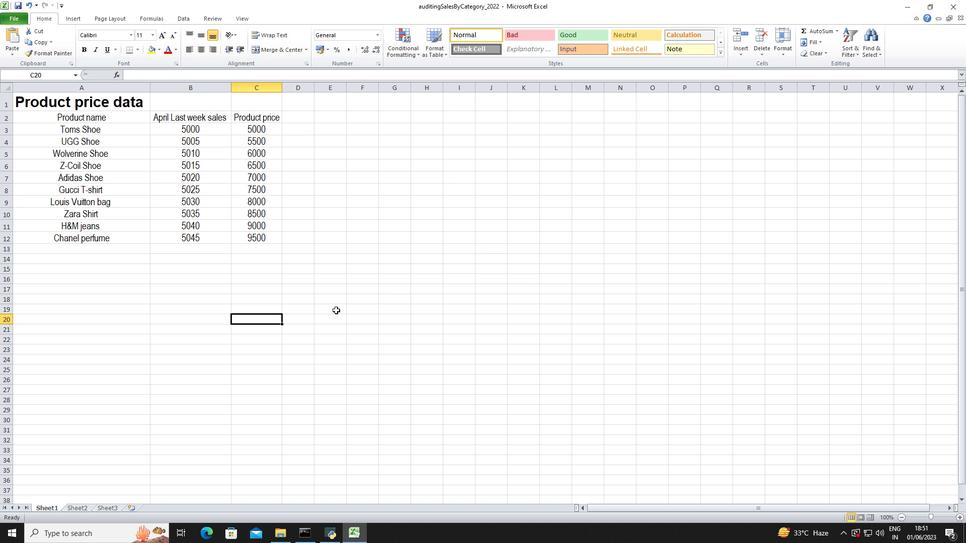 
Action: Mouse moved to (135, 327)
Screenshot: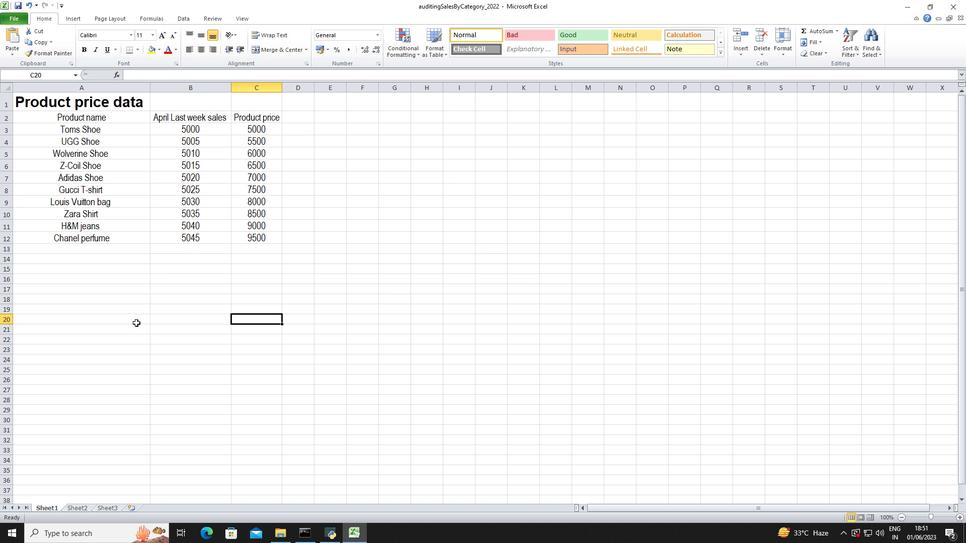 
Action: Mouse scrolled (135, 326) with delta (0, 0)
Screenshot: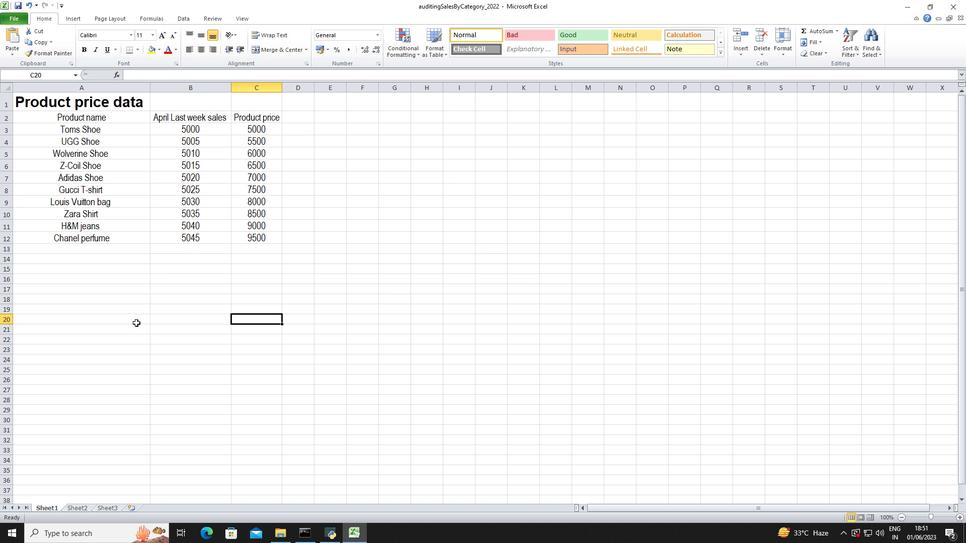 
Action: Mouse moved to (134, 333)
Screenshot: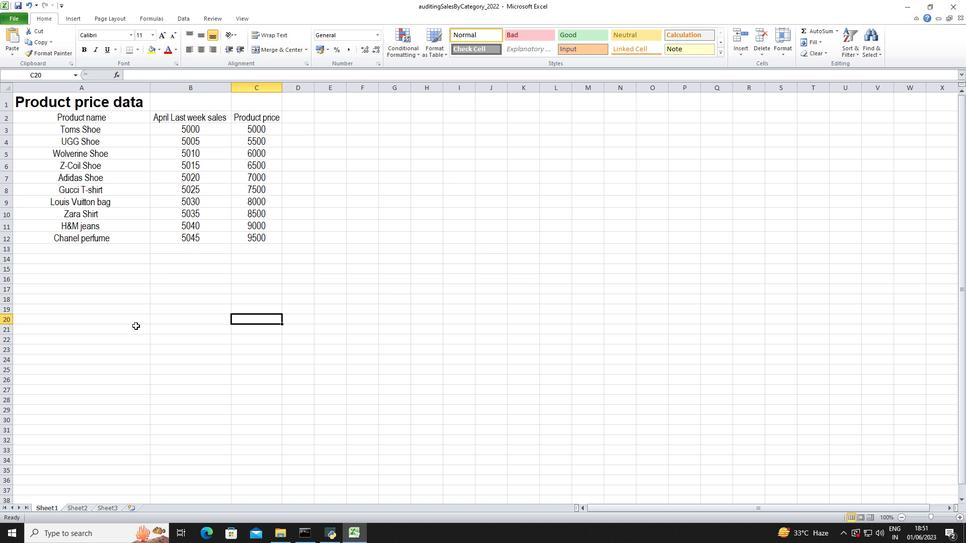 
Action: Mouse scrolled (134, 333) with delta (0, 0)
Screenshot: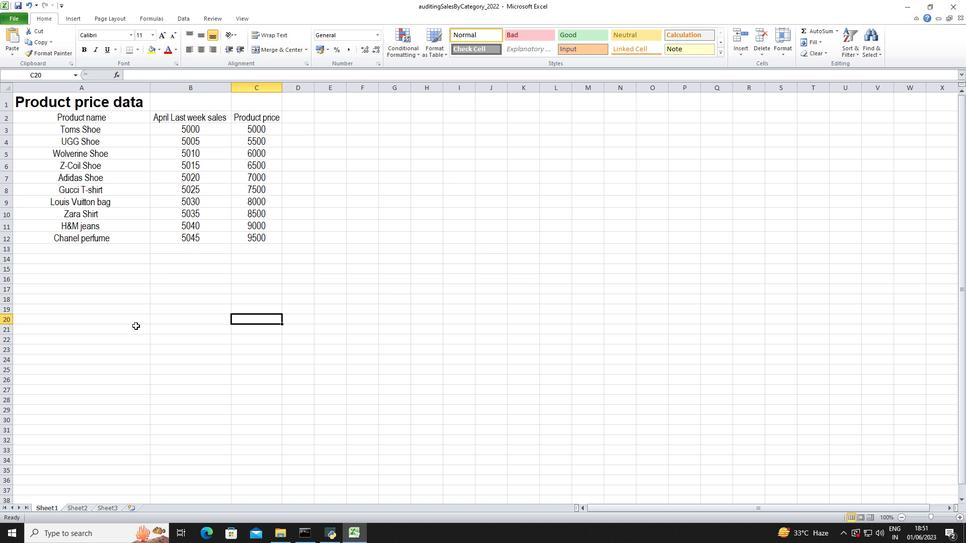 
Action: Mouse moved to (133, 337)
Screenshot: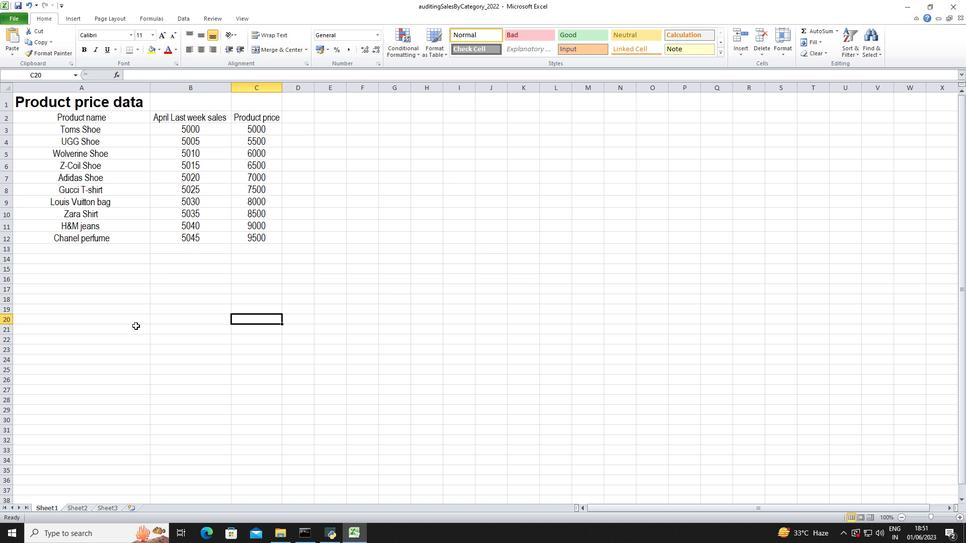 
Action: Mouse scrolled (133, 336) with delta (0, 0)
Screenshot: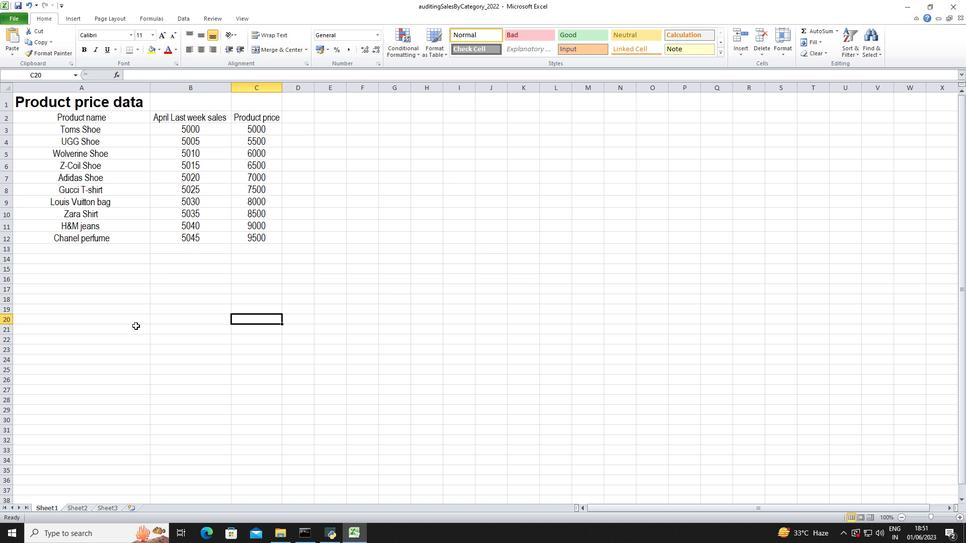
Action: Mouse scrolled (133, 337) with delta (0, 0)
Screenshot: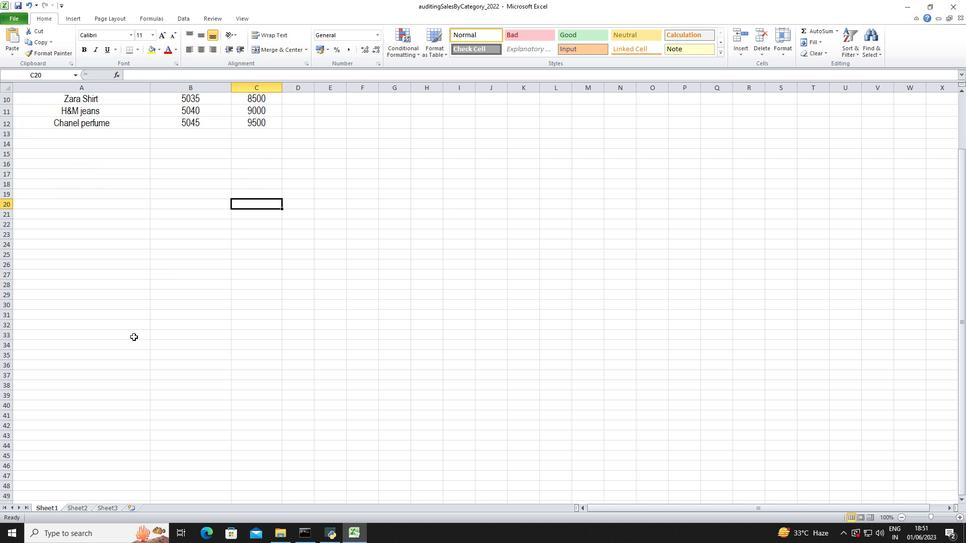 
Action: Mouse scrolled (133, 337) with delta (0, 0)
Screenshot: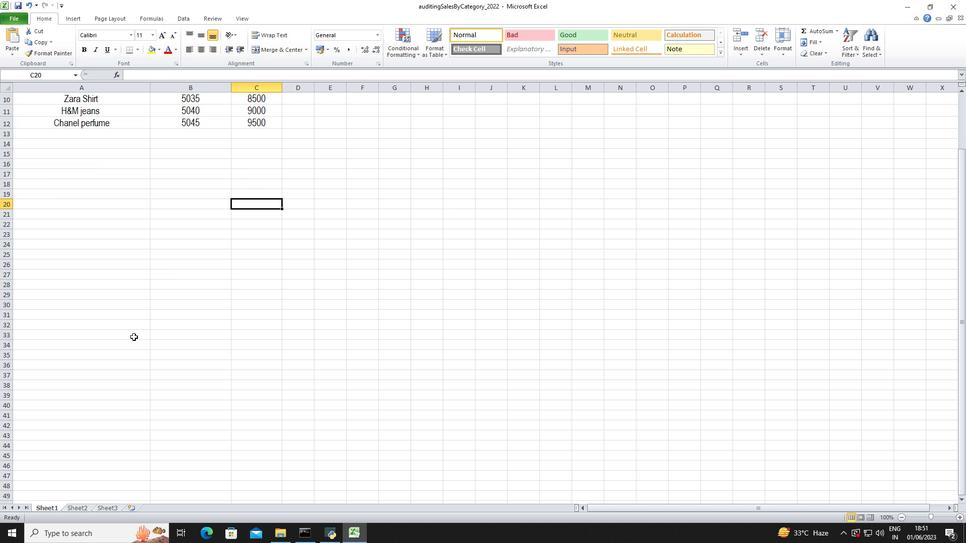 
Action: Mouse scrolled (133, 337) with delta (0, 0)
Screenshot: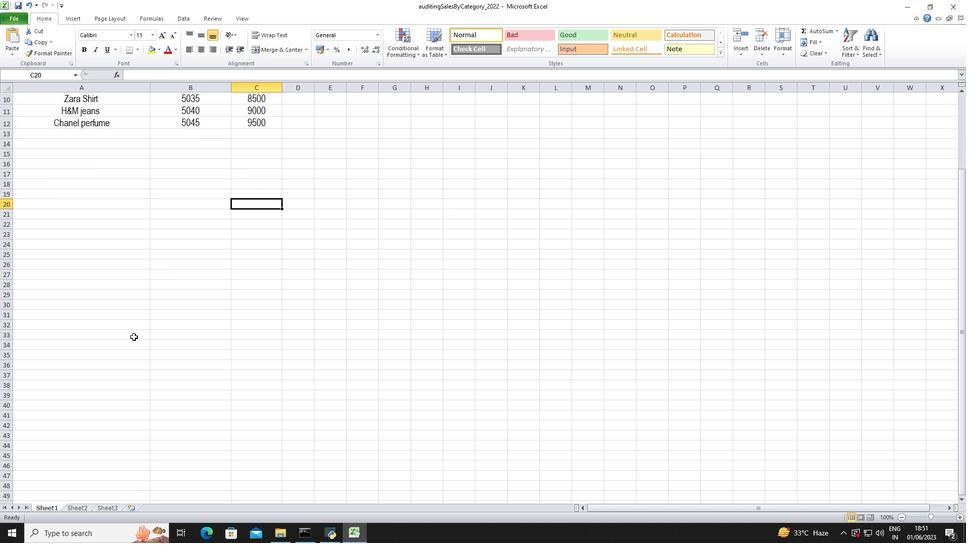 
Action: Mouse scrolled (133, 337) with delta (0, 0)
Screenshot: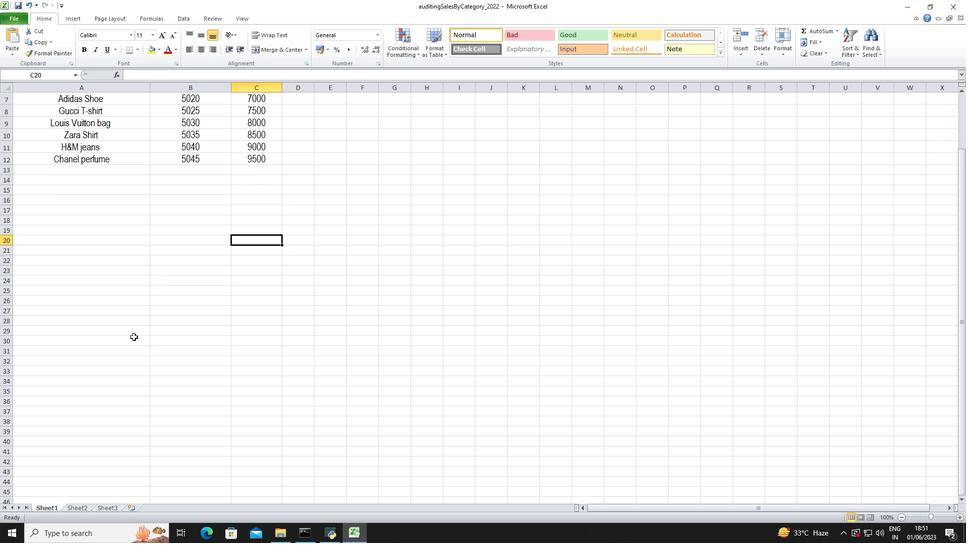 
Action: Mouse moved to (127, 344)
Screenshot: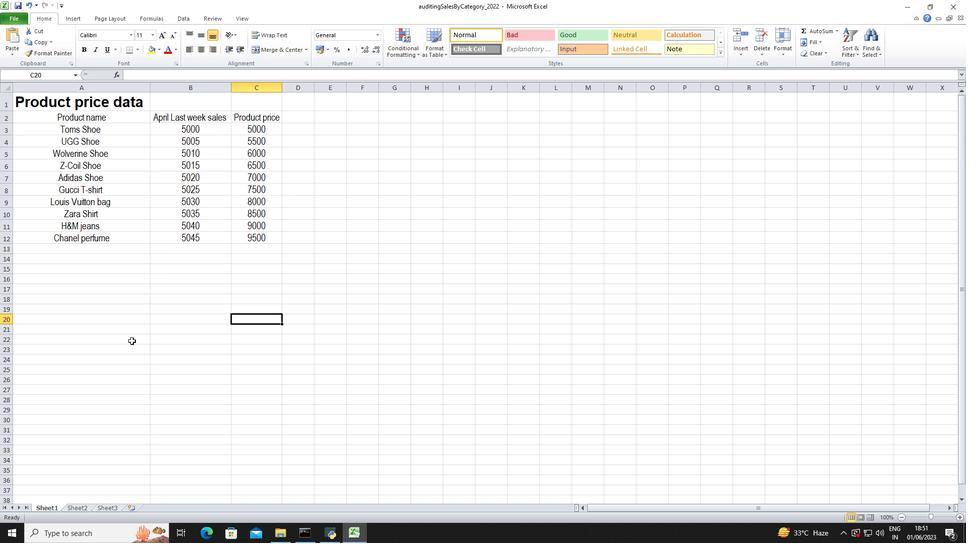 
Action: Mouse scrolled (127, 344) with delta (0, 0)
Screenshot: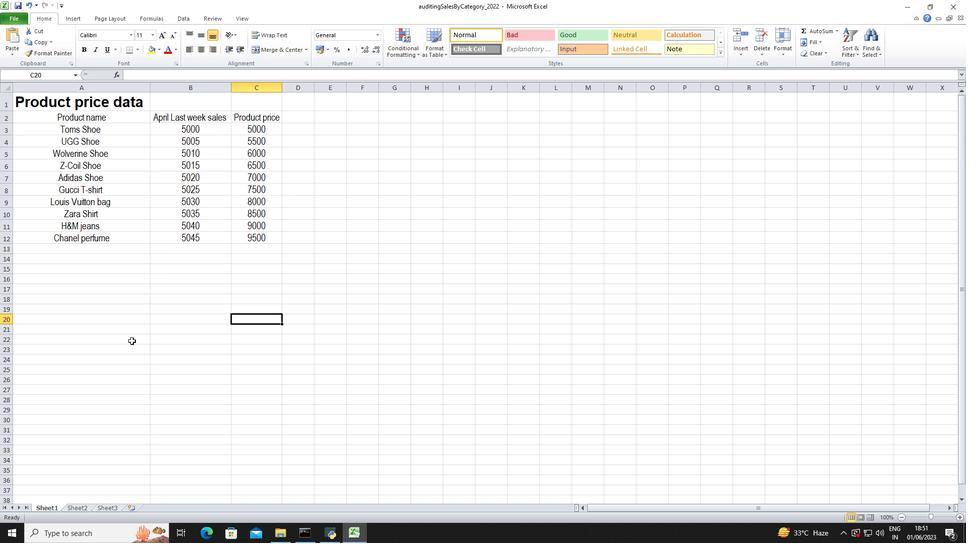 
Action: Mouse moved to (126, 344)
Screenshot: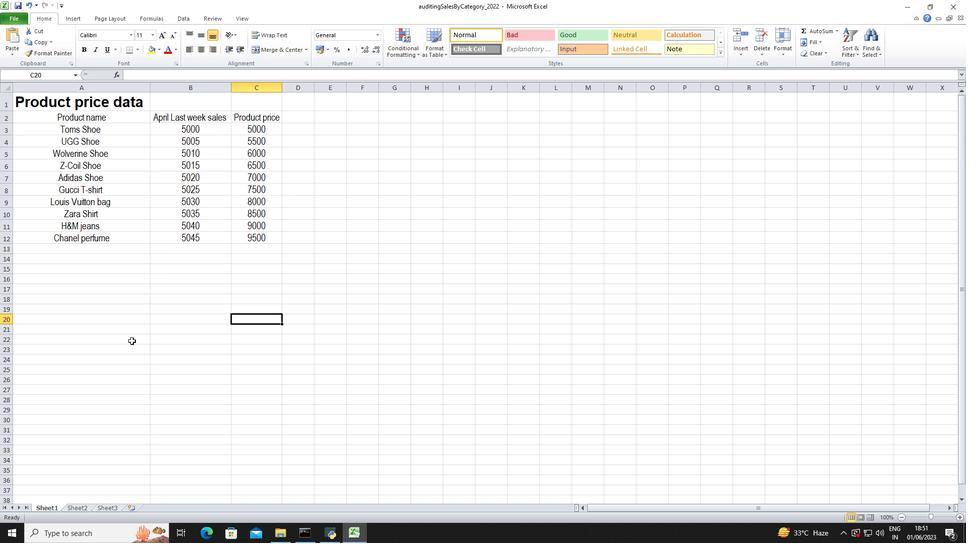 
Action: Mouse scrolled (126, 345) with delta (0, 0)
Screenshot: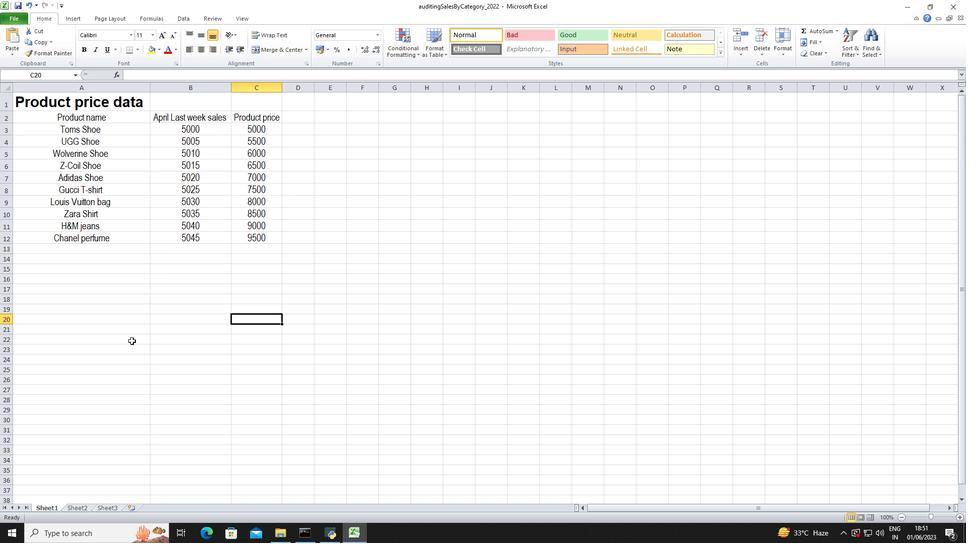 
Action: Mouse moved to (125, 345)
Screenshot: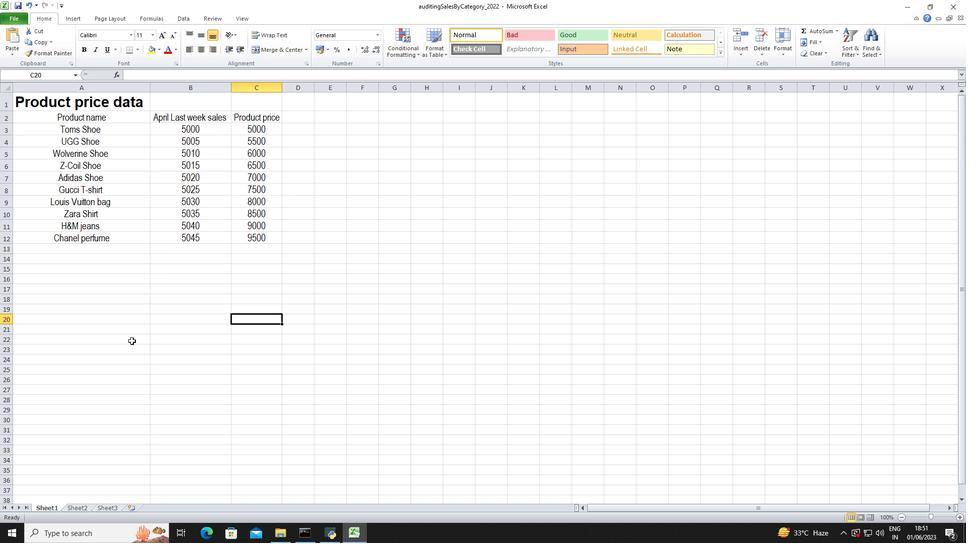 
Action: Mouse scrolled (125, 345) with delta (0, 0)
Screenshot: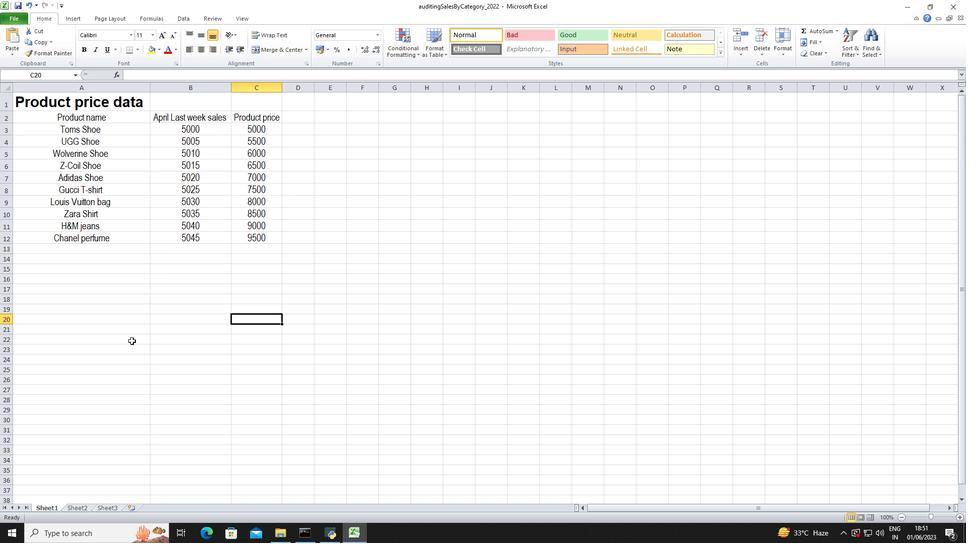 
Action: Mouse moved to (125, 345)
Screenshot: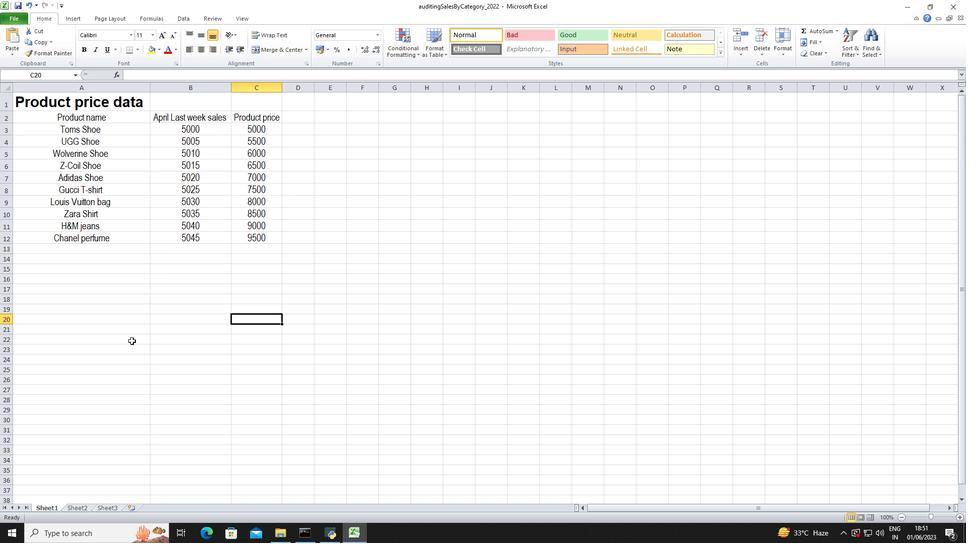 
Action: Mouse scrolled (125, 346) with delta (0, 0)
Screenshot: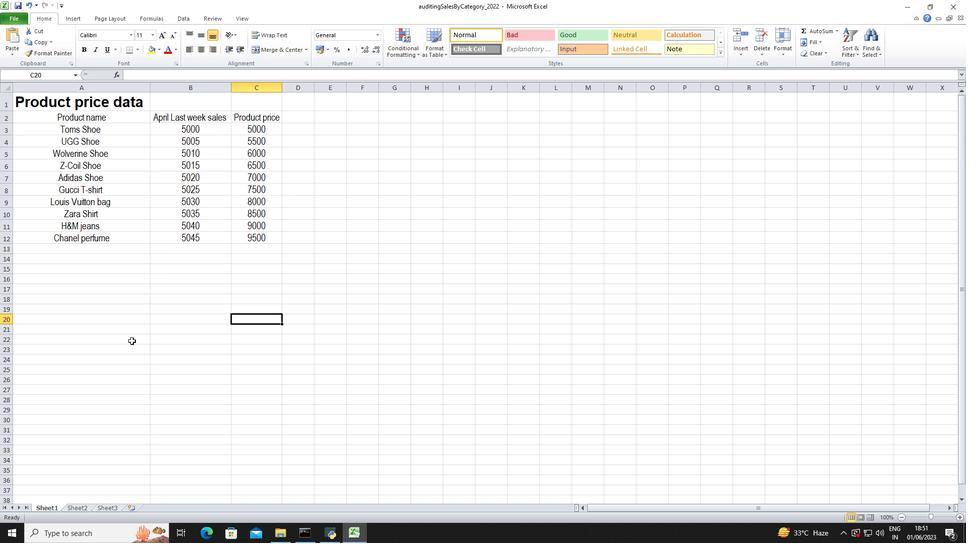 
Action: Mouse scrolled (125, 346) with delta (0, 0)
Screenshot: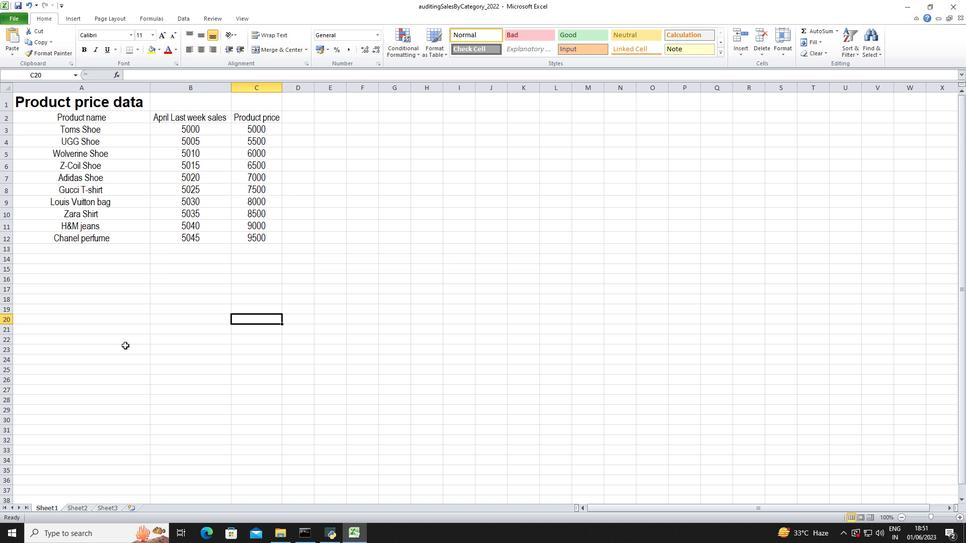 
Action: Mouse scrolled (125, 346) with delta (0, 0)
Screenshot: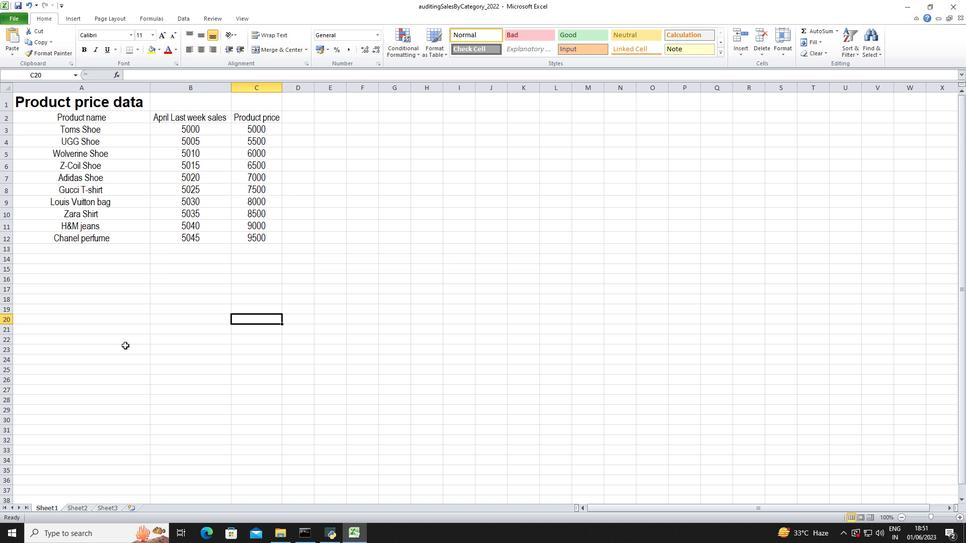 
Action: Mouse scrolled (125, 346) with delta (0, 0)
Screenshot: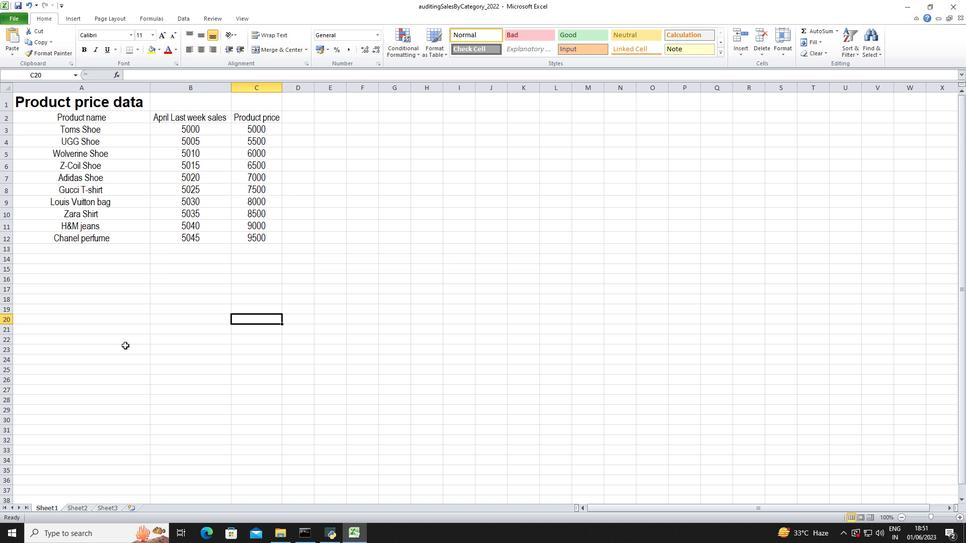 
Action: Mouse scrolled (125, 346) with delta (0, 0)
Screenshot: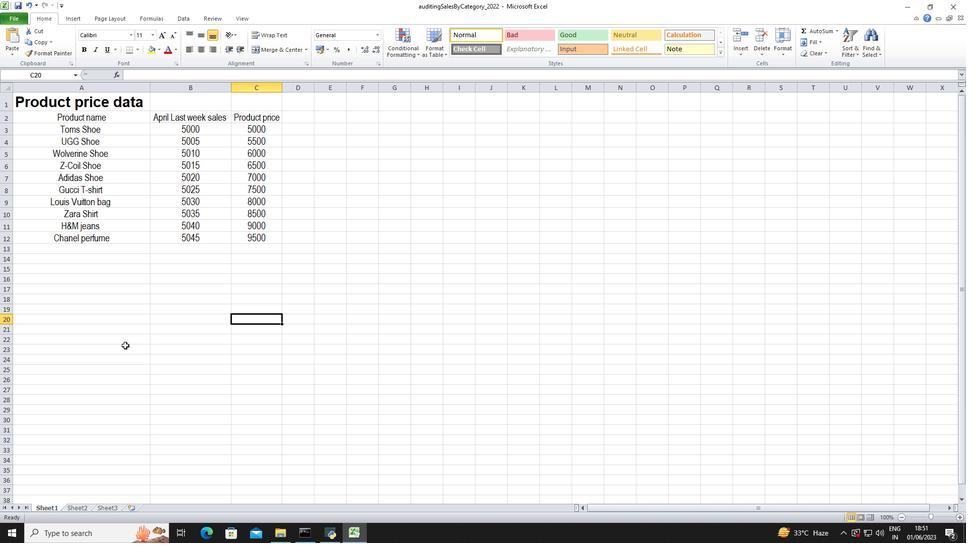 
Action: Mouse moved to (123, 344)
Screenshot: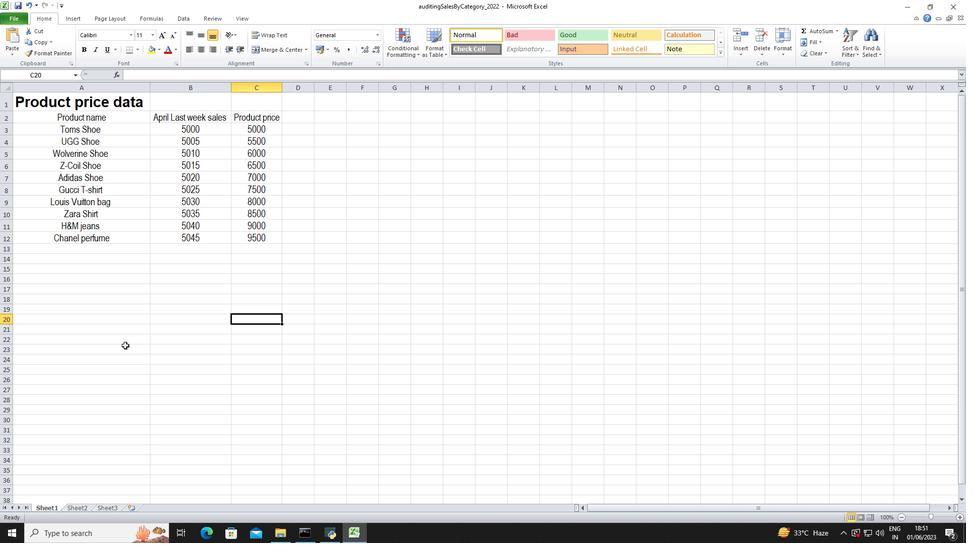
